 Task: Find a flat in Mahiari, India for 6 guests from 6th to 15th September, with a price range of ₹8000 to ₹12000, 6 bedrooms, 6 beds, 6 bathrooms, and amenities including Wifi, Free parking, TV, Gym, and Breakfast.
Action: Mouse moved to (457, 111)
Screenshot: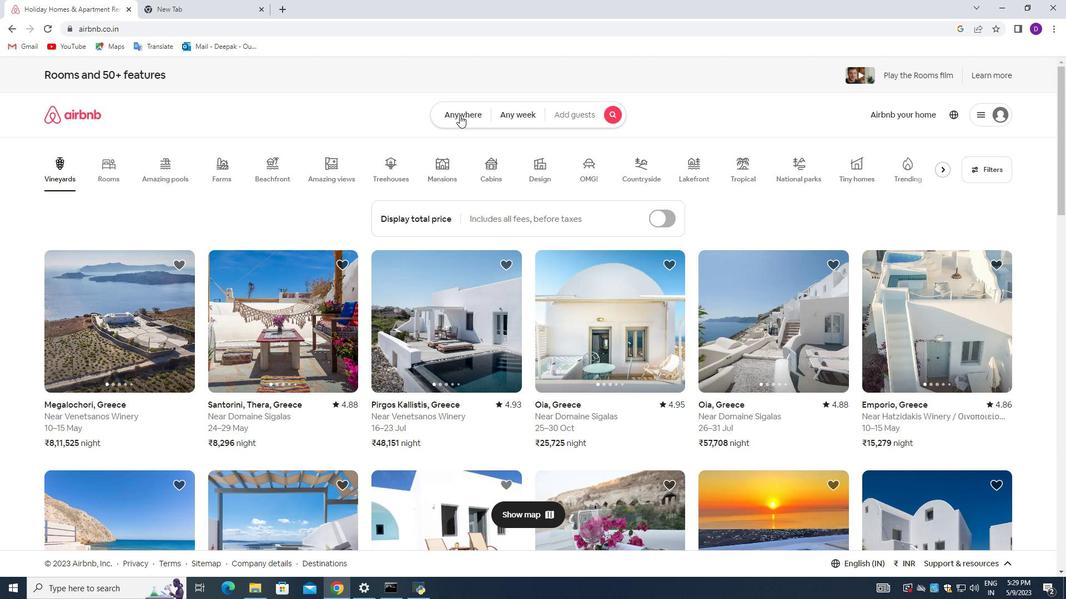 
Action: Mouse pressed left at (457, 111)
Screenshot: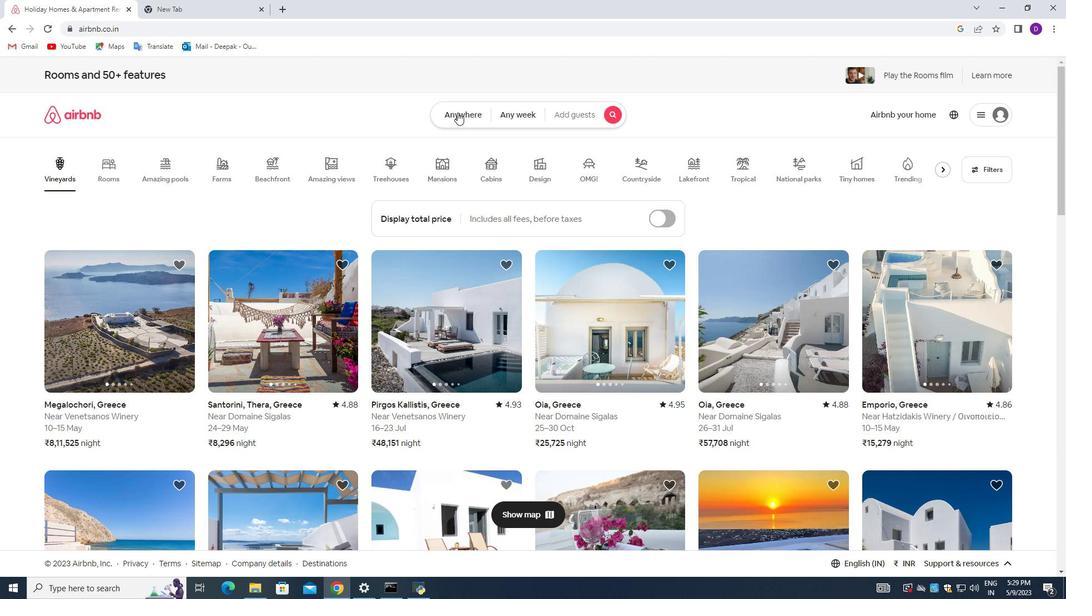
Action: Mouse moved to (354, 158)
Screenshot: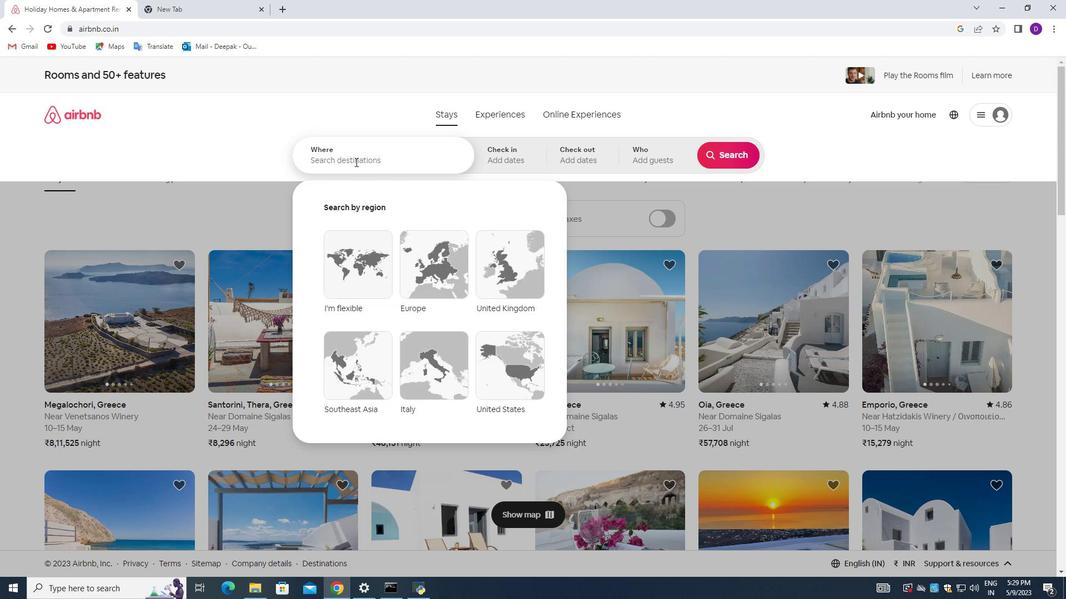 
Action: Mouse pressed left at (354, 158)
Screenshot: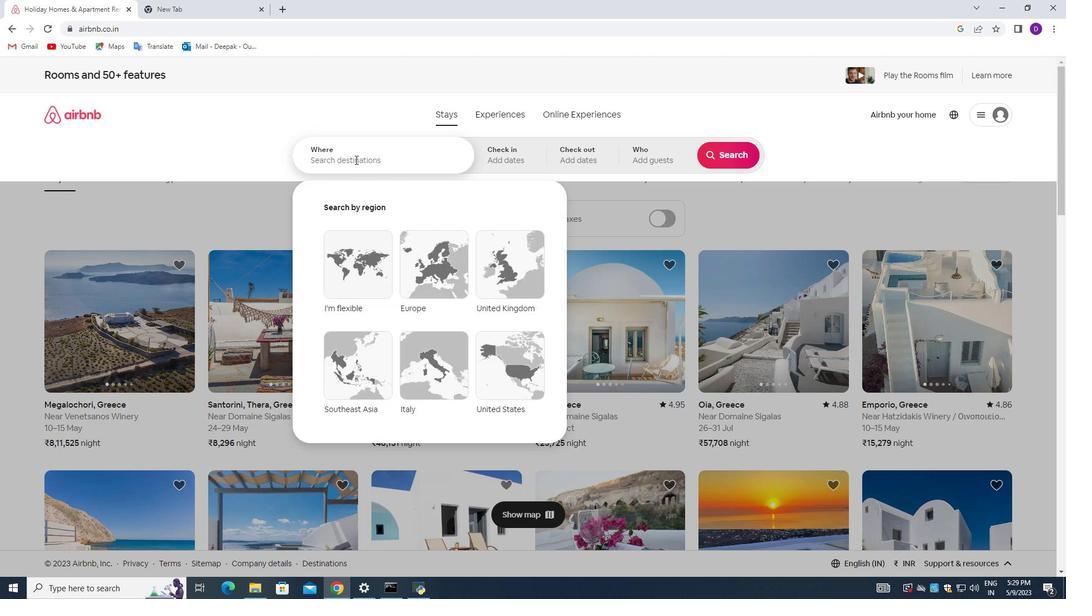 
Action: Mouse moved to (205, 236)
Screenshot: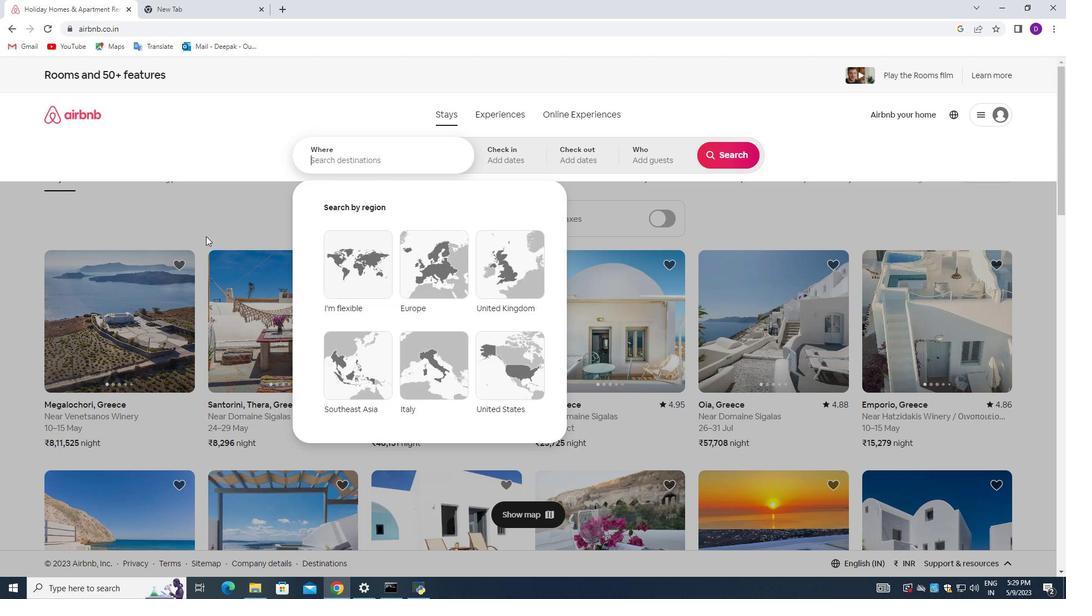 
Action: Key pressed <Key.shift>Mahiari,<Key.space><Key.shift>India<Key.enter>
Screenshot: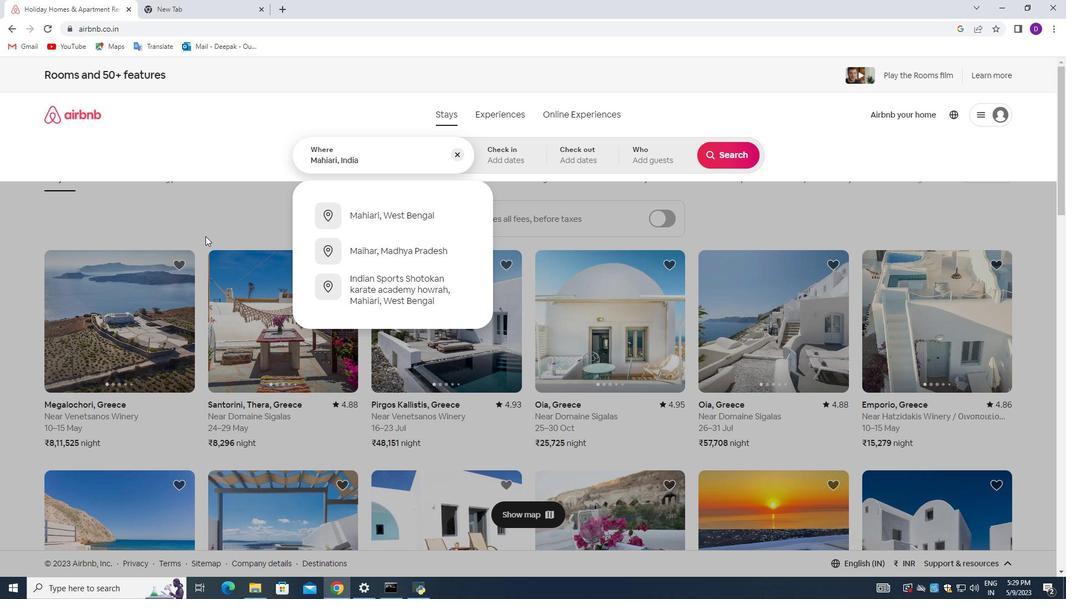 
Action: Mouse moved to (726, 246)
Screenshot: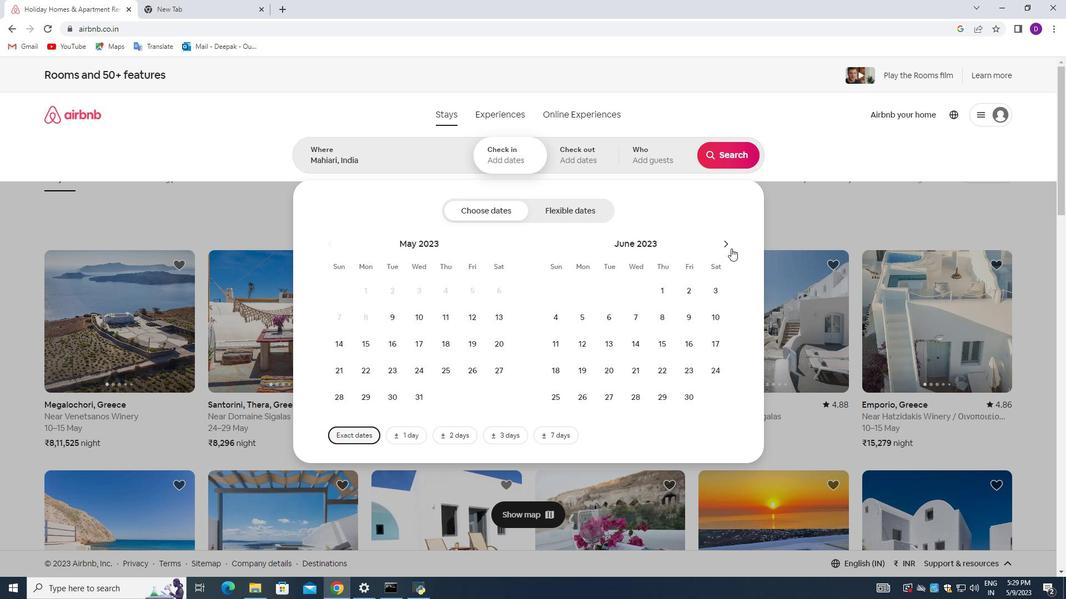 
Action: Mouse pressed left at (726, 246)
Screenshot: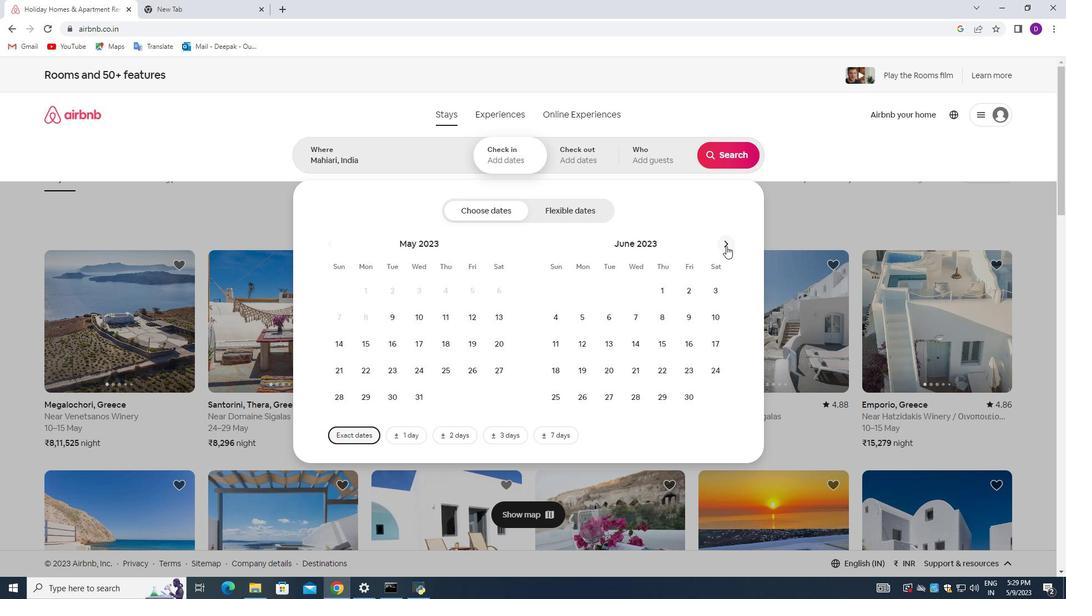 
Action: Mouse pressed left at (726, 246)
Screenshot: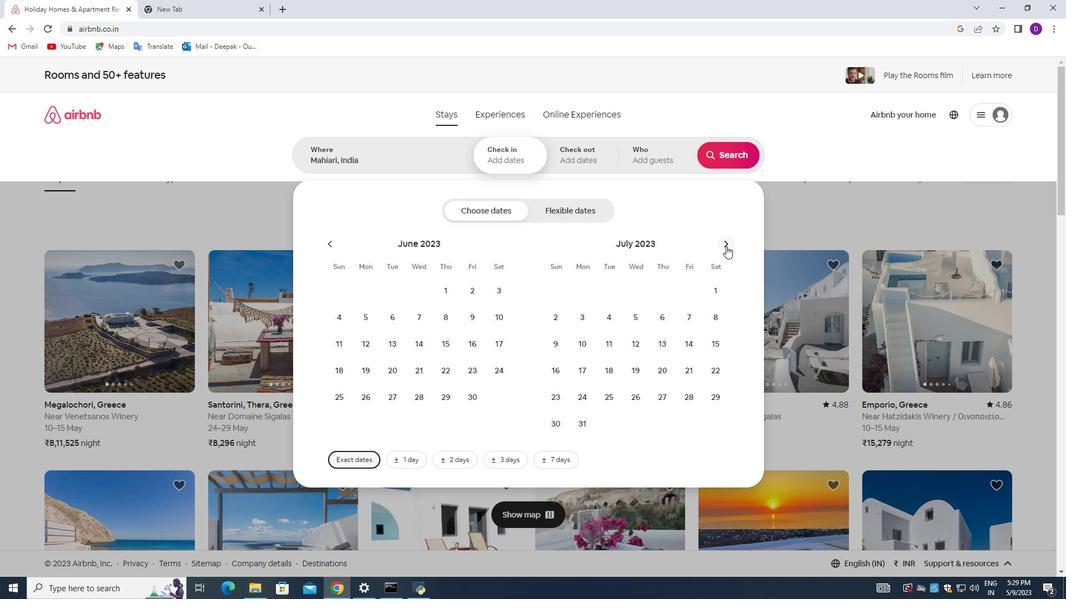 
Action: Mouse pressed left at (726, 246)
Screenshot: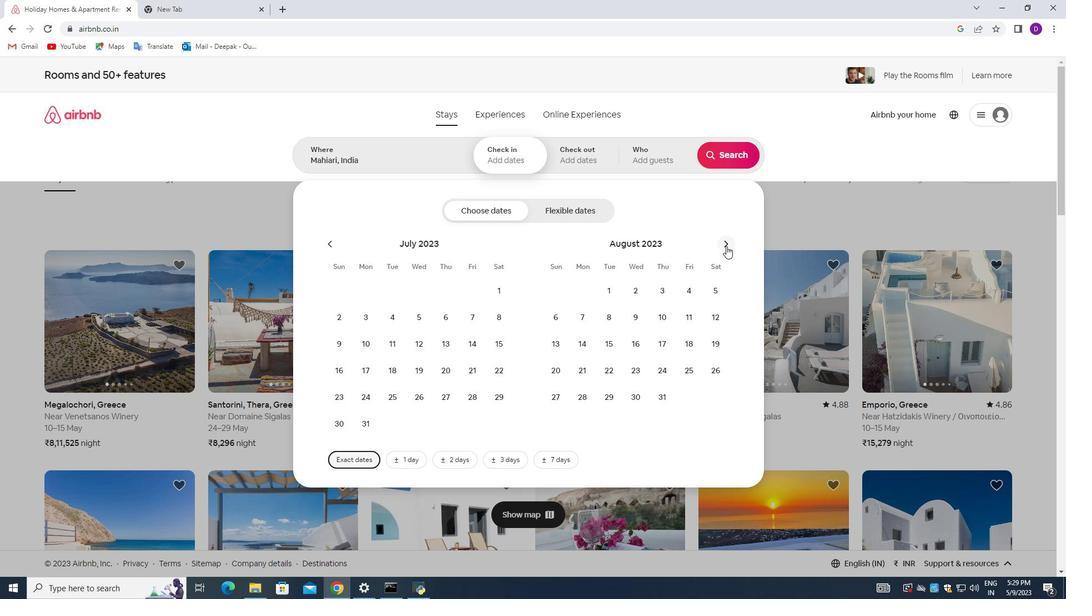 
Action: Mouse moved to (634, 319)
Screenshot: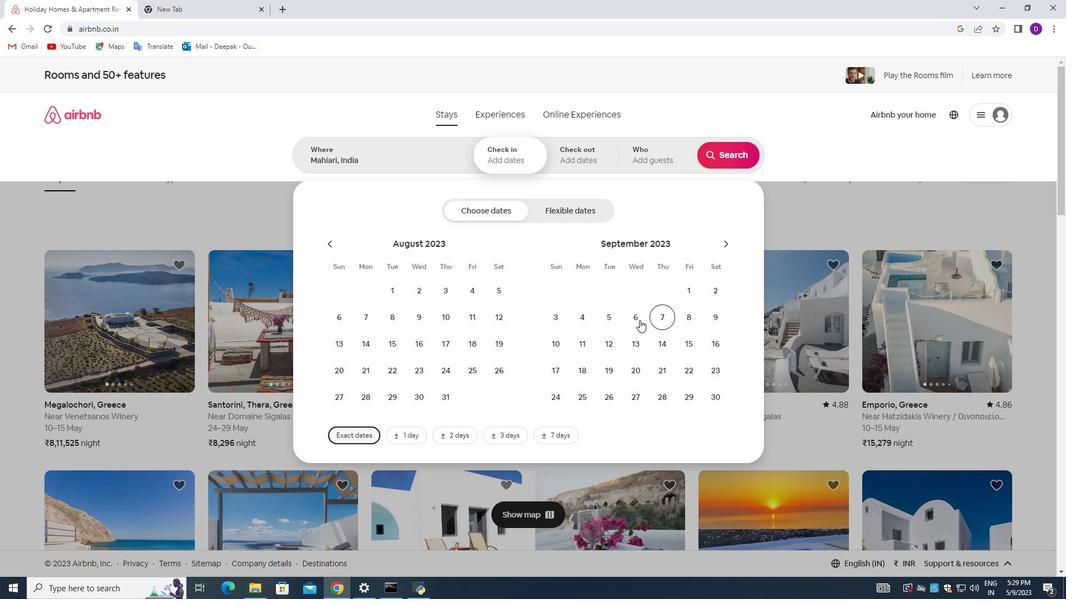
Action: Mouse pressed left at (634, 319)
Screenshot: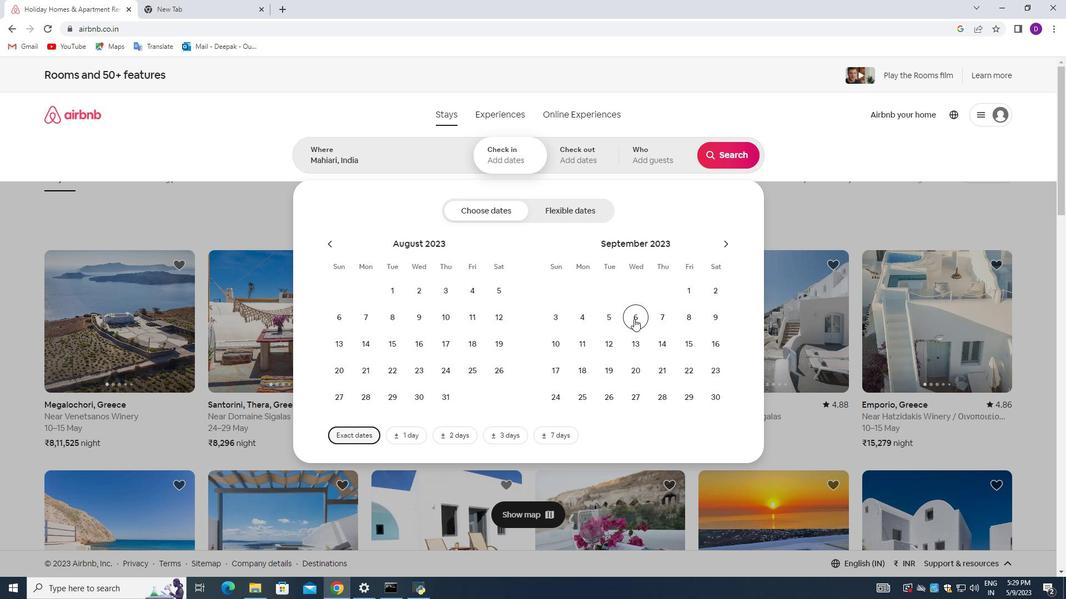 
Action: Mouse moved to (685, 341)
Screenshot: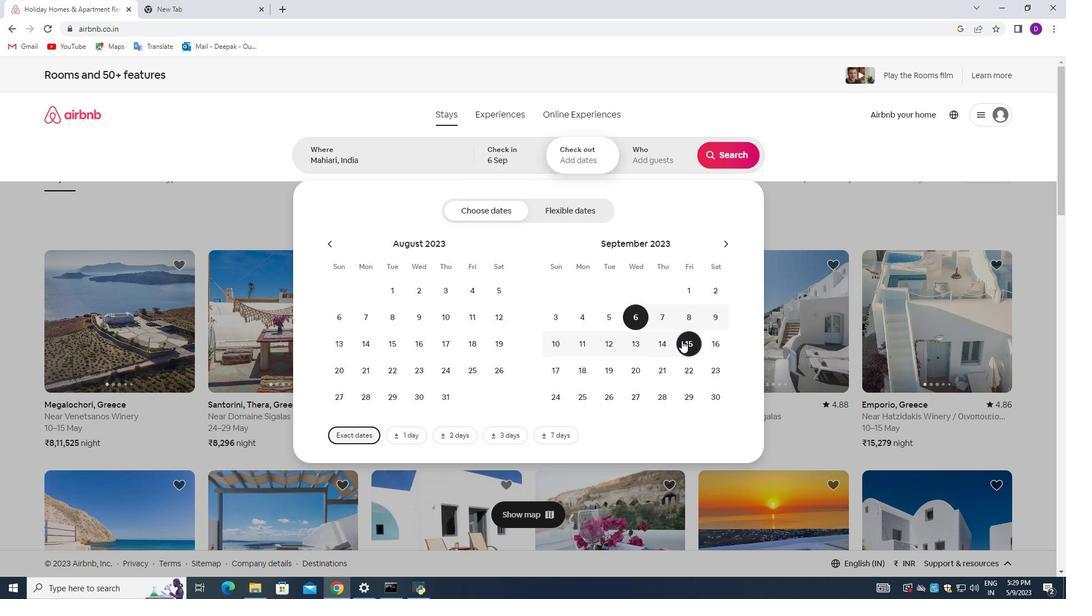 
Action: Mouse pressed left at (685, 341)
Screenshot: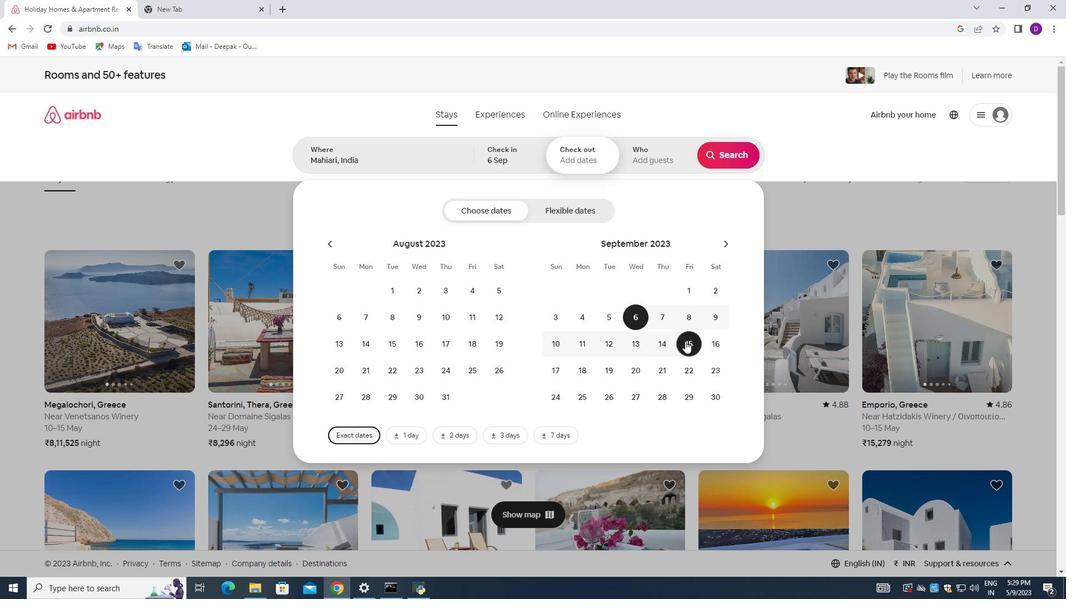 
Action: Mouse moved to (646, 162)
Screenshot: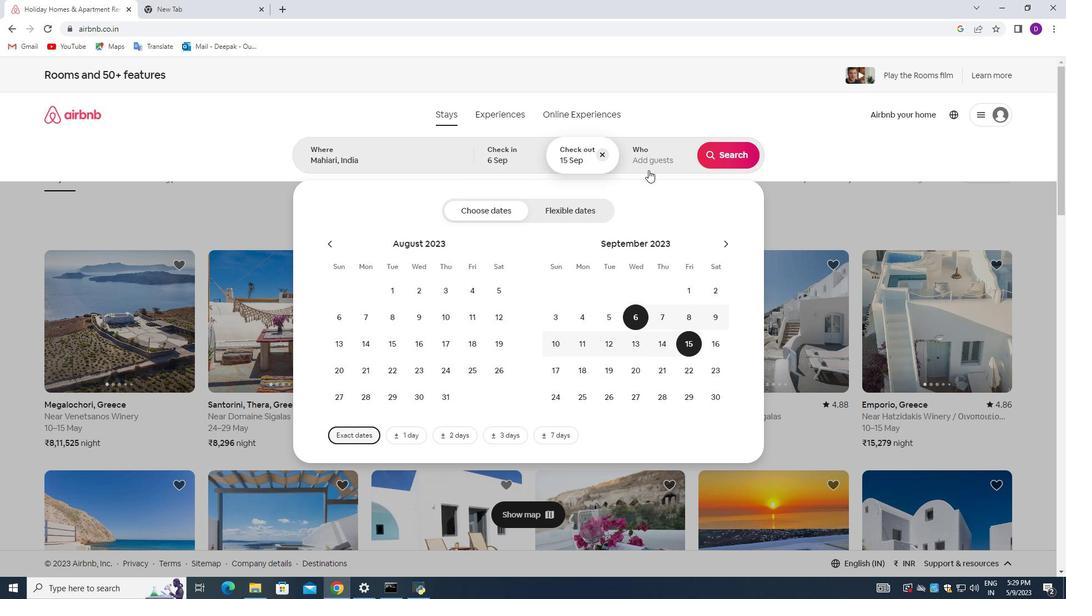 
Action: Mouse pressed left at (646, 162)
Screenshot: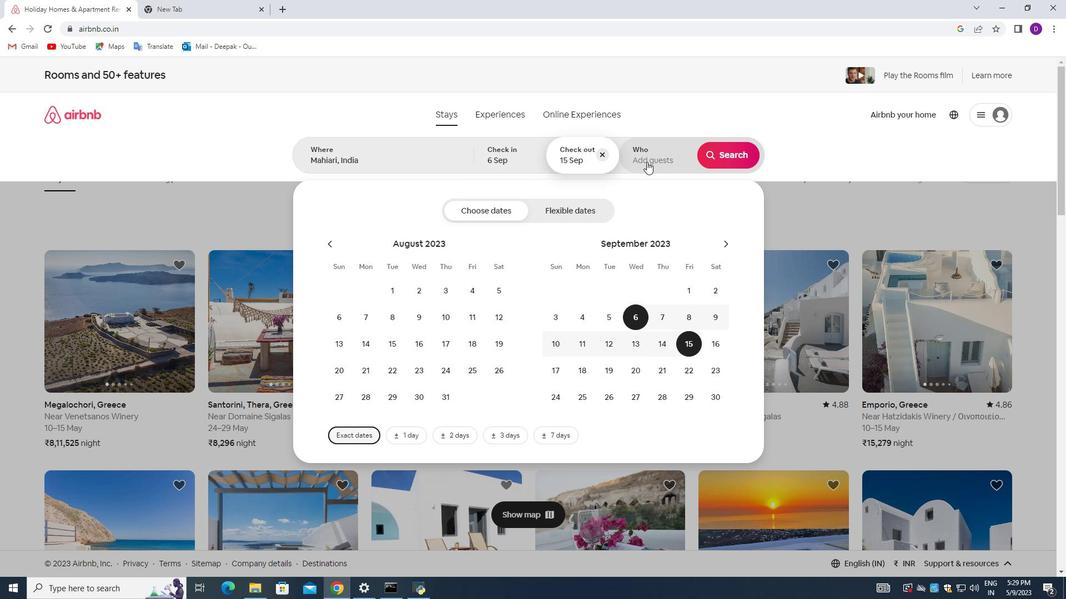 
Action: Mouse moved to (728, 214)
Screenshot: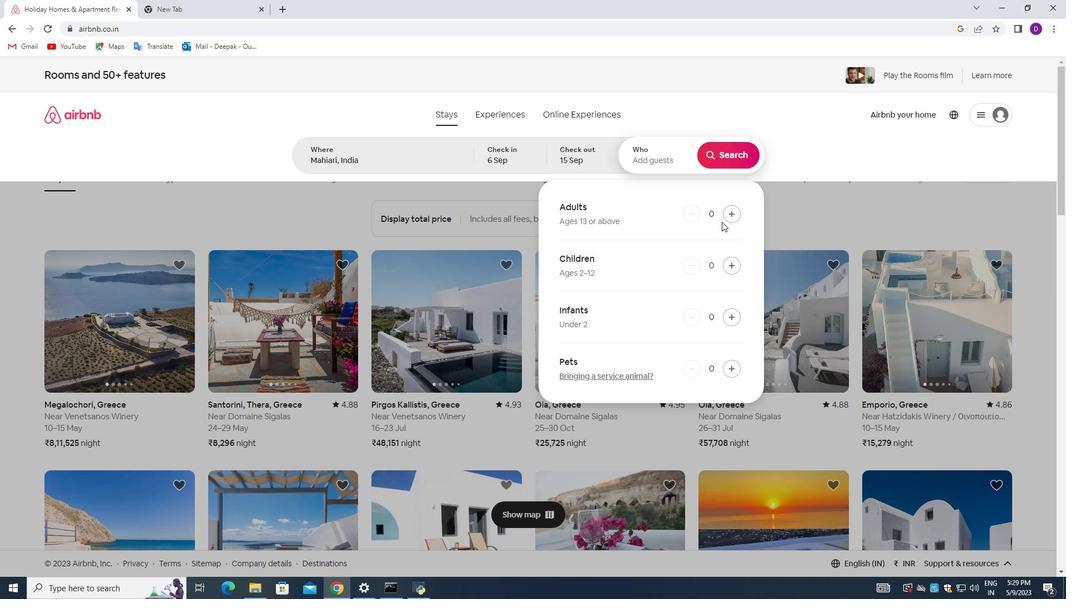 
Action: Mouse pressed left at (728, 214)
Screenshot: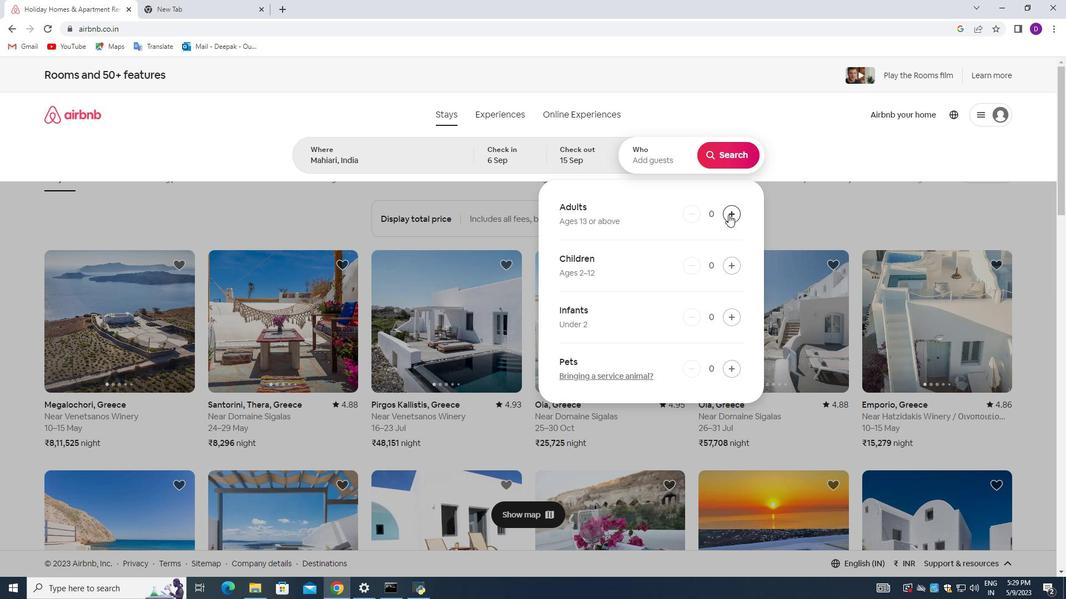 
Action: Mouse pressed left at (728, 214)
Screenshot: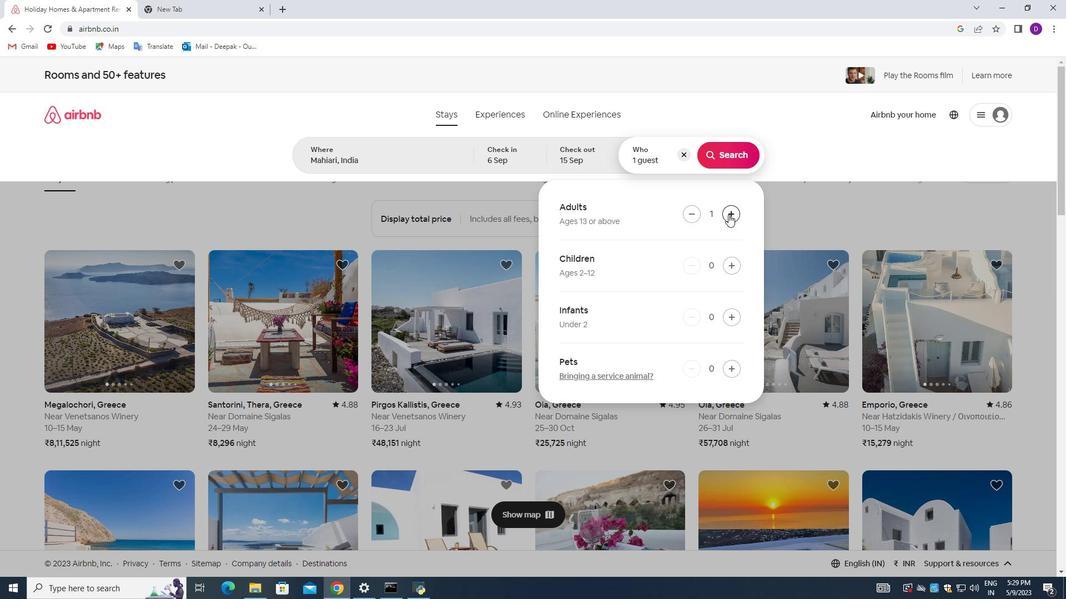 
Action: Mouse pressed left at (728, 214)
Screenshot: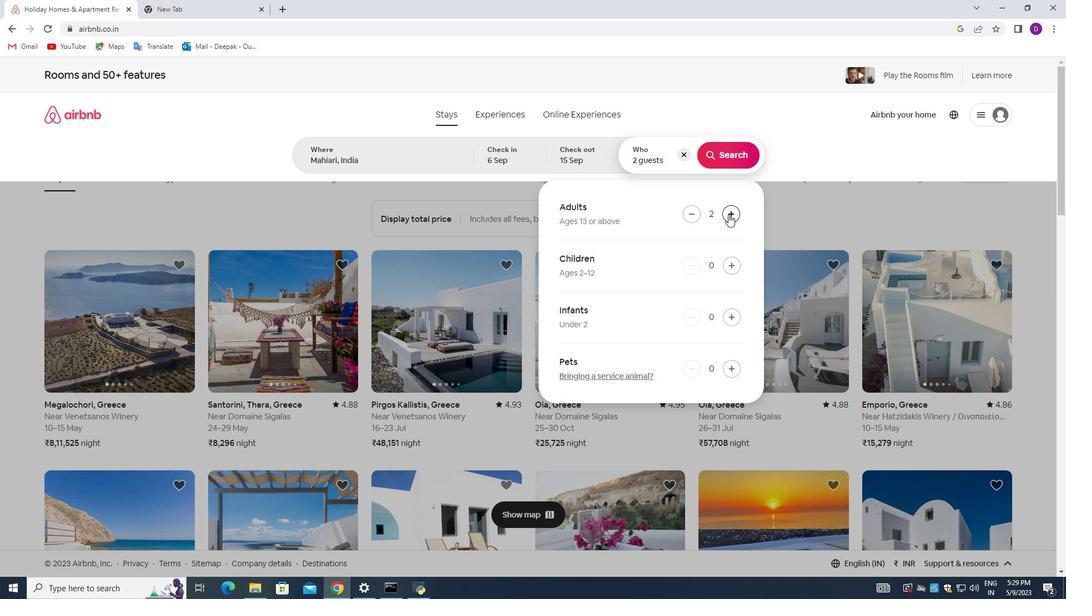 
Action: Mouse pressed left at (728, 214)
Screenshot: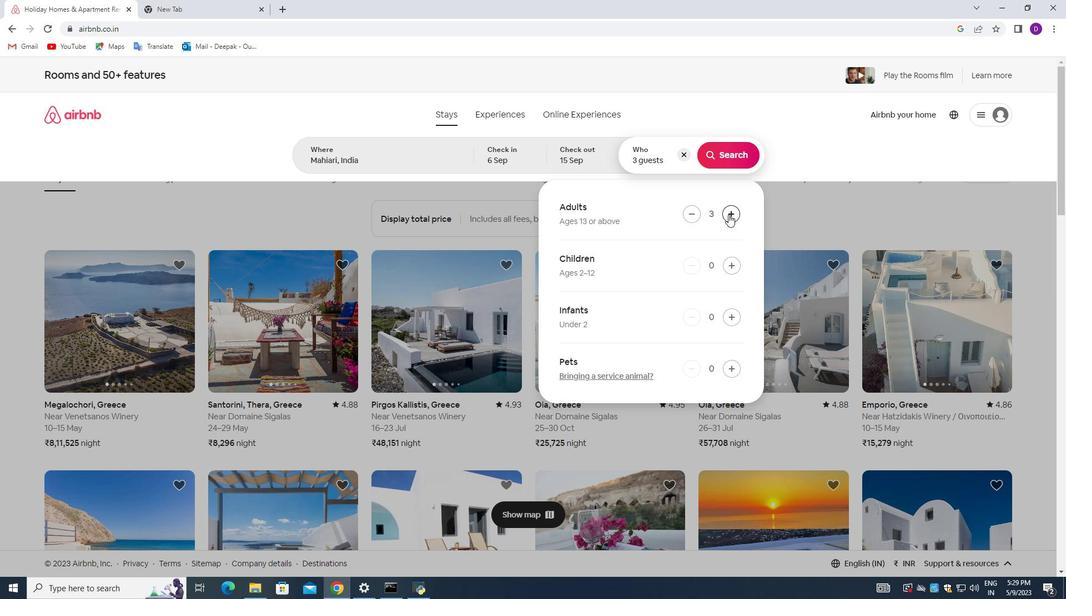 
Action: Mouse pressed left at (728, 214)
Screenshot: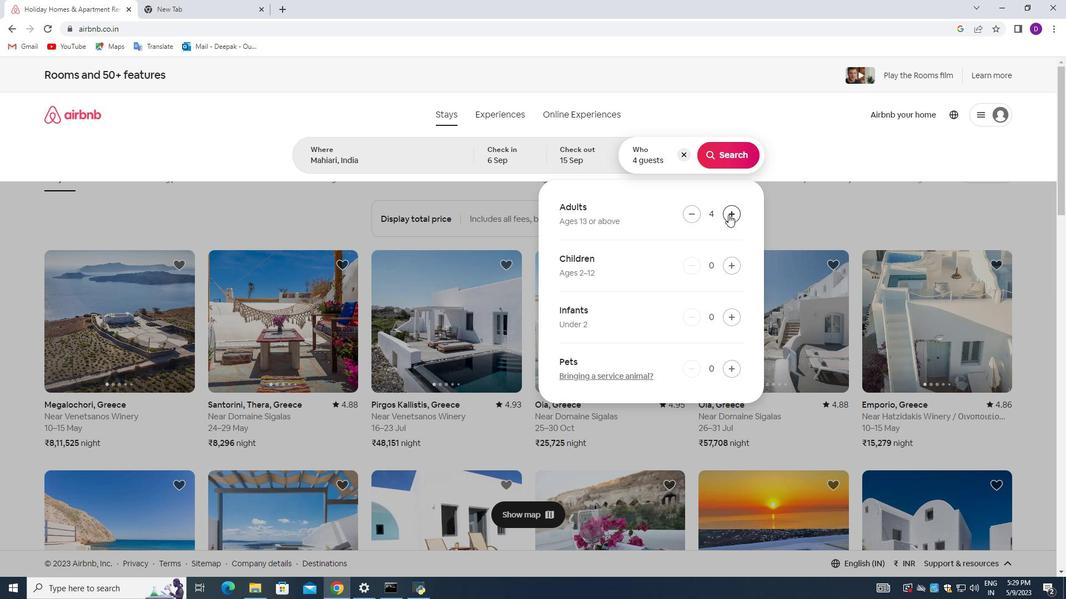 
Action: Mouse pressed left at (728, 214)
Screenshot: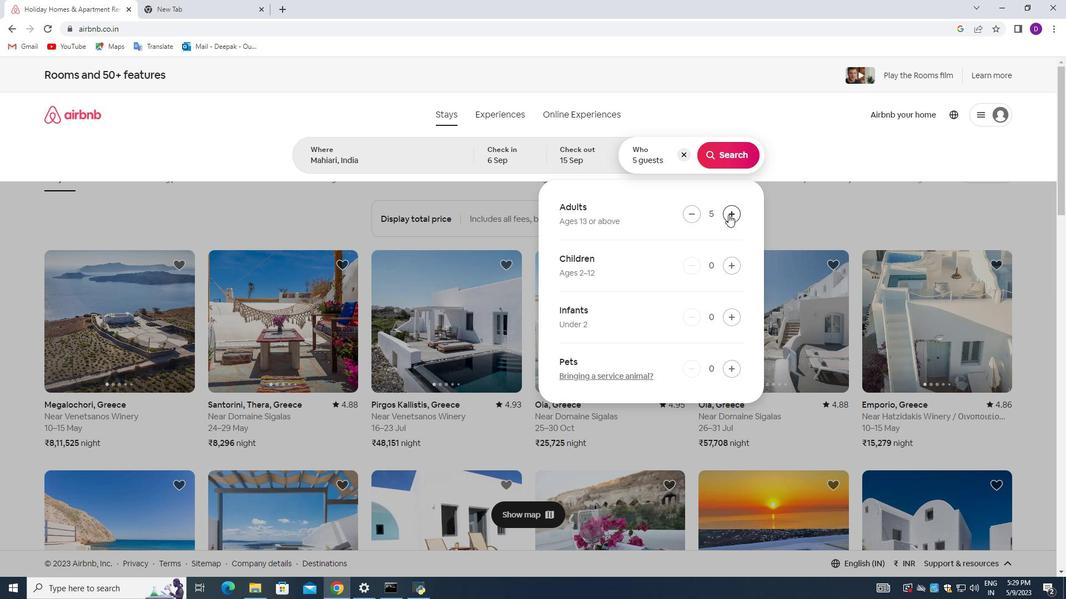 
Action: Mouse moved to (733, 154)
Screenshot: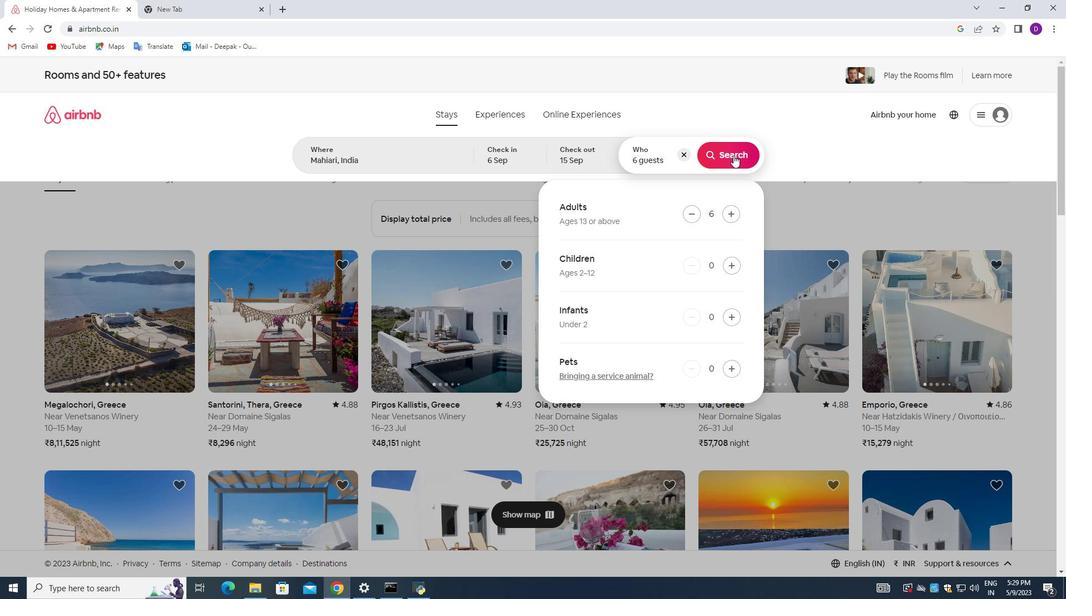 
Action: Mouse pressed left at (733, 154)
Screenshot: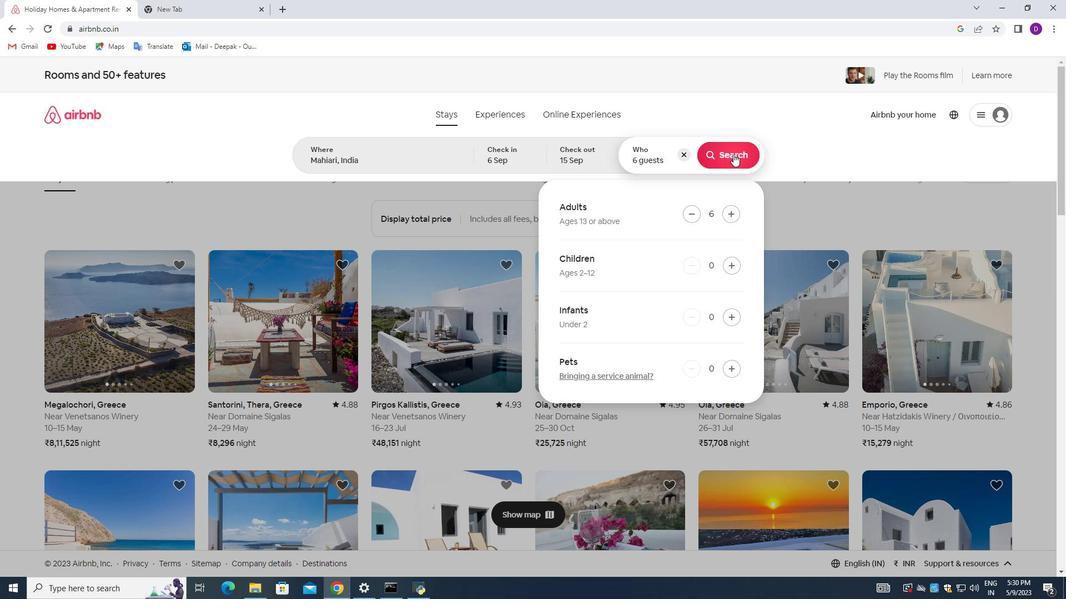 
Action: Mouse moved to (1005, 123)
Screenshot: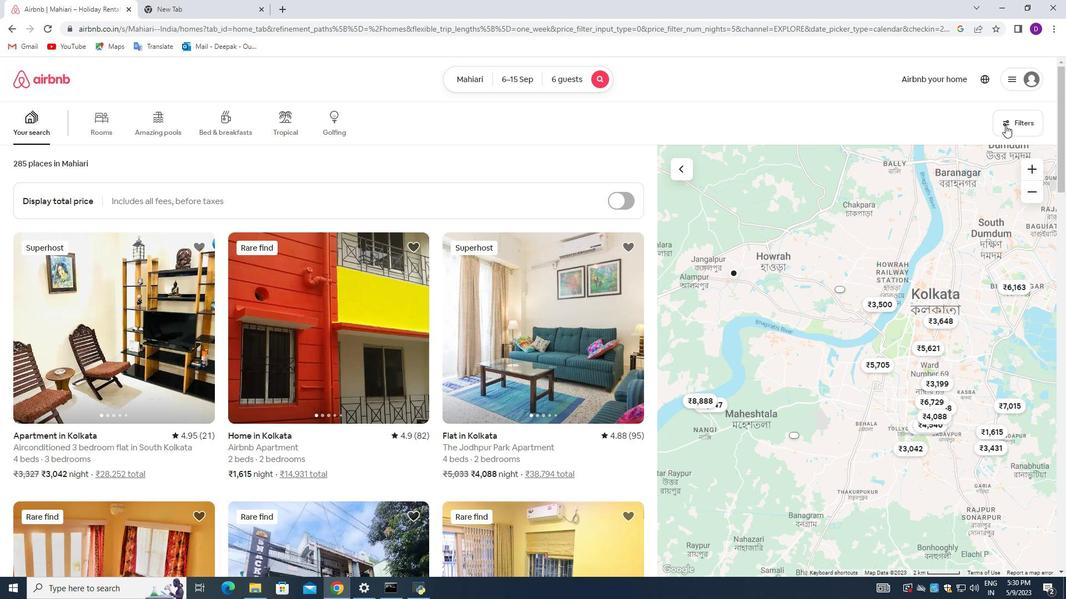 
Action: Mouse pressed left at (1005, 123)
Screenshot: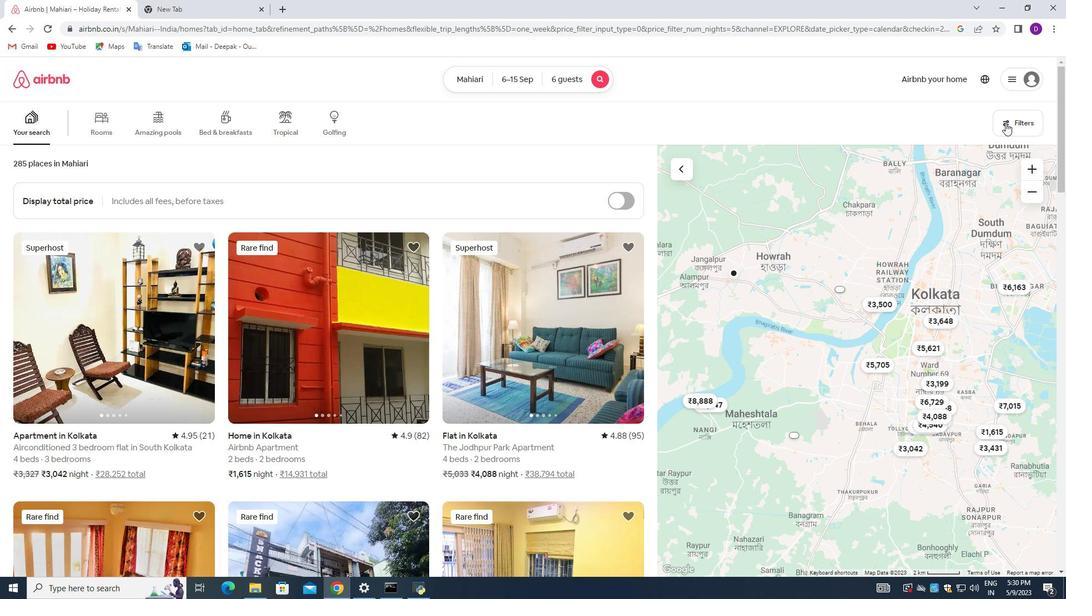 
Action: Mouse moved to (384, 399)
Screenshot: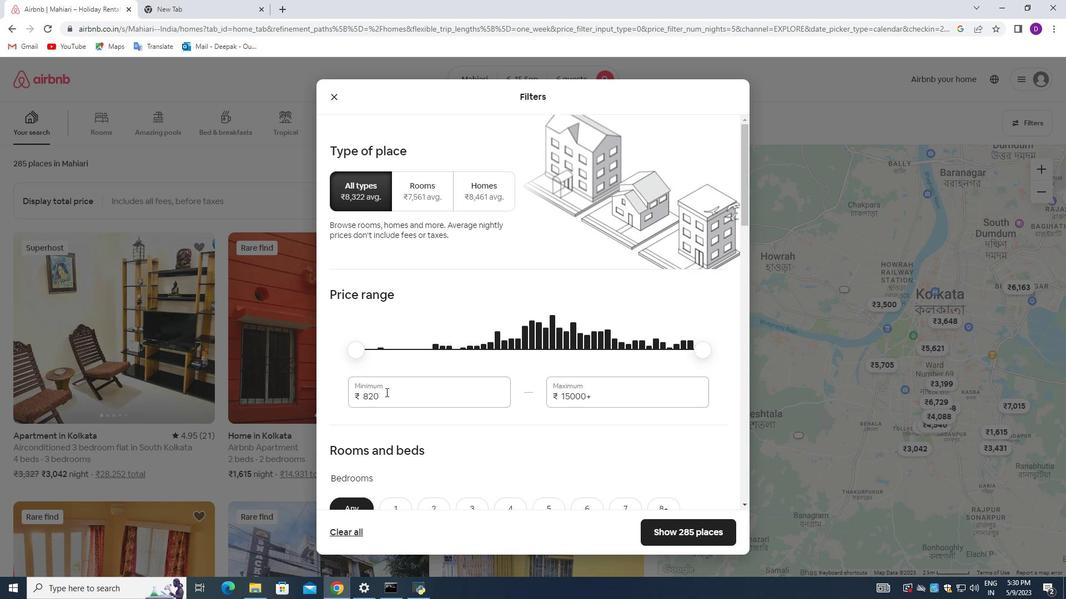
Action: Mouse pressed left at (384, 399)
Screenshot: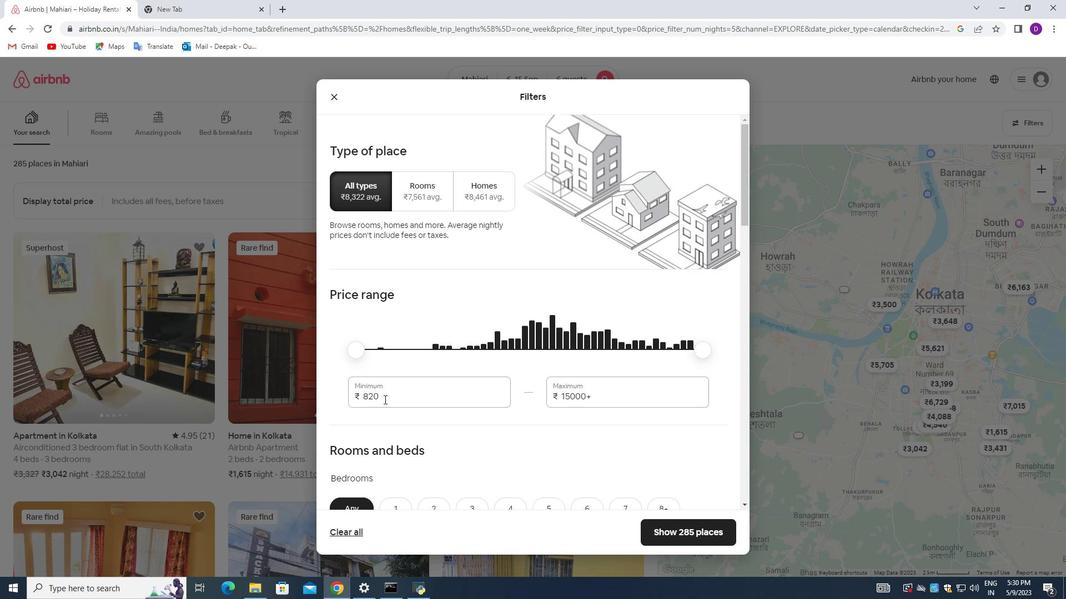 
Action: Mouse pressed left at (384, 399)
Screenshot: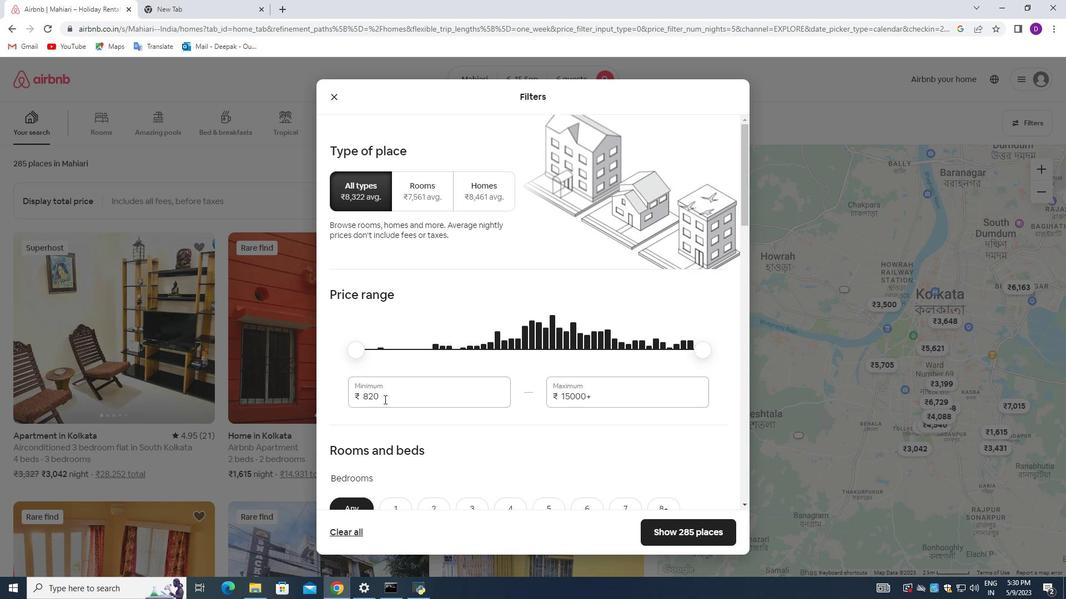 
Action: Key pressed 8000<Key.tab>12000
Screenshot: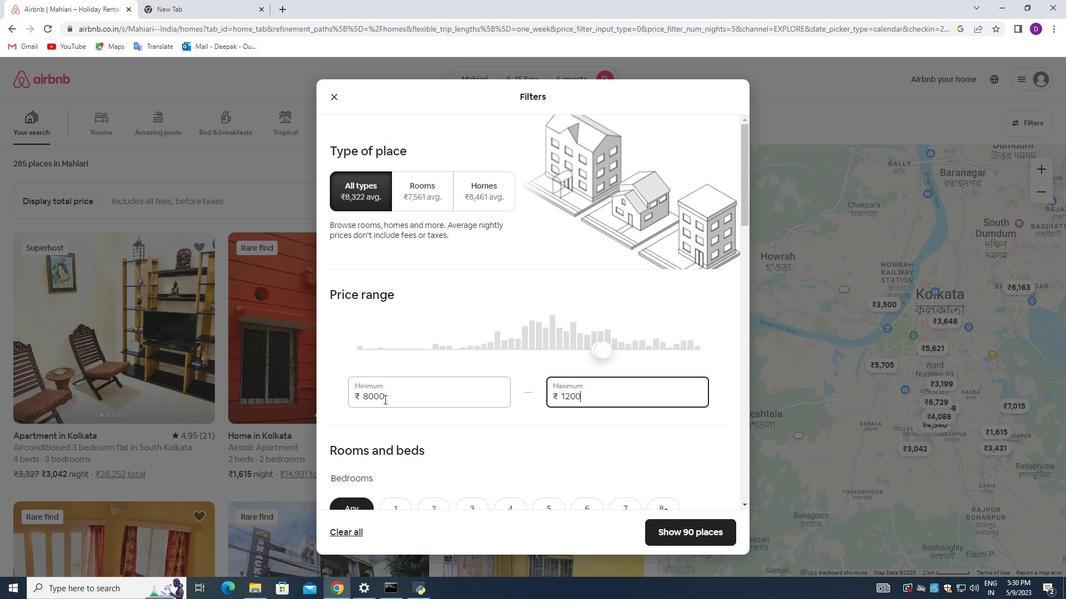 
Action: Mouse moved to (473, 345)
Screenshot: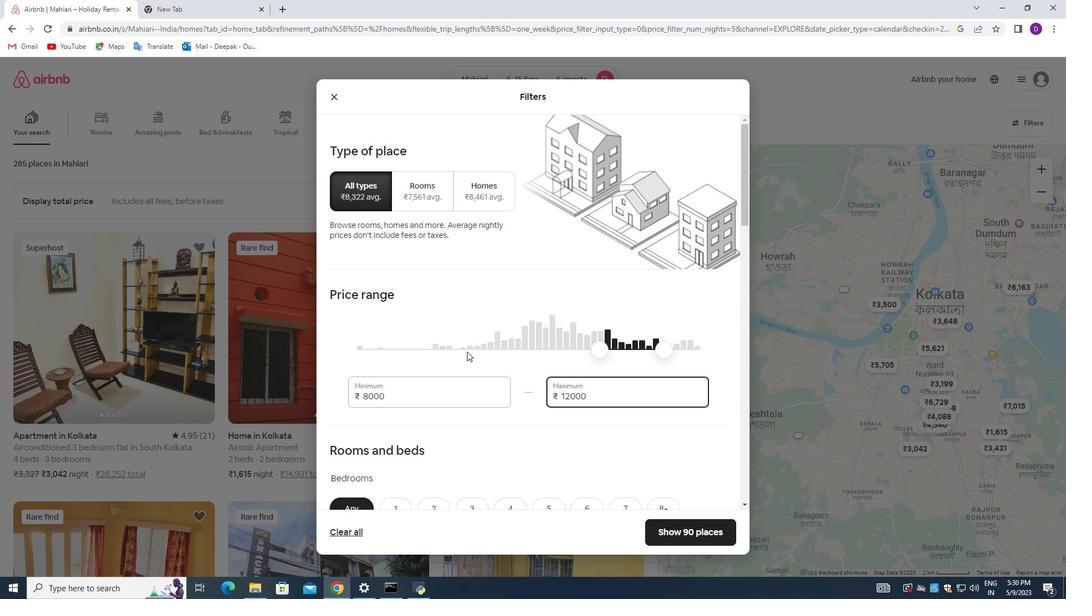 
Action: Mouse scrolled (473, 344) with delta (0, 0)
Screenshot: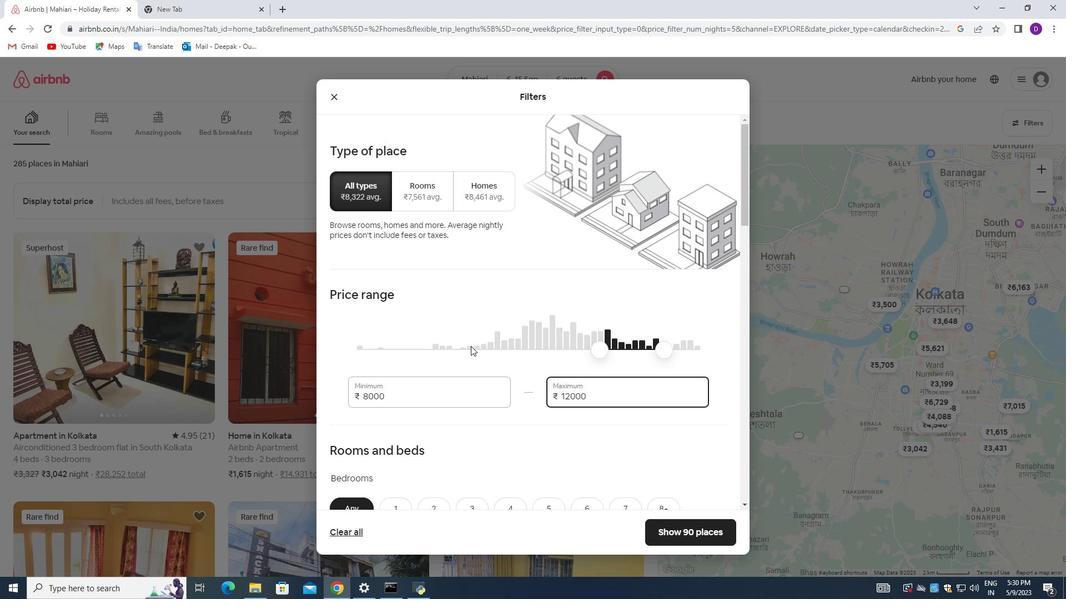 
Action: Mouse scrolled (473, 344) with delta (0, 0)
Screenshot: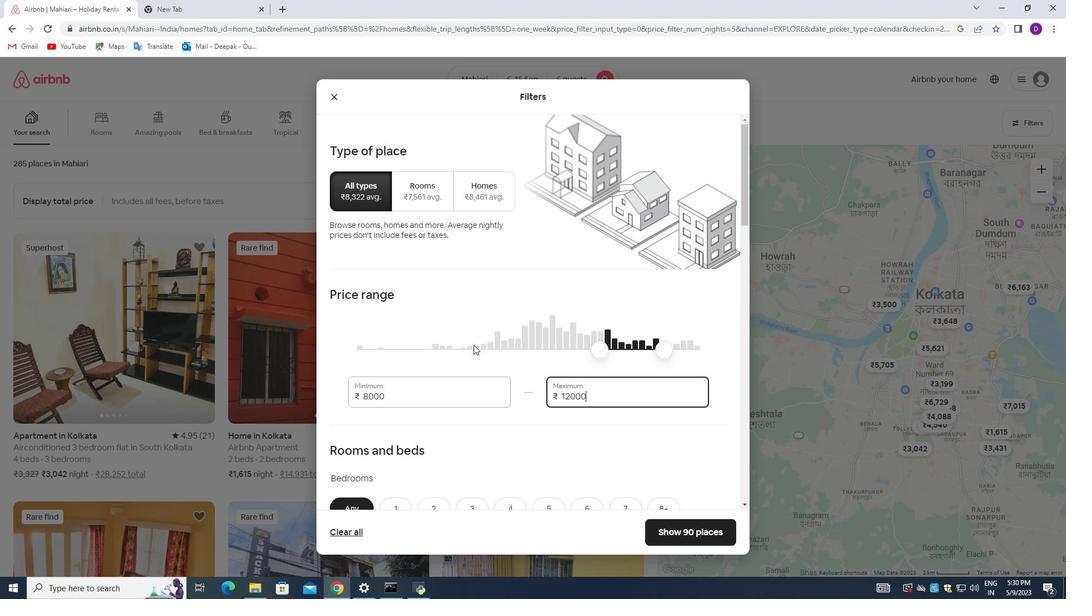 
Action: Mouse moved to (479, 344)
Screenshot: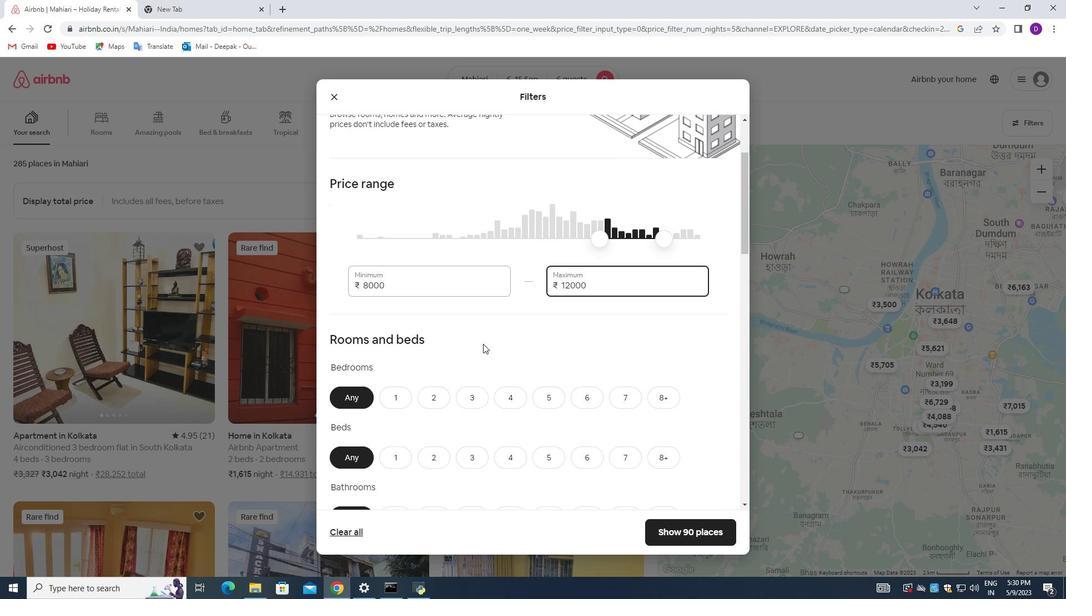 
Action: Mouse scrolled (479, 344) with delta (0, 0)
Screenshot: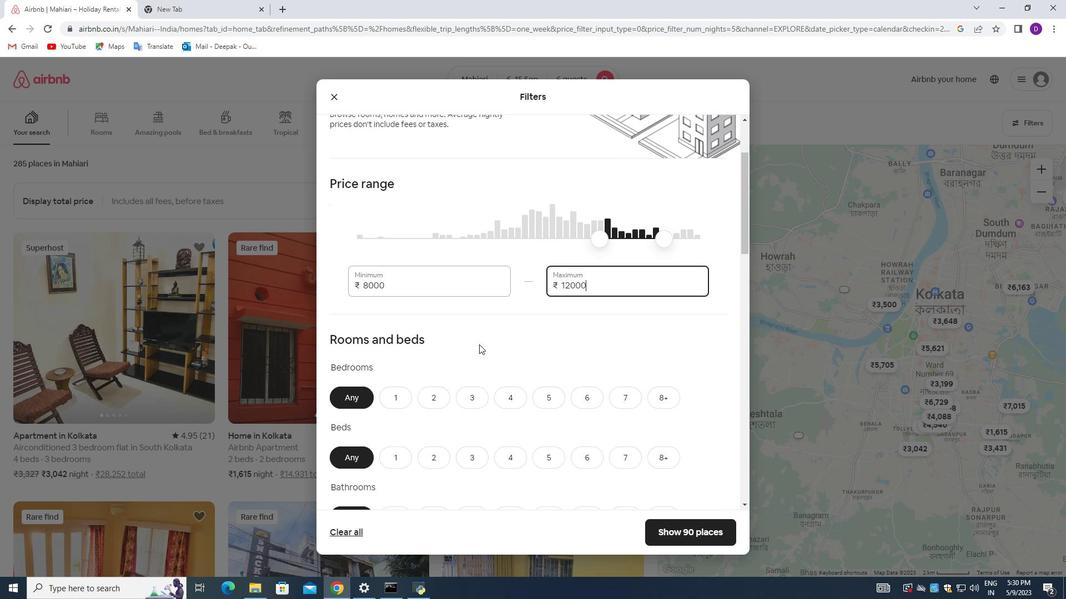 
Action: Mouse scrolled (479, 344) with delta (0, 0)
Screenshot: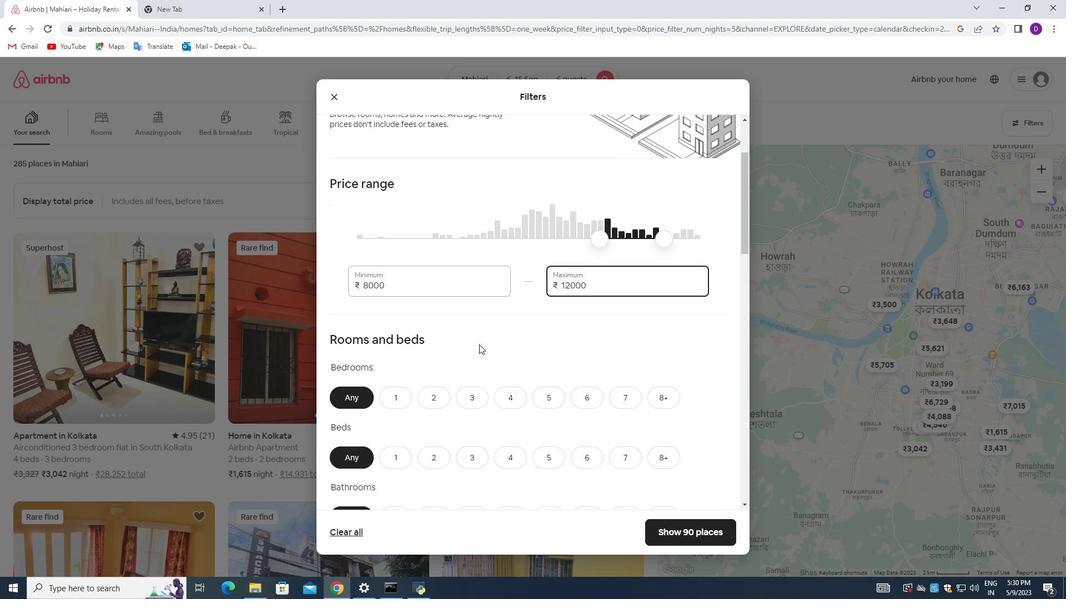 
Action: Mouse scrolled (479, 344) with delta (0, 0)
Screenshot: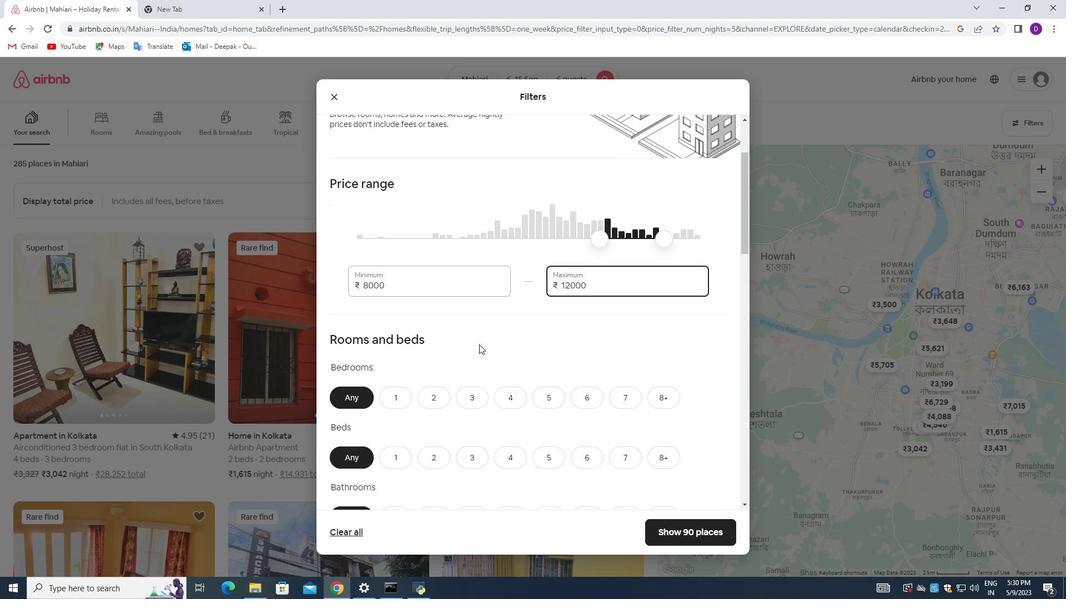 
Action: Mouse moved to (586, 223)
Screenshot: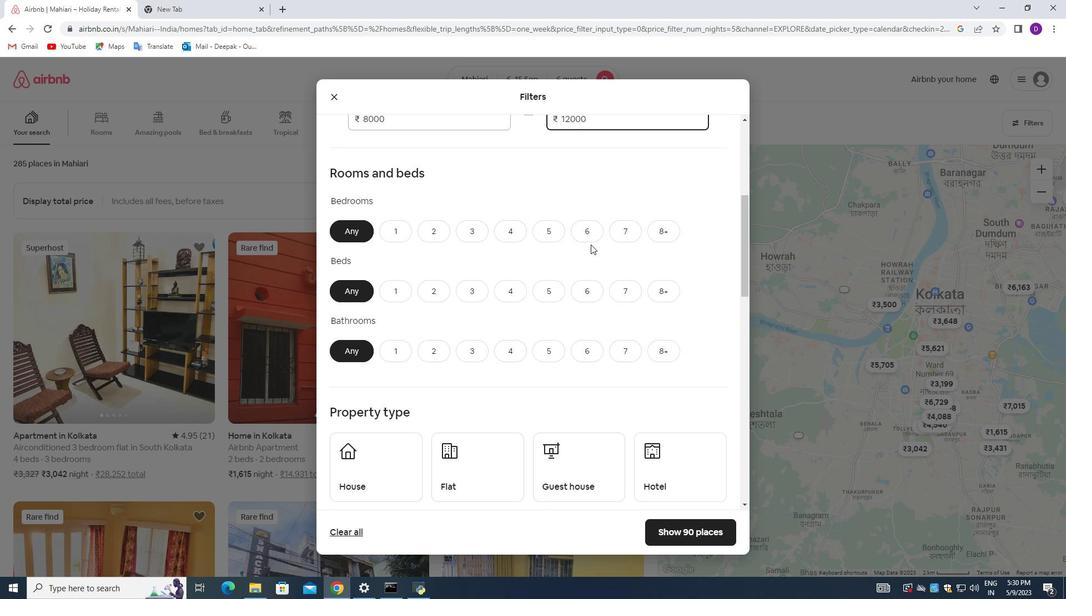 
Action: Mouse pressed left at (586, 223)
Screenshot: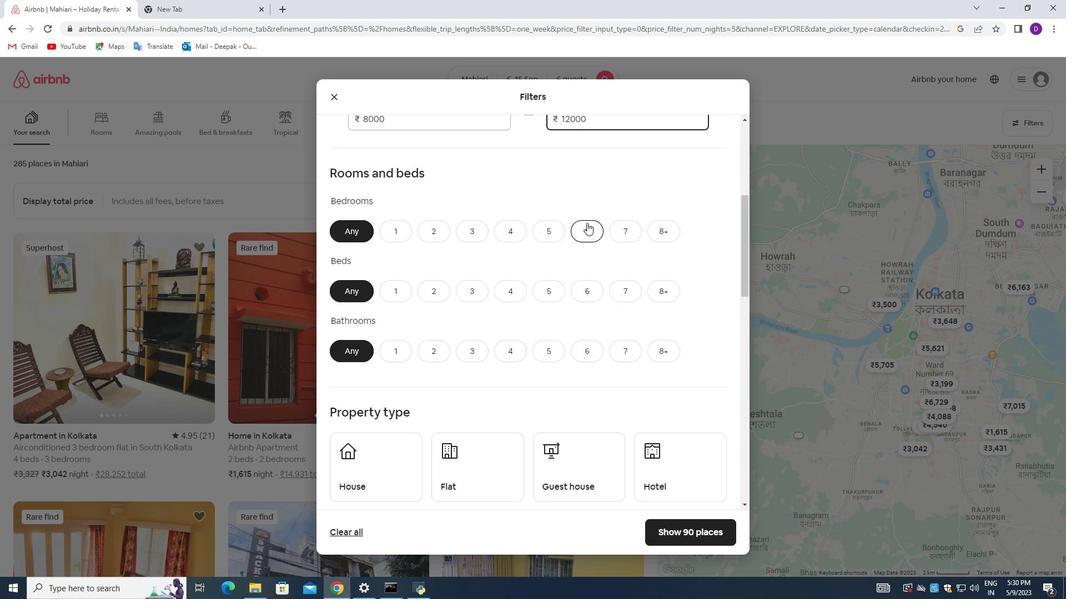 
Action: Mouse moved to (581, 292)
Screenshot: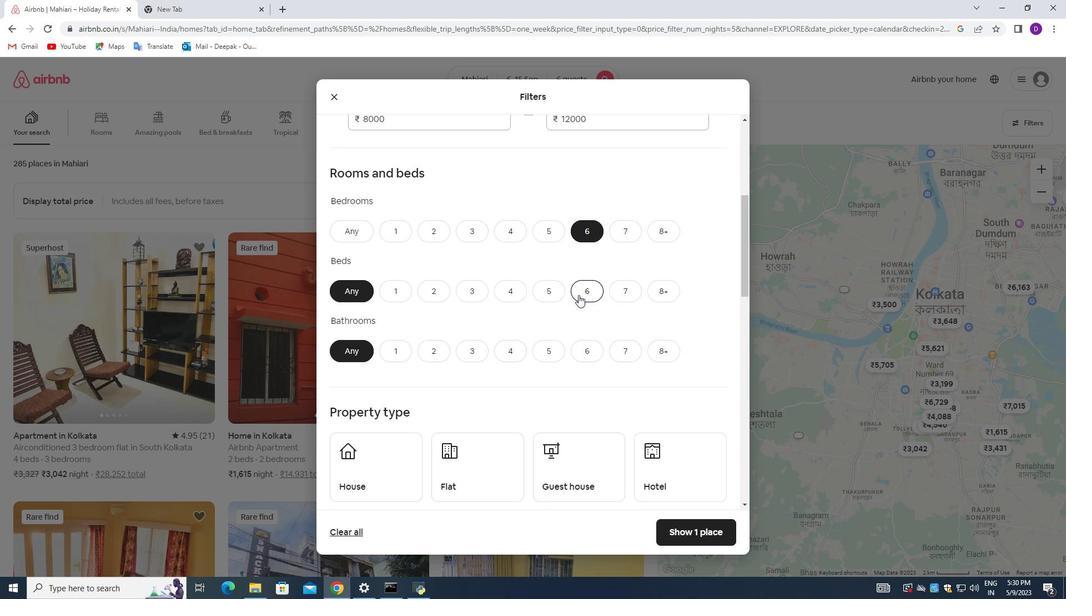 
Action: Mouse pressed left at (581, 292)
Screenshot: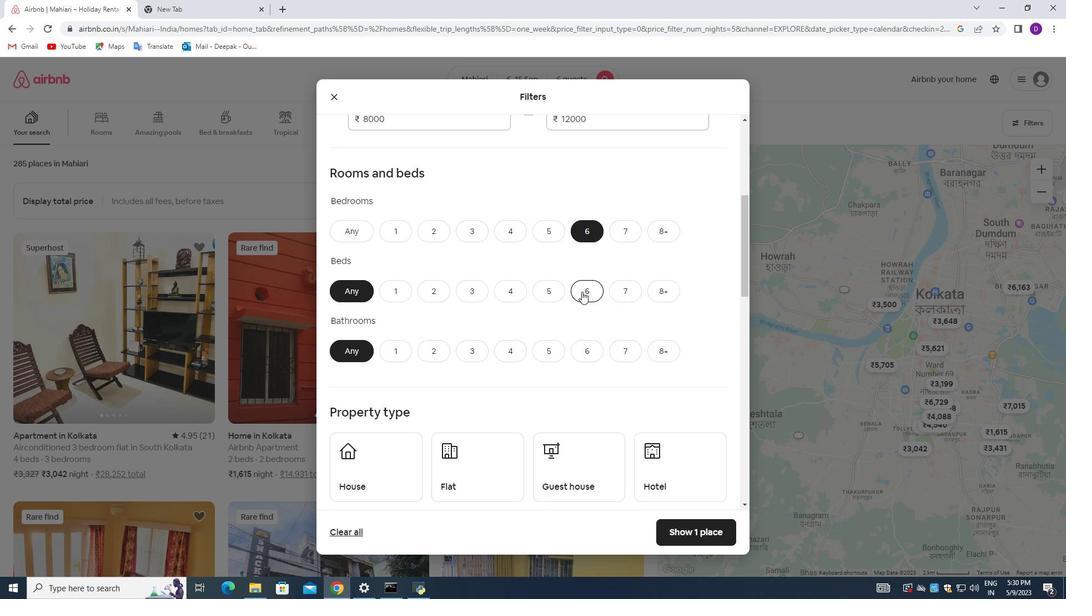
Action: Mouse moved to (584, 348)
Screenshot: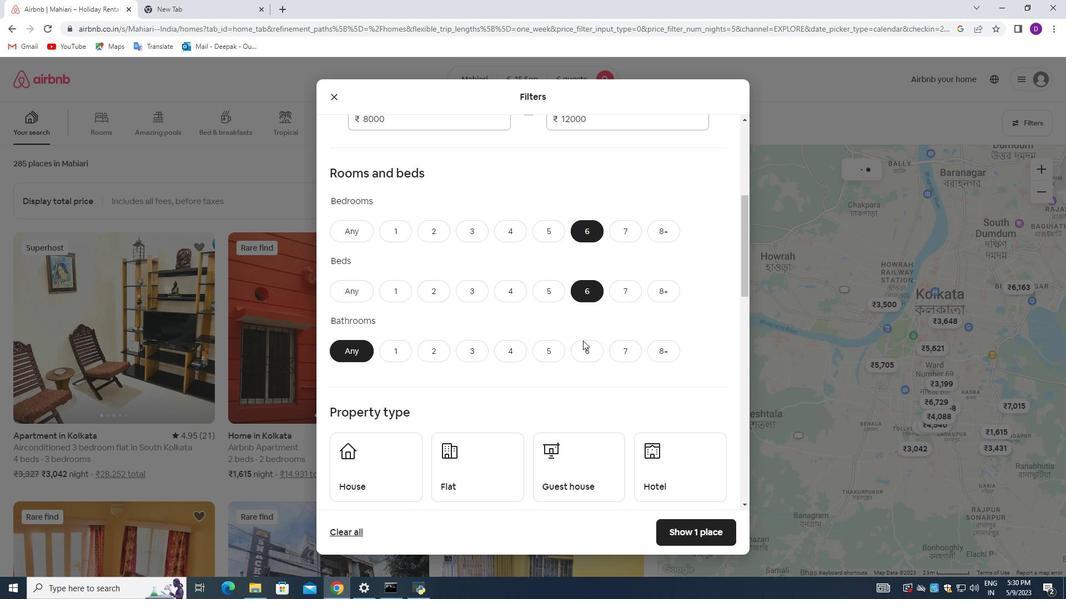 
Action: Mouse pressed left at (584, 348)
Screenshot: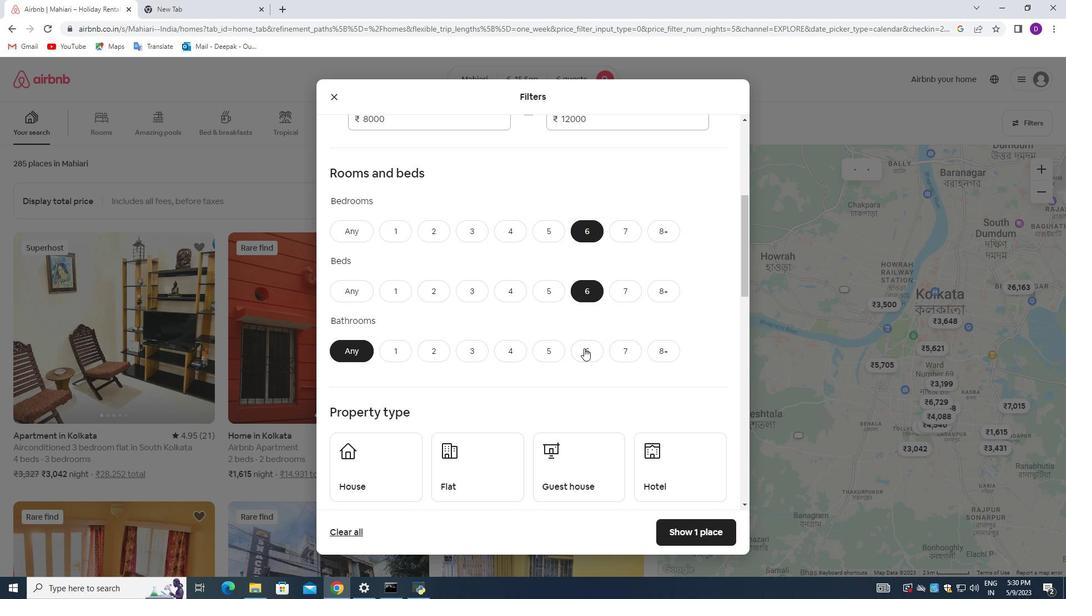 
Action: Mouse moved to (581, 310)
Screenshot: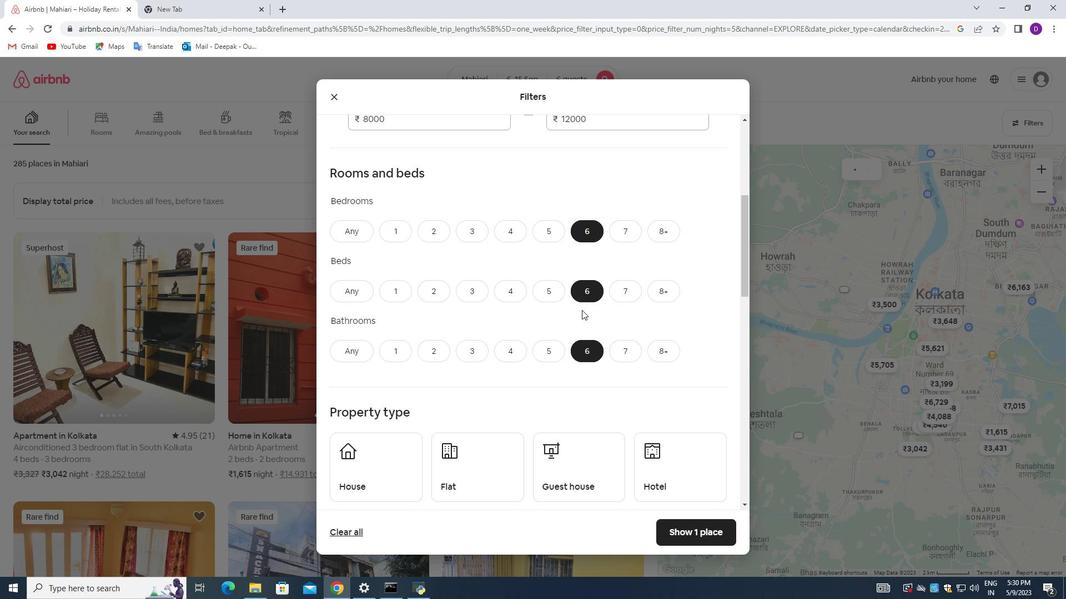 
Action: Mouse scrolled (581, 309) with delta (0, 0)
Screenshot: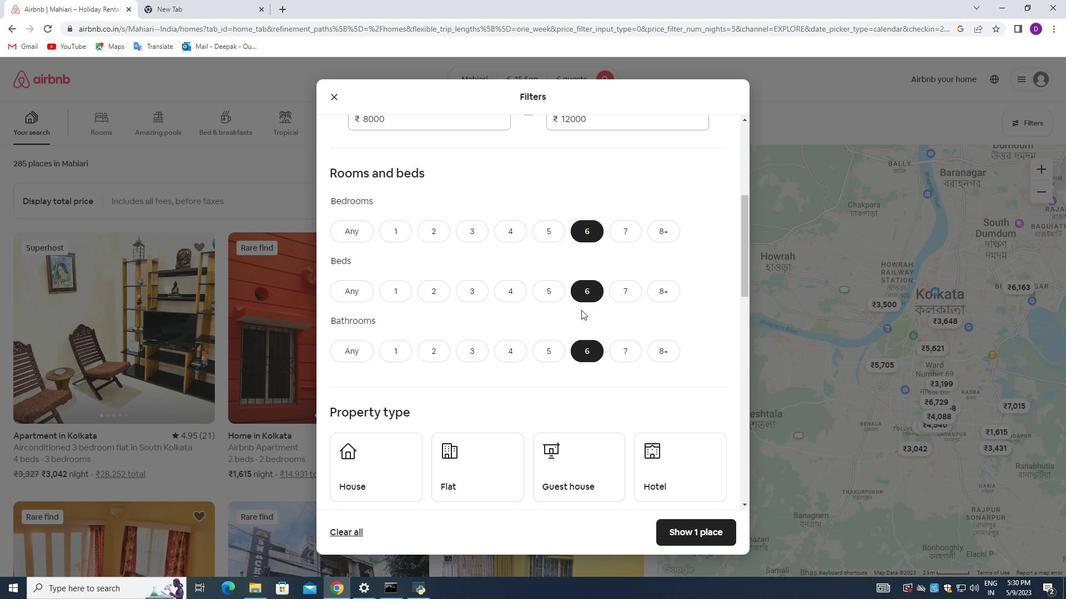 
Action: Mouse moved to (518, 311)
Screenshot: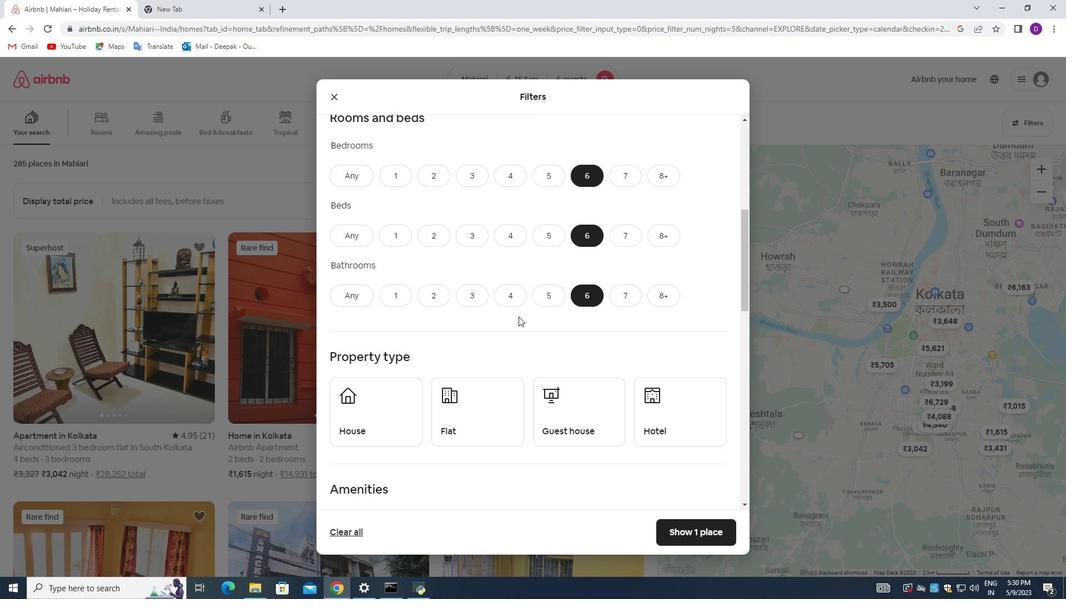 
Action: Mouse scrolled (518, 310) with delta (0, 0)
Screenshot: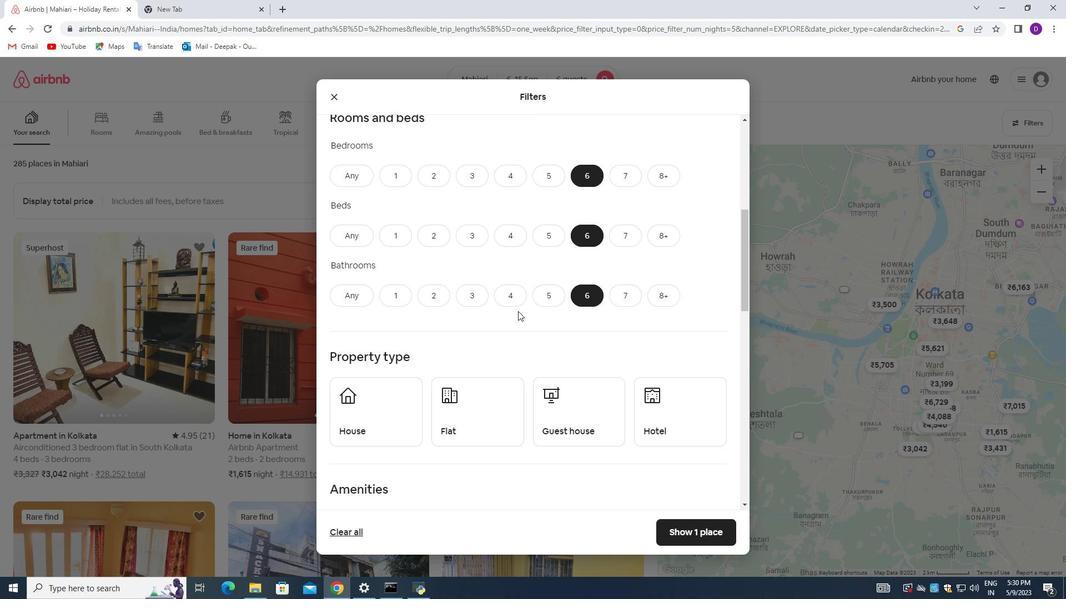 
Action: Mouse moved to (392, 342)
Screenshot: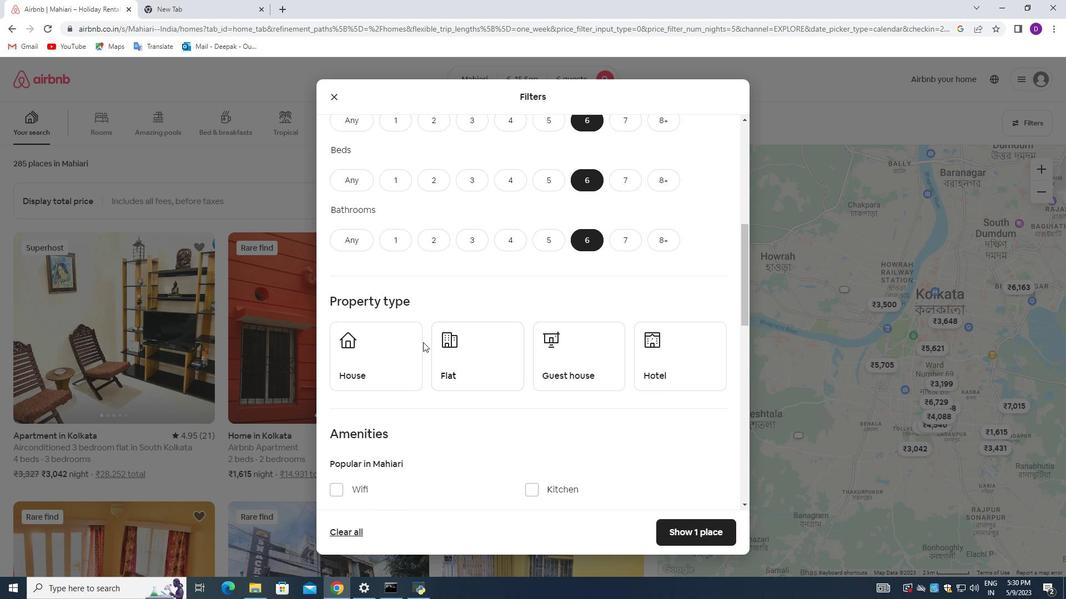 
Action: Mouse pressed left at (392, 342)
Screenshot: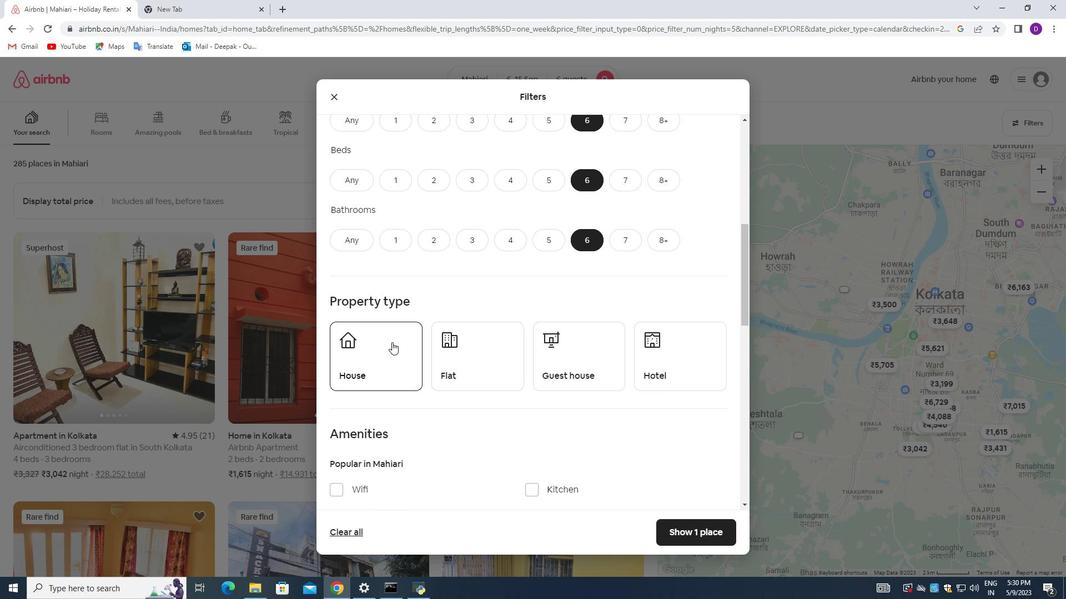 
Action: Mouse moved to (492, 350)
Screenshot: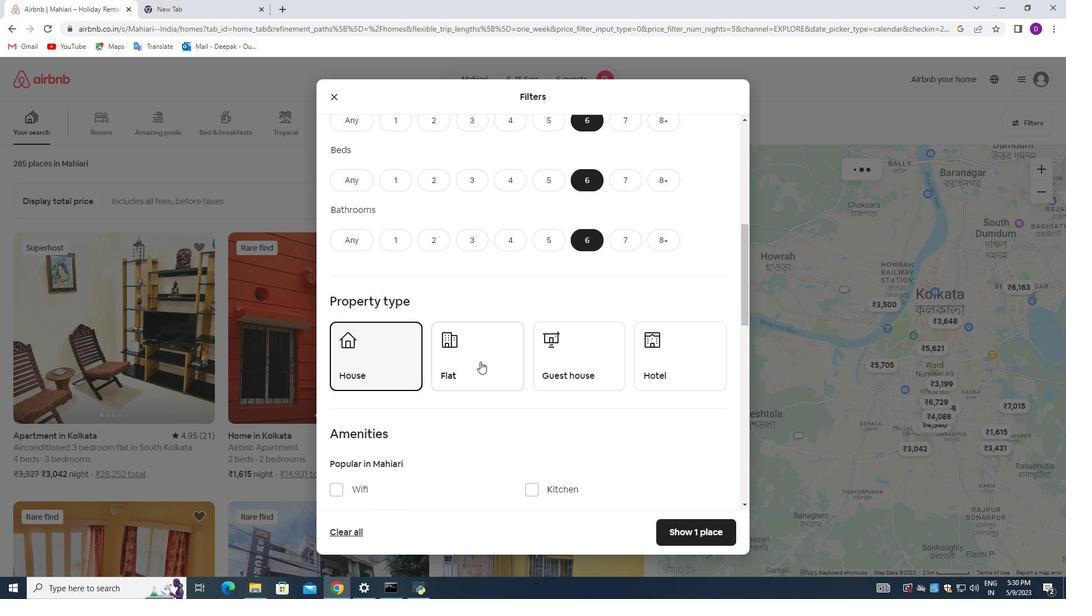 
Action: Mouse pressed left at (492, 350)
Screenshot: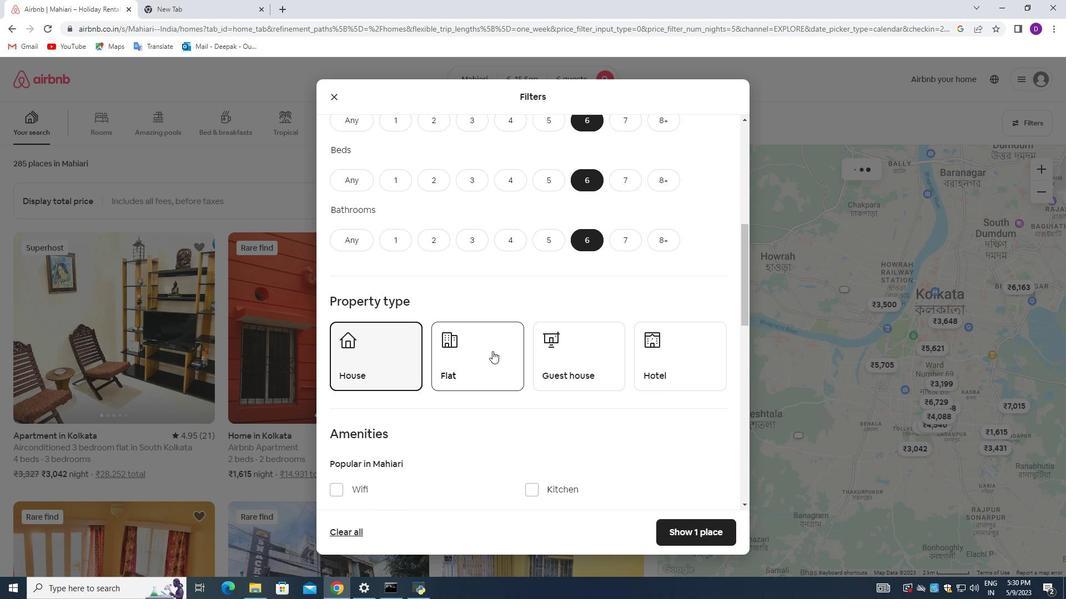
Action: Mouse moved to (559, 346)
Screenshot: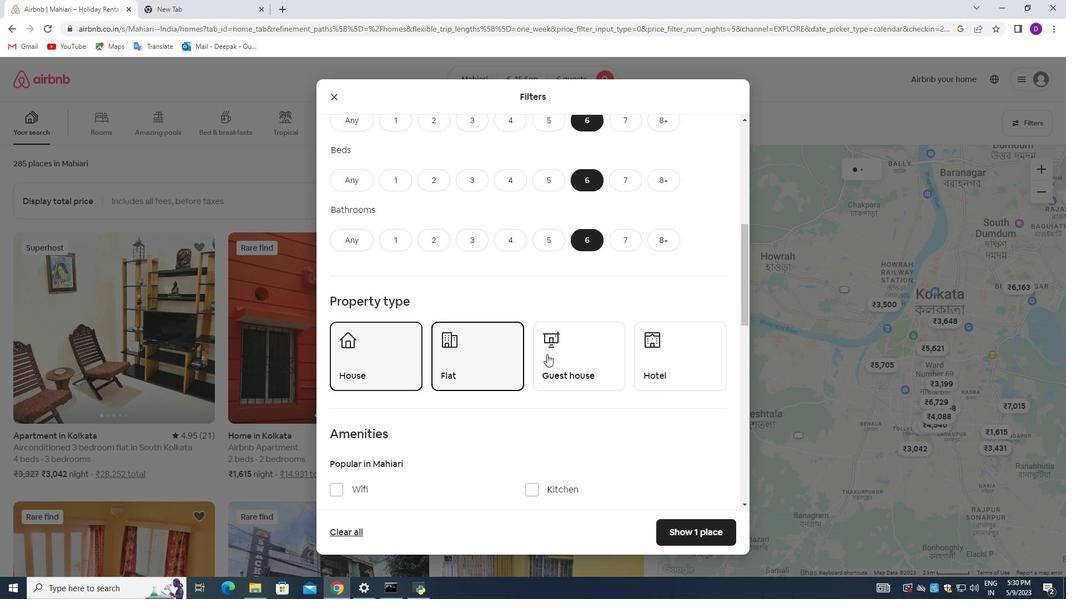
Action: Mouse pressed left at (559, 346)
Screenshot: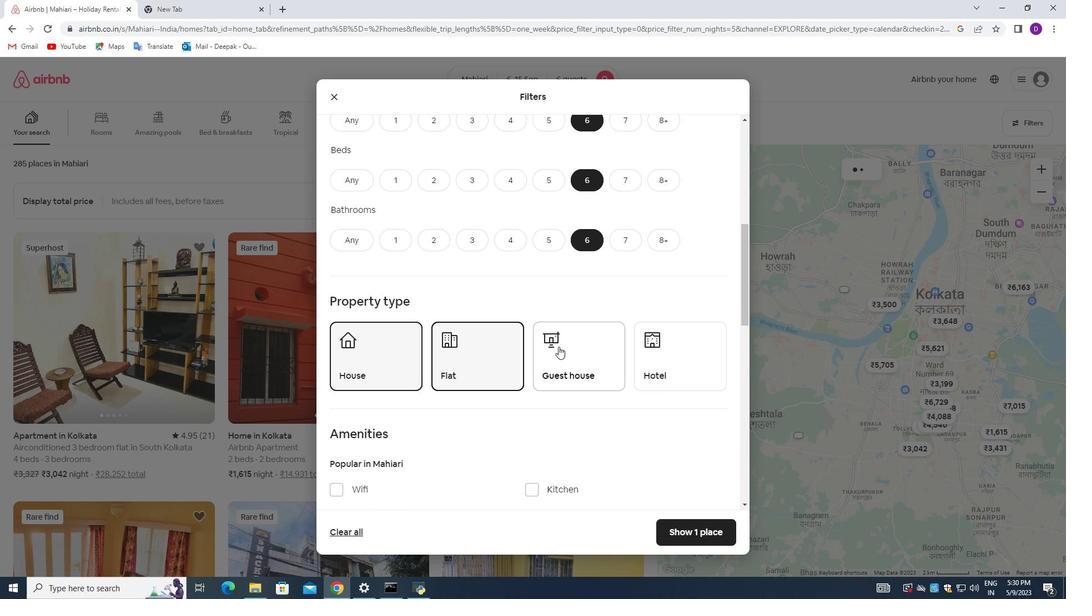 
Action: Mouse moved to (493, 314)
Screenshot: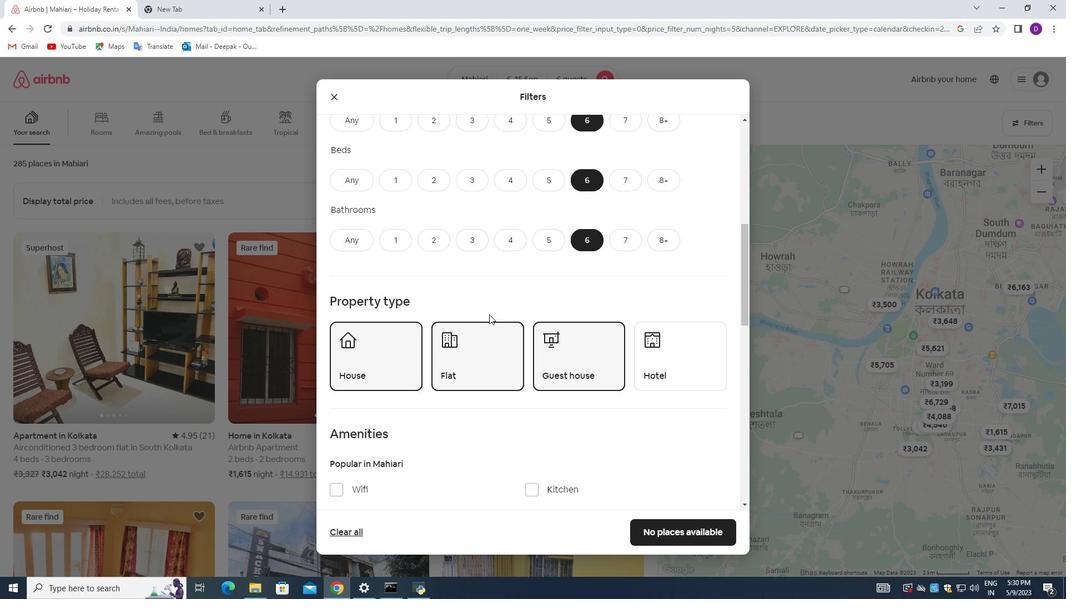 
Action: Mouse scrolled (493, 314) with delta (0, 0)
Screenshot: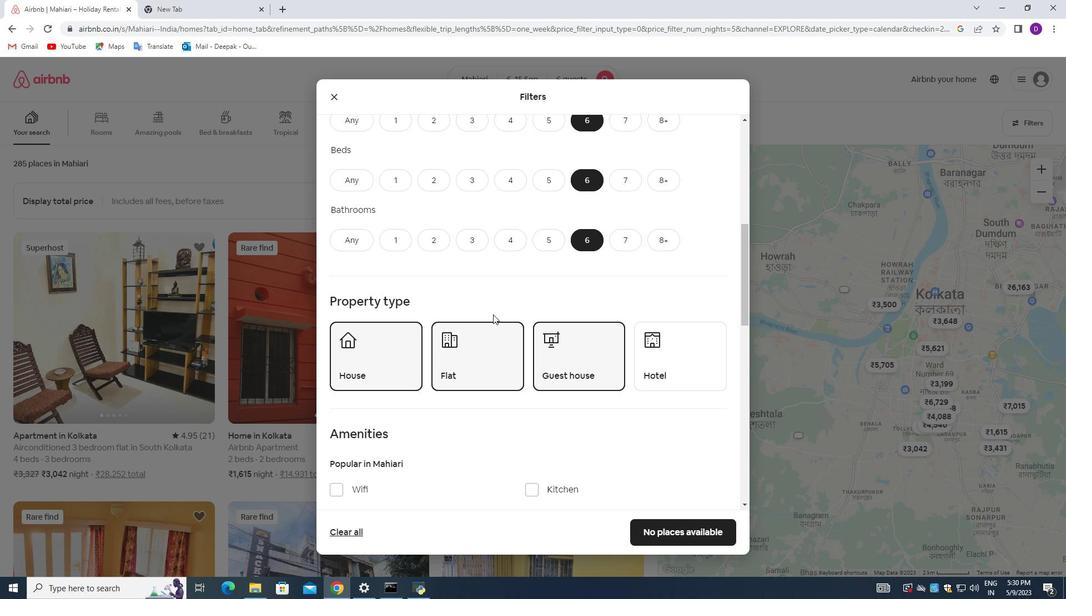 
Action: Mouse moved to (493, 314)
Screenshot: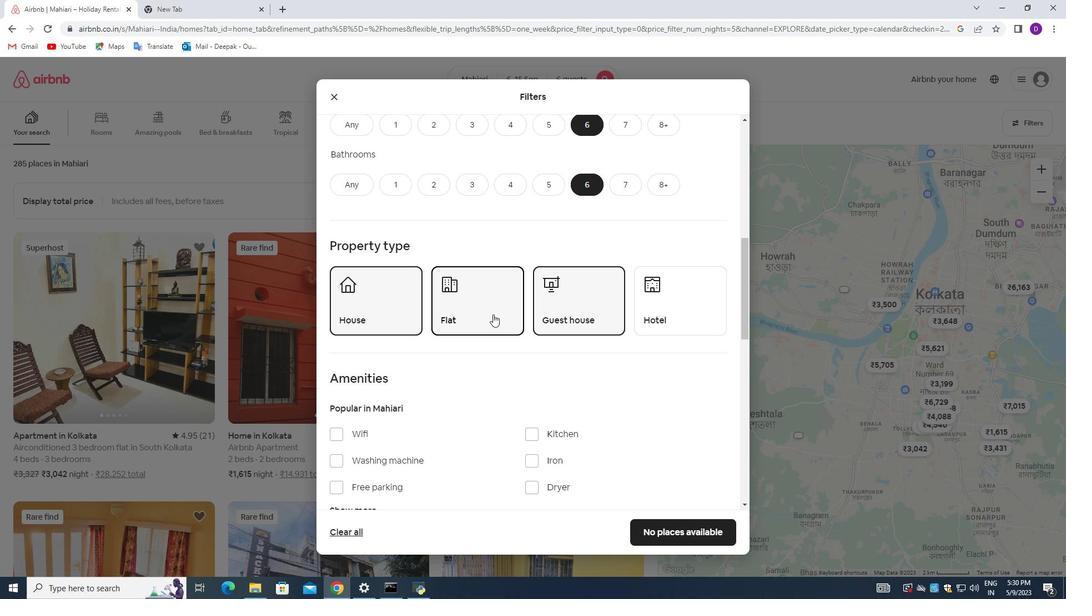 
Action: Mouse scrolled (493, 314) with delta (0, 0)
Screenshot: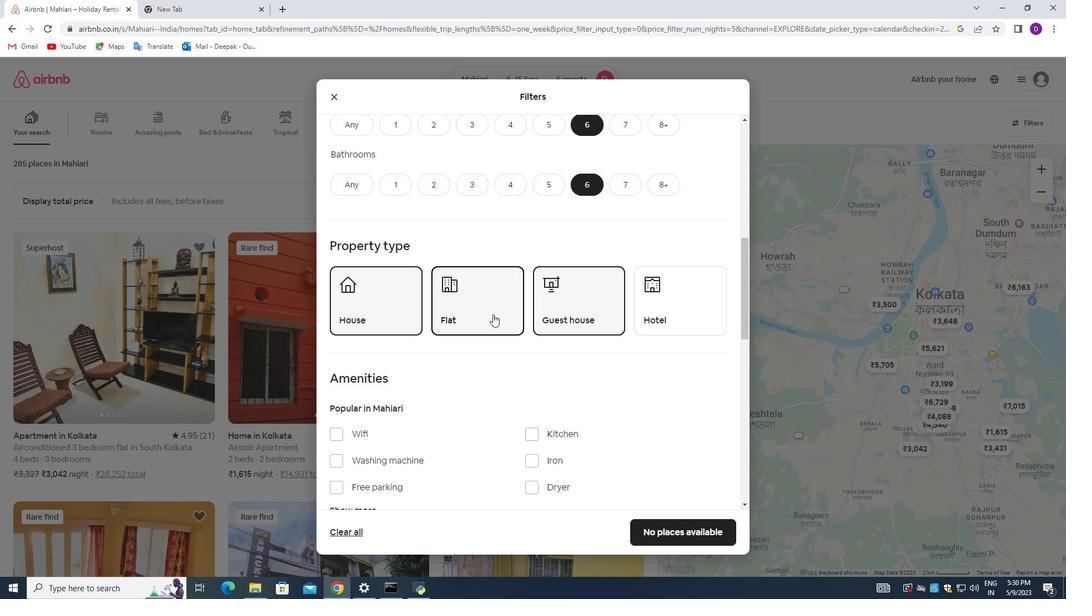 
Action: Mouse moved to (425, 357)
Screenshot: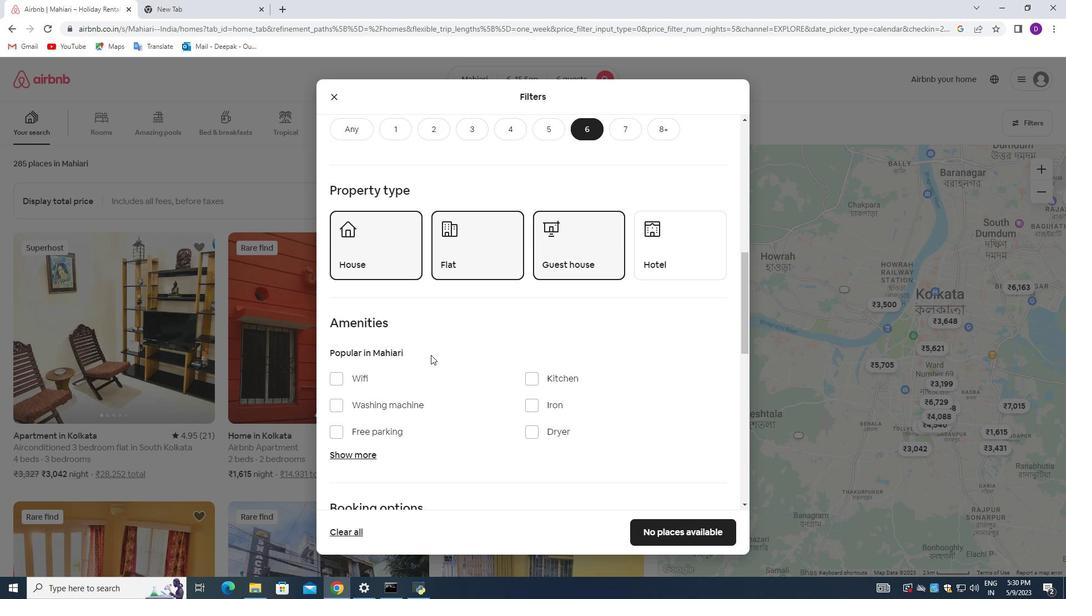 
Action: Mouse scrolled (425, 356) with delta (0, 0)
Screenshot: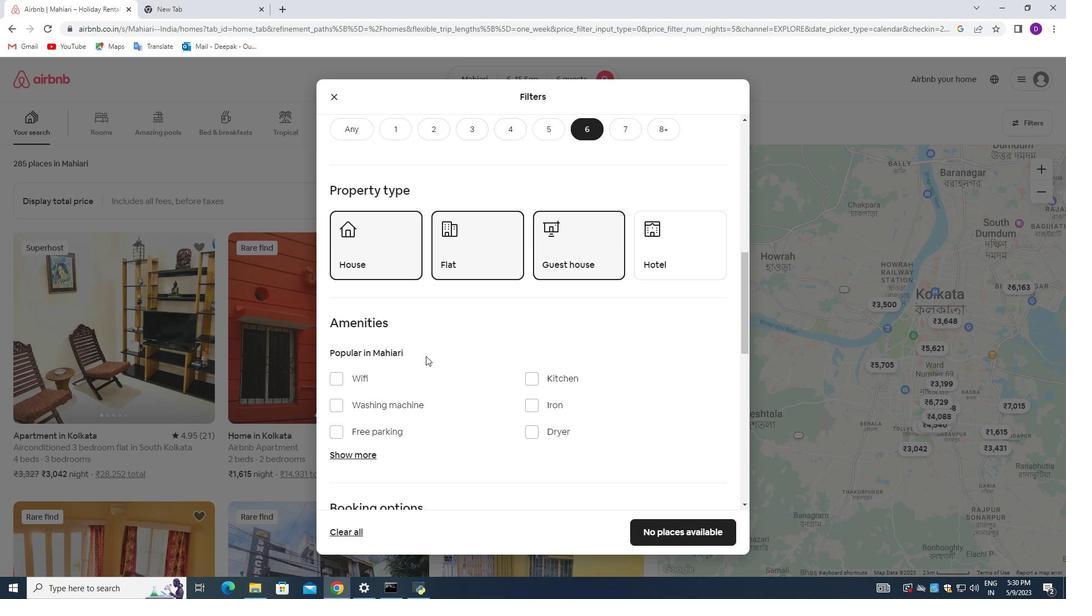
Action: Mouse moved to (337, 325)
Screenshot: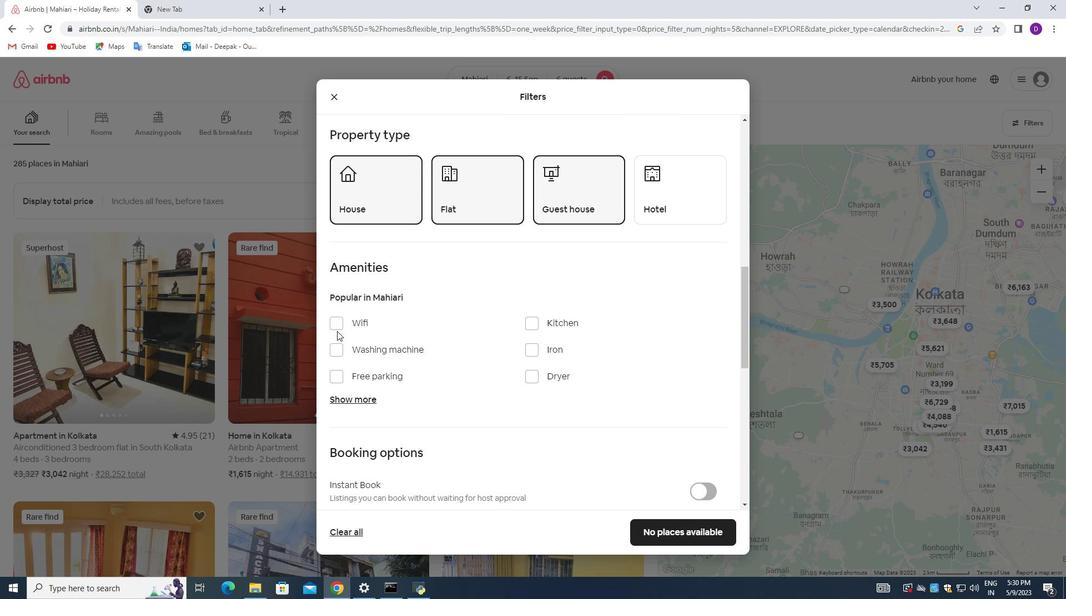 
Action: Mouse pressed left at (337, 325)
Screenshot: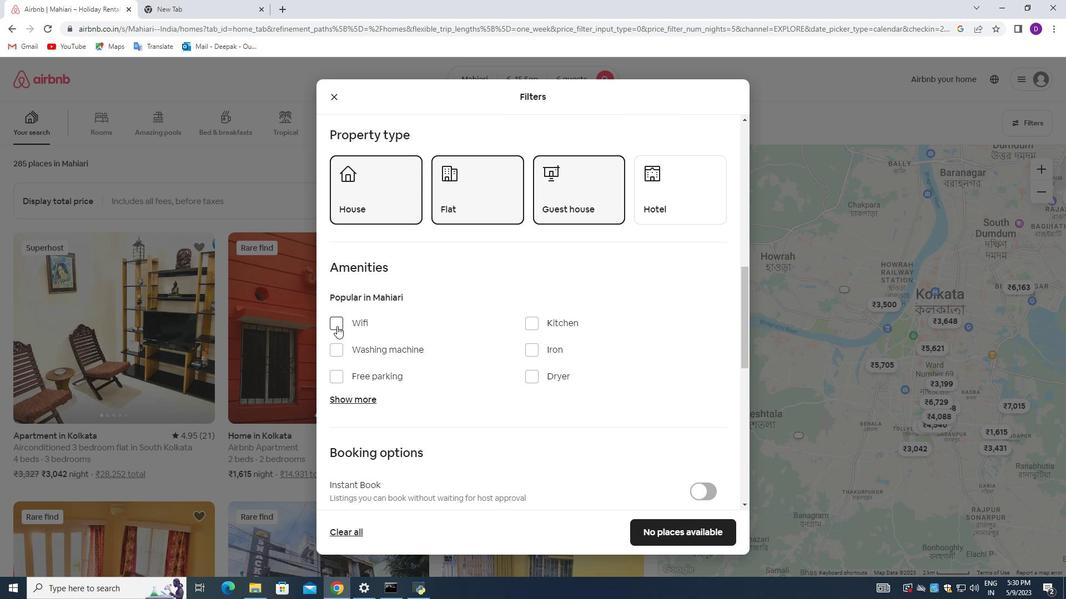 
Action: Mouse moved to (357, 396)
Screenshot: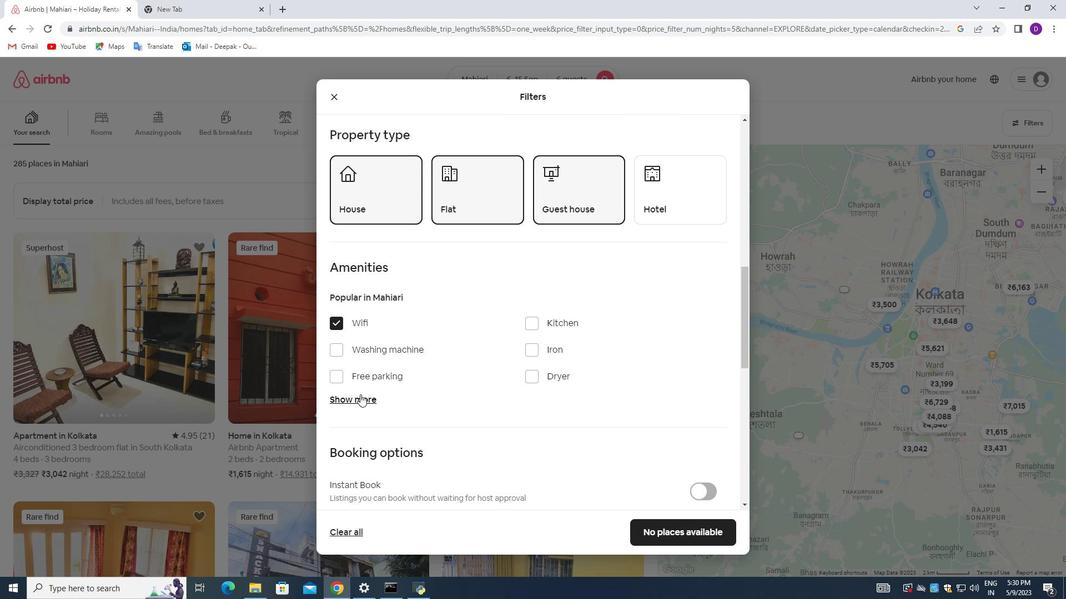 
Action: Mouse pressed left at (357, 396)
Screenshot: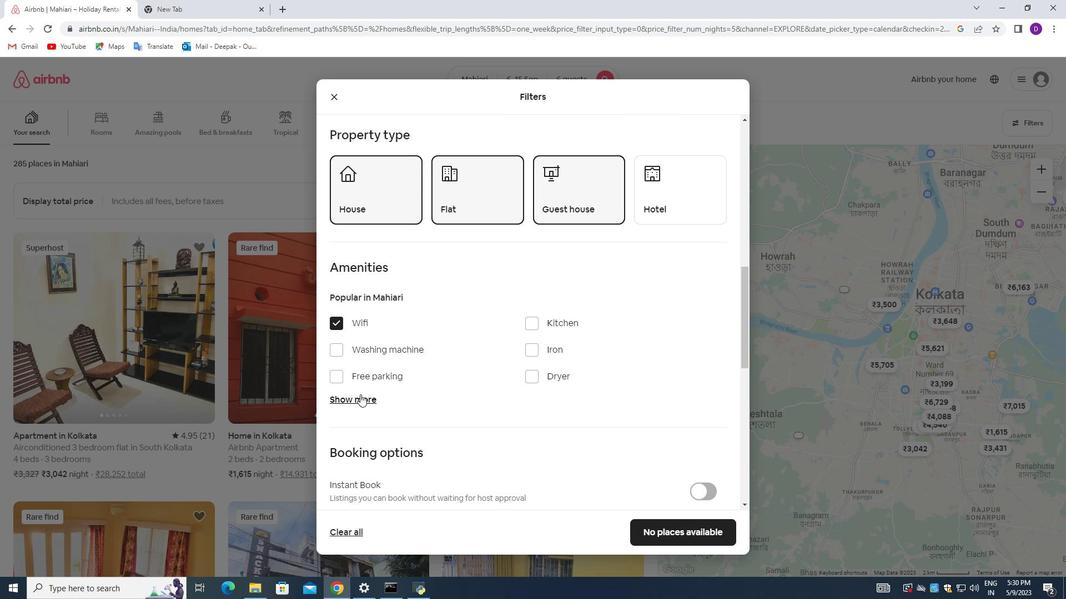 
Action: Mouse moved to (336, 380)
Screenshot: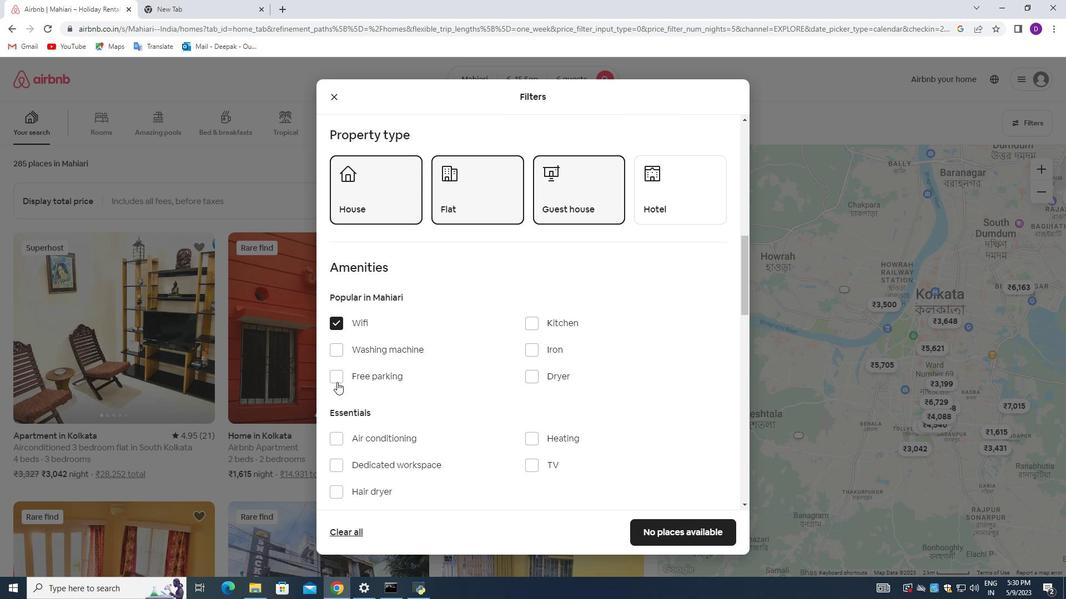 
Action: Mouse pressed left at (336, 380)
Screenshot: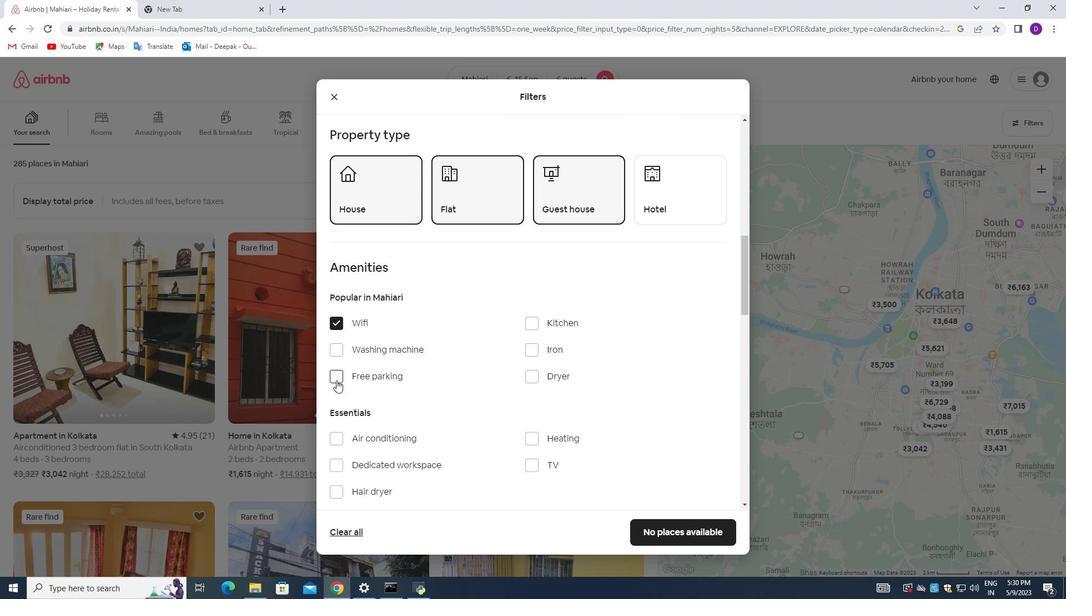 
Action: Mouse moved to (452, 373)
Screenshot: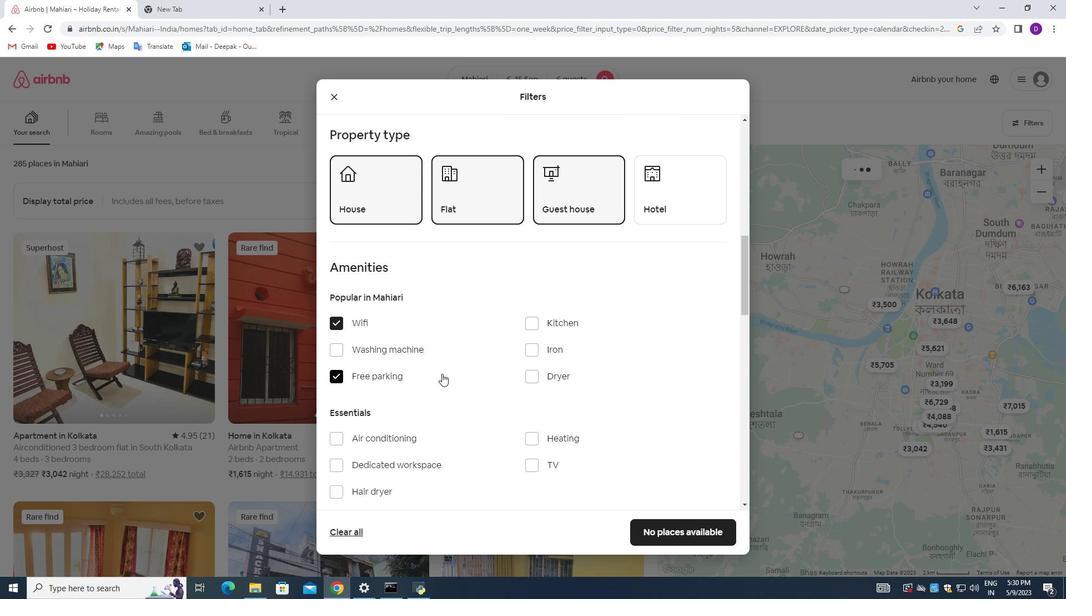 
Action: Mouse scrolled (452, 373) with delta (0, 0)
Screenshot: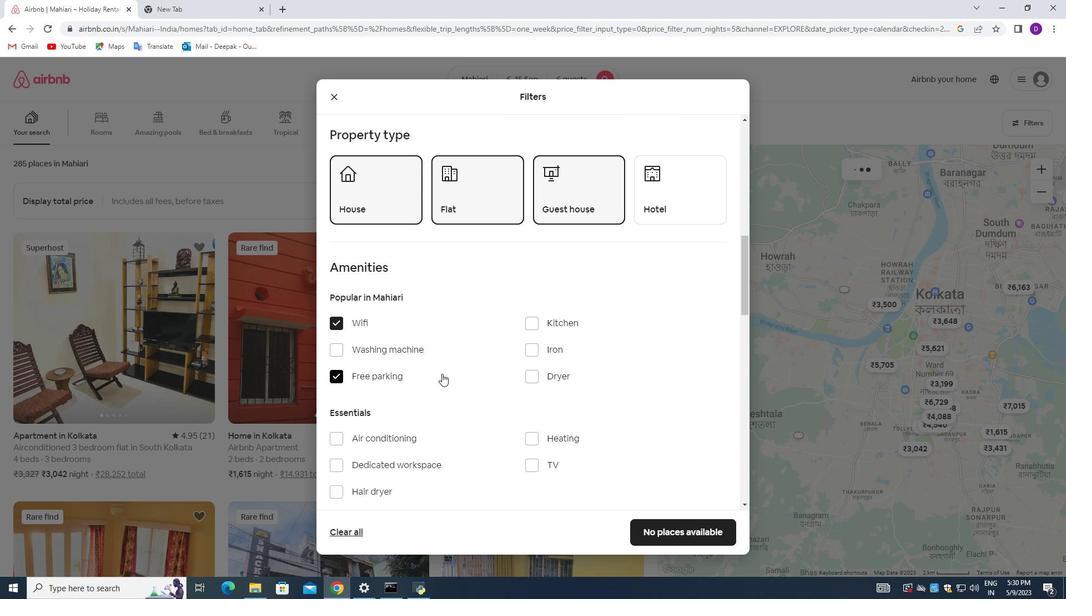 
Action: Mouse moved to (528, 408)
Screenshot: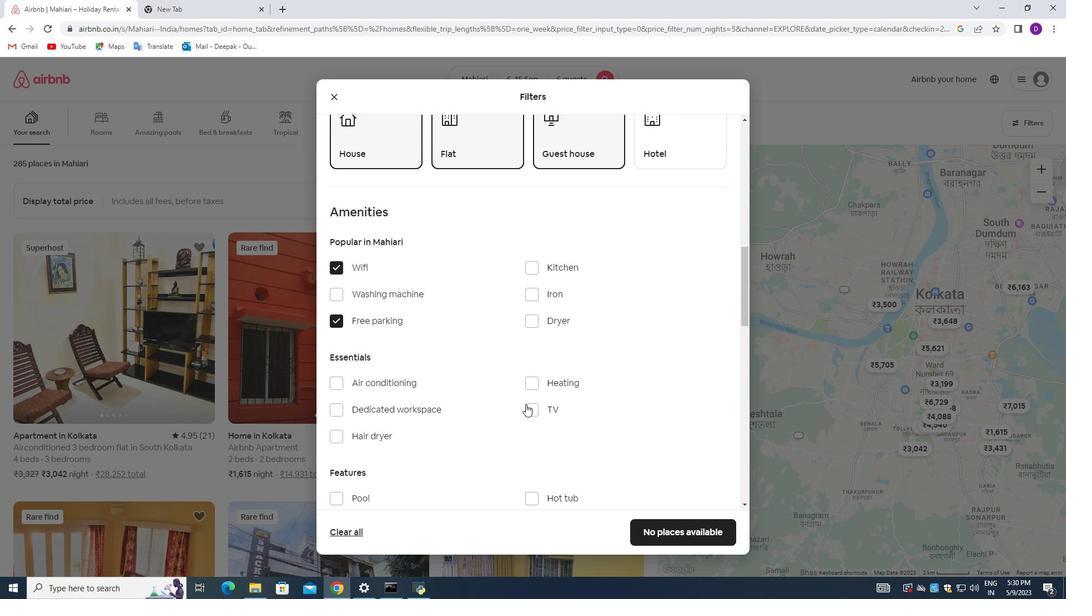 
Action: Mouse pressed left at (528, 408)
Screenshot: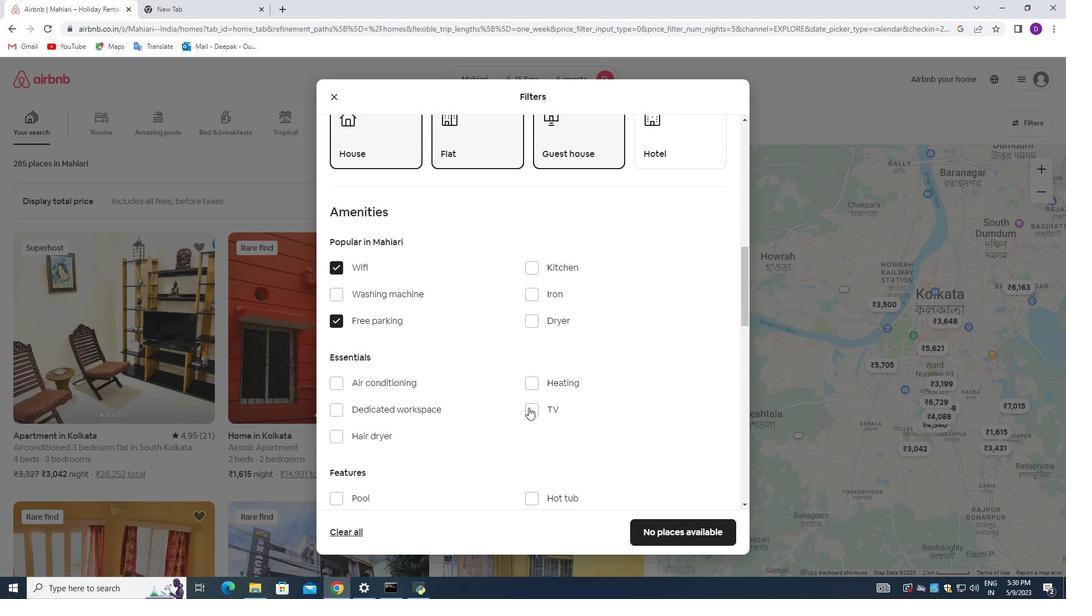 
Action: Mouse moved to (440, 376)
Screenshot: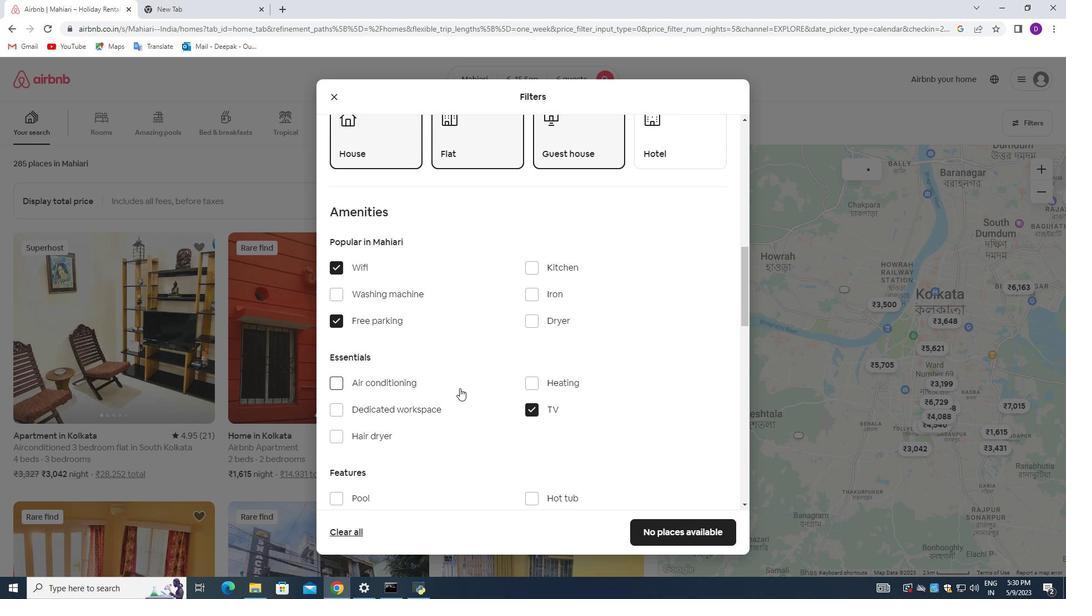 
Action: Mouse scrolled (440, 375) with delta (0, 0)
Screenshot: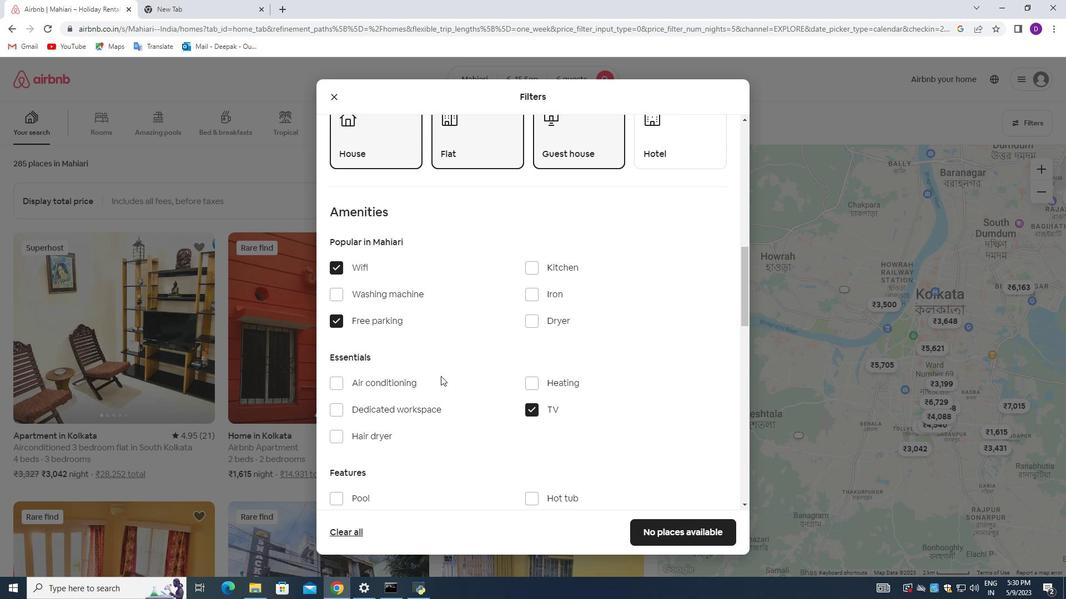 
Action: Mouse moved to (440, 376)
Screenshot: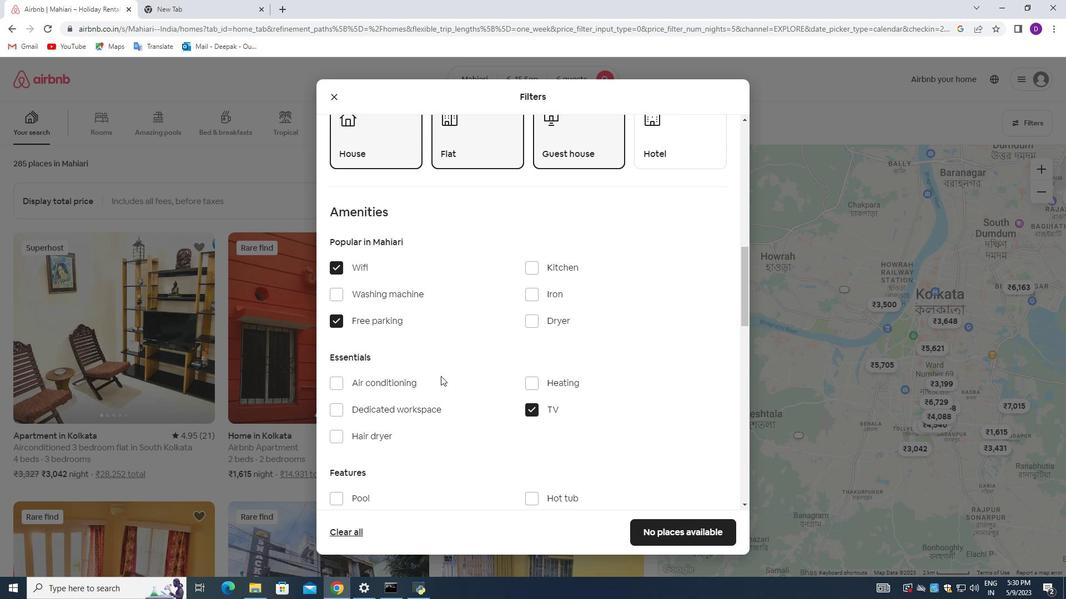 
Action: Mouse scrolled (440, 375) with delta (0, 0)
Screenshot: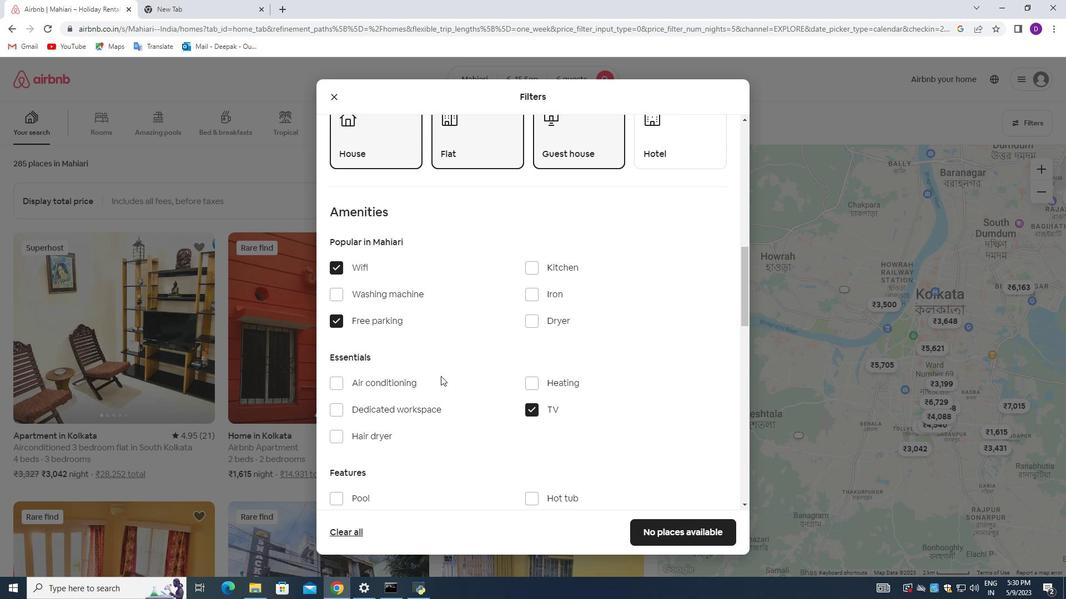 
Action: Mouse scrolled (440, 375) with delta (0, 0)
Screenshot: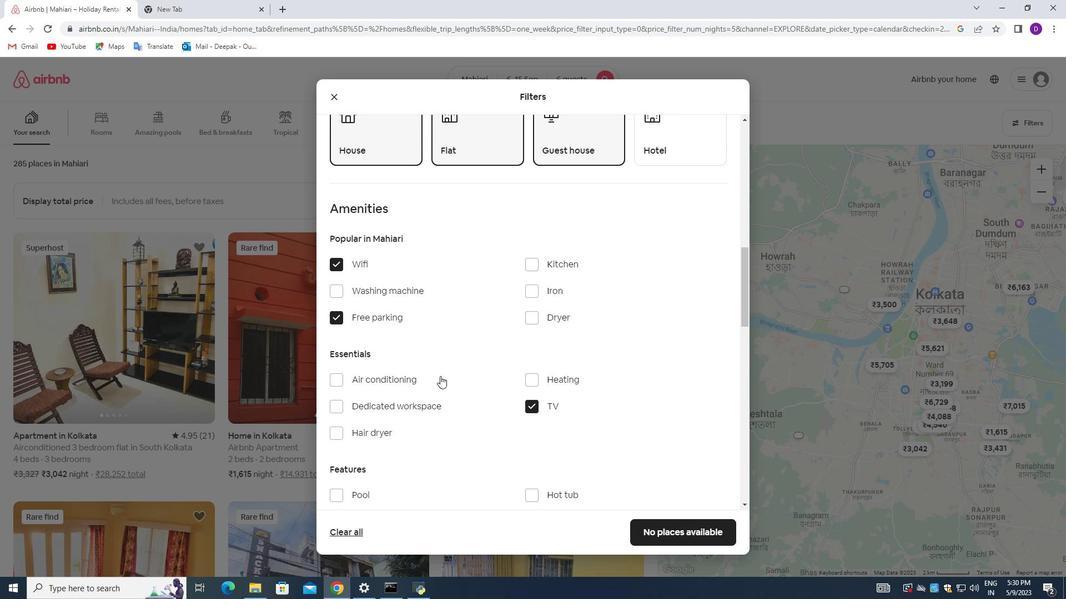
Action: Mouse moved to (328, 387)
Screenshot: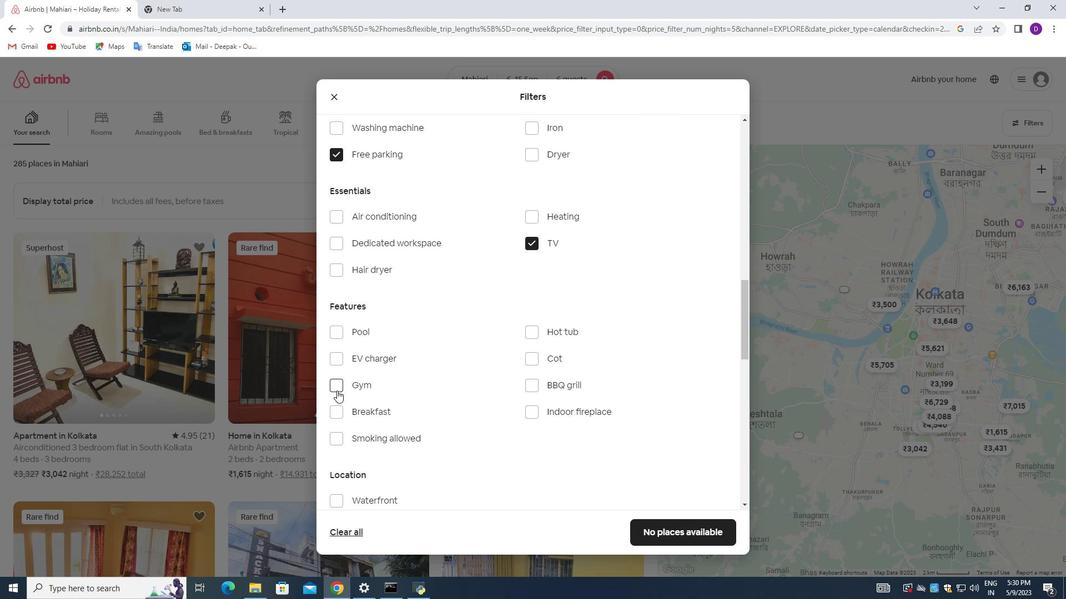 
Action: Mouse pressed left at (328, 387)
Screenshot: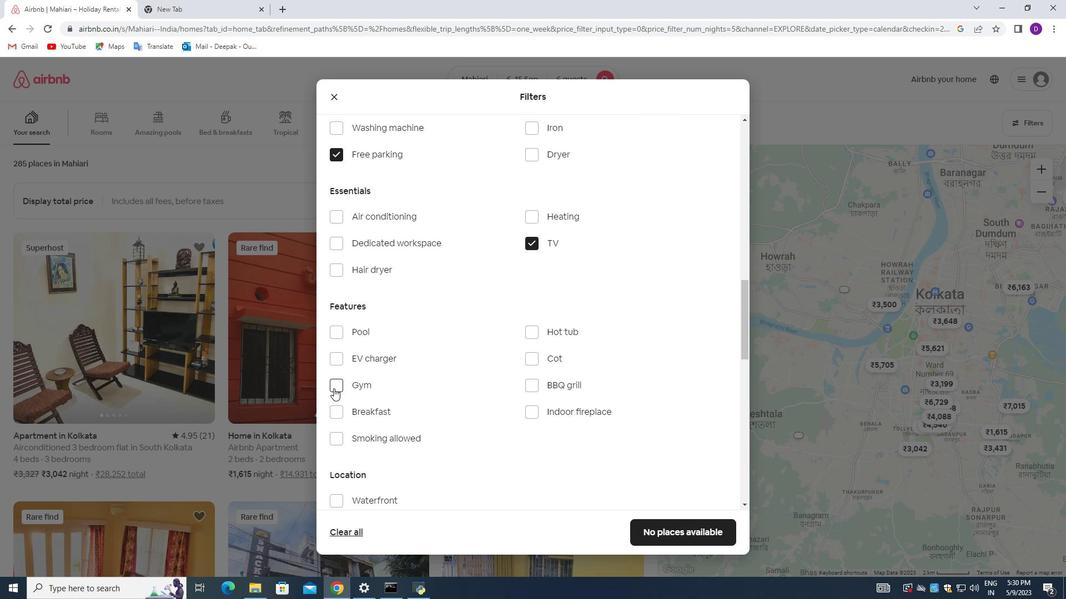 
Action: Mouse moved to (337, 390)
Screenshot: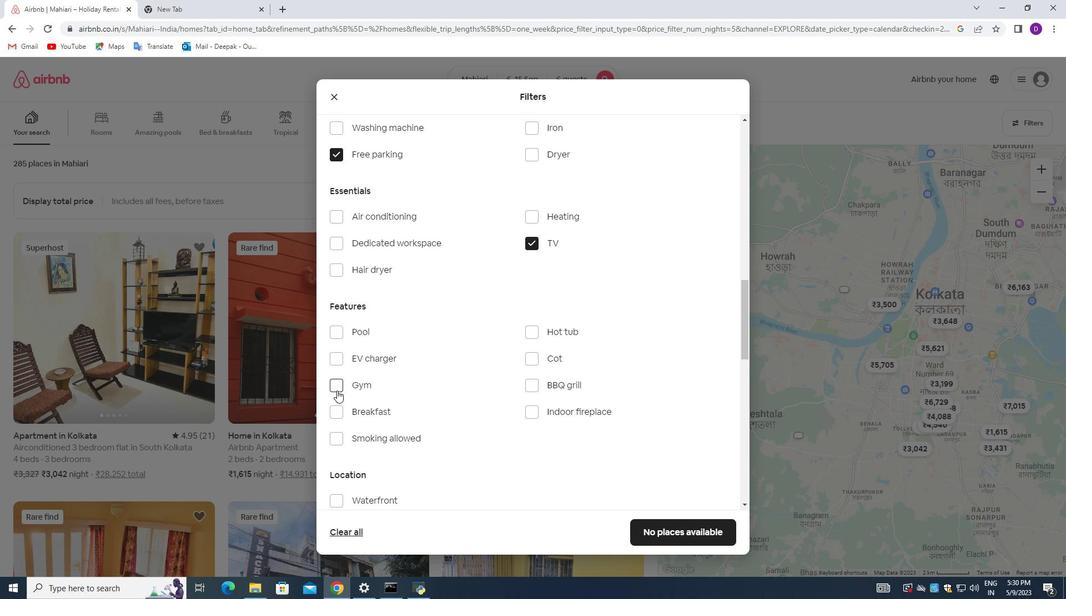 
Action: Mouse pressed left at (337, 390)
Screenshot: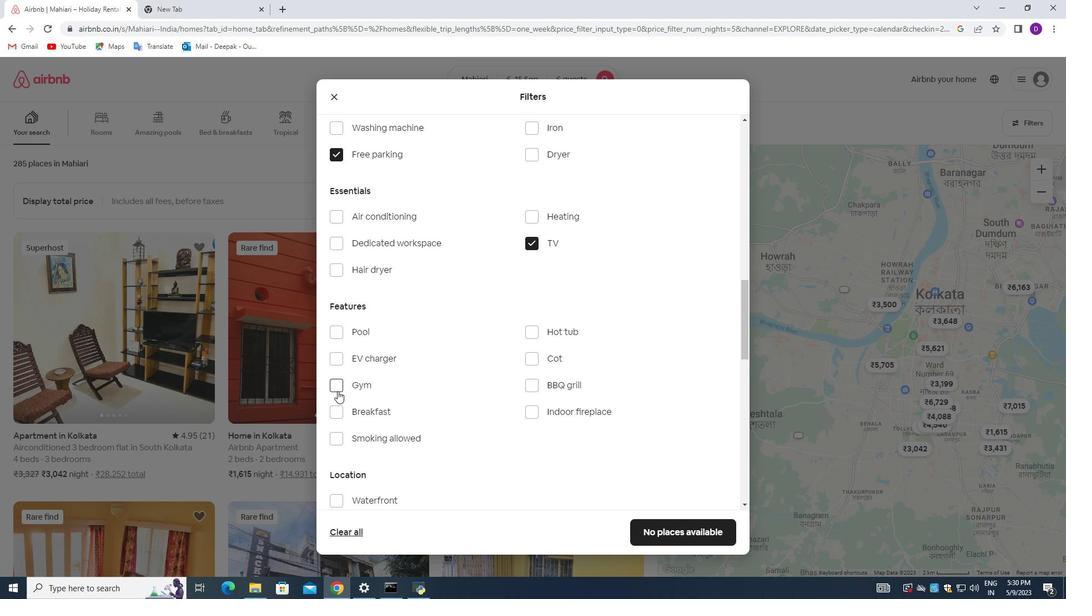 
Action: Mouse moved to (337, 412)
Screenshot: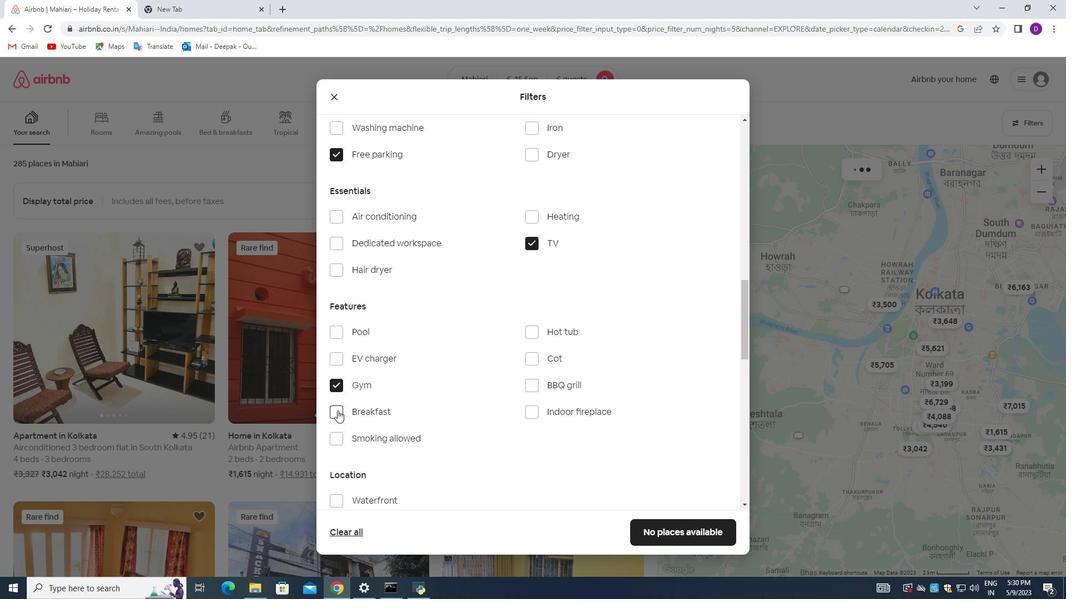 
Action: Mouse pressed left at (337, 412)
Screenshot: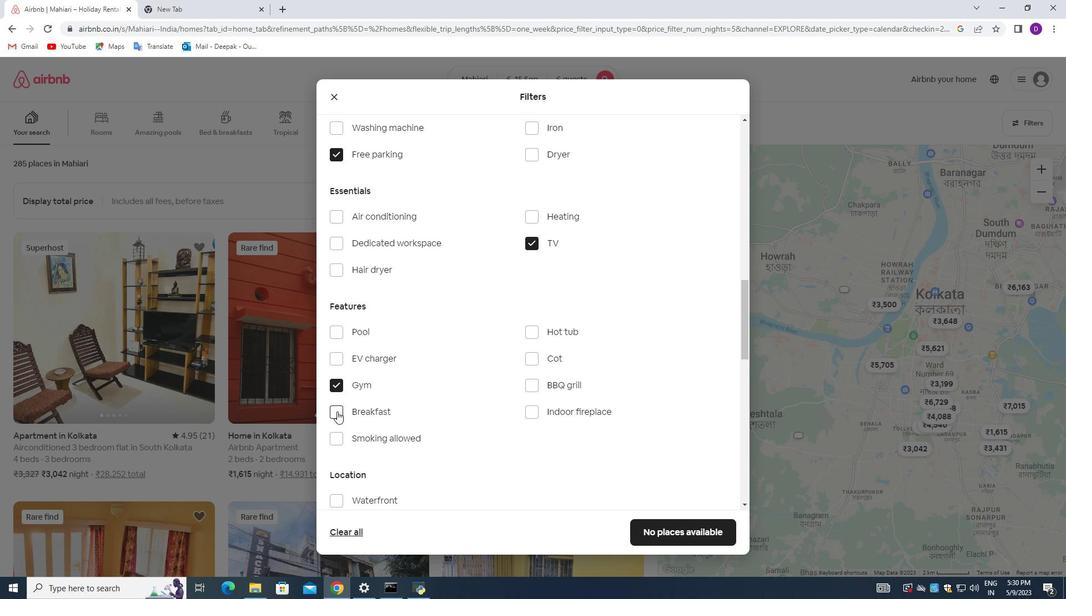 
Action: Mouse moved to (408, 365)
Screenshot: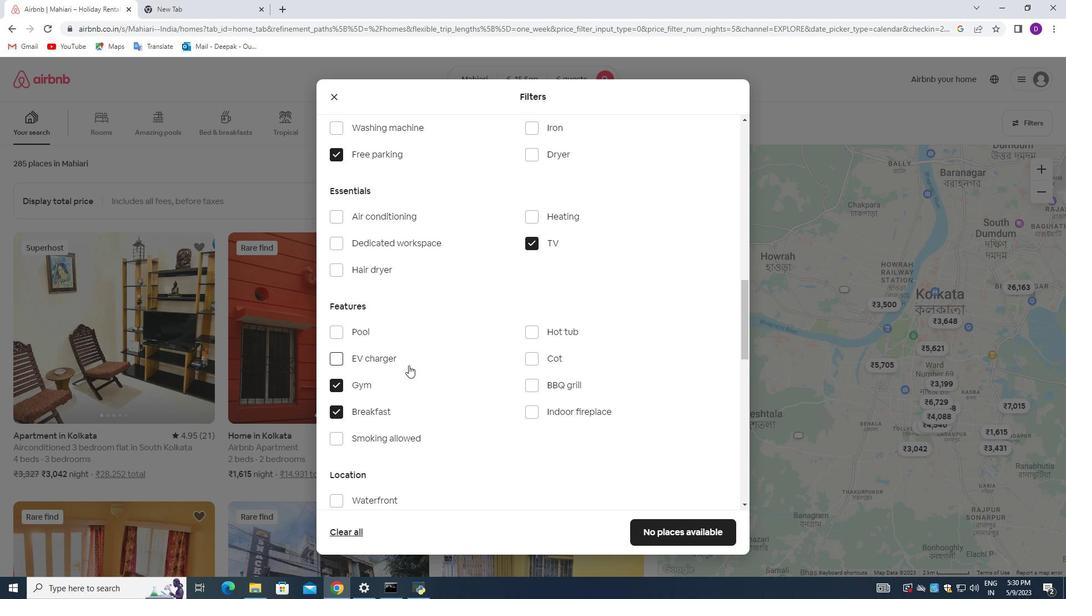 
Action: Mouse scrolled (408, 364) with delta (0, 0)
Screenshot: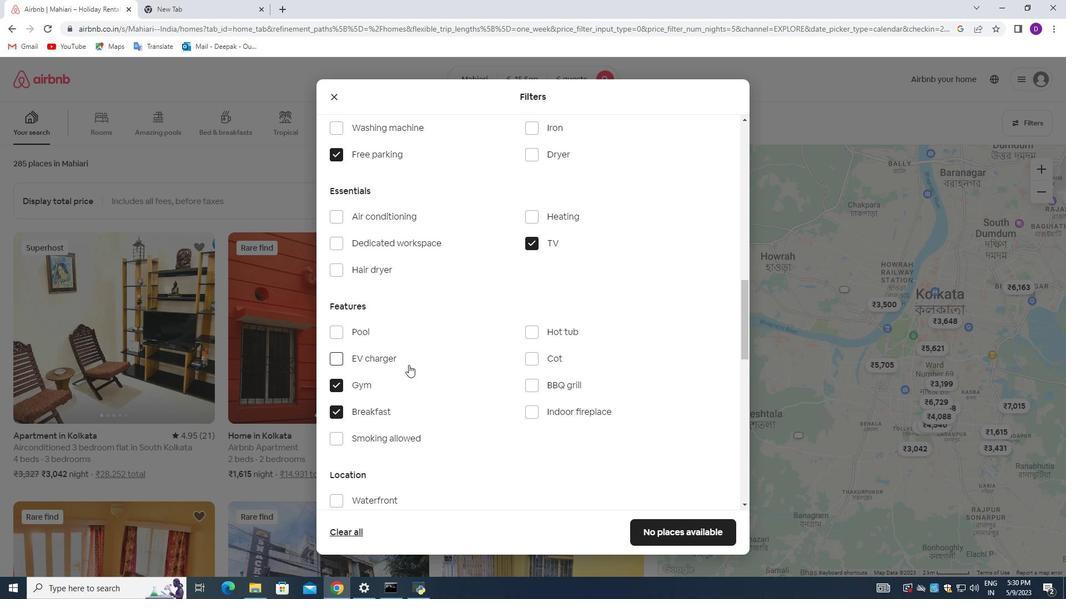 
Action: Mouse moved to (440, 365)
Screenshot: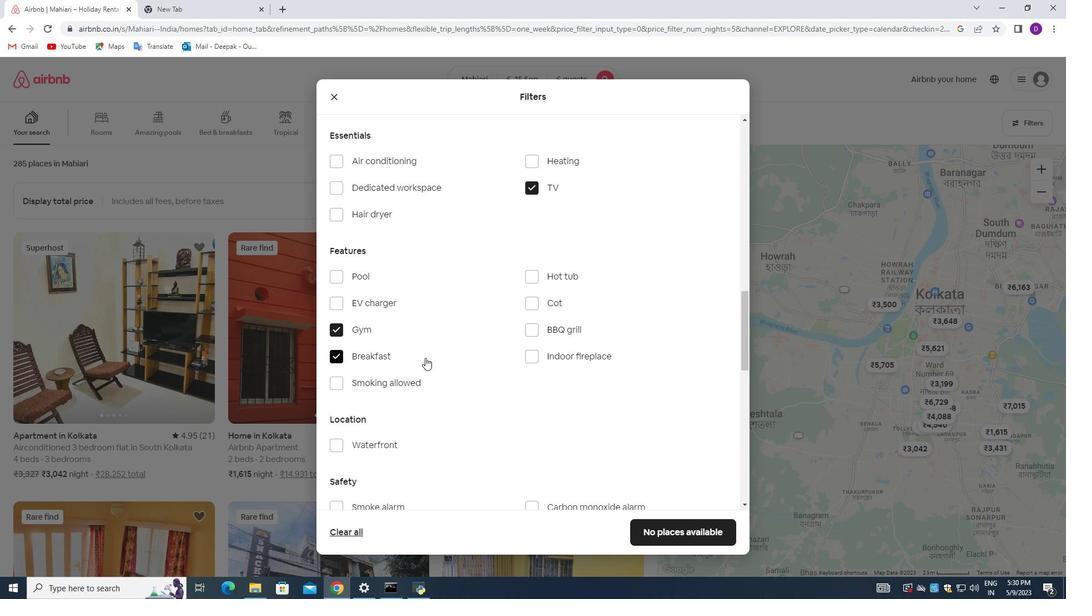 
Action: Mouse scrolled (440, 365) with delta (0, 0)
Screenshot: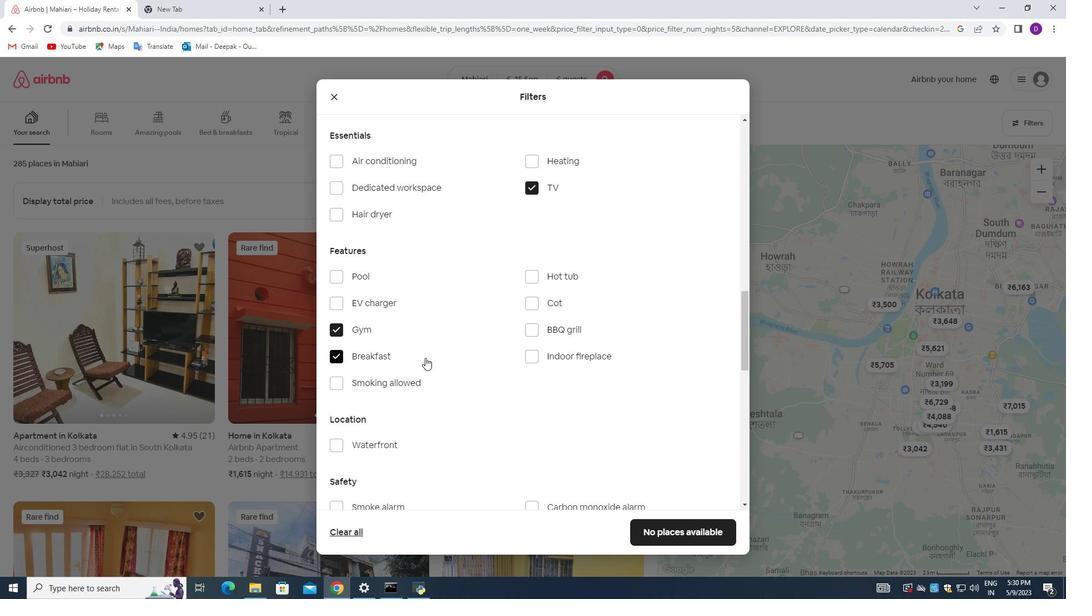 
Action: Mouse moved to (440, 367)
Screenshot: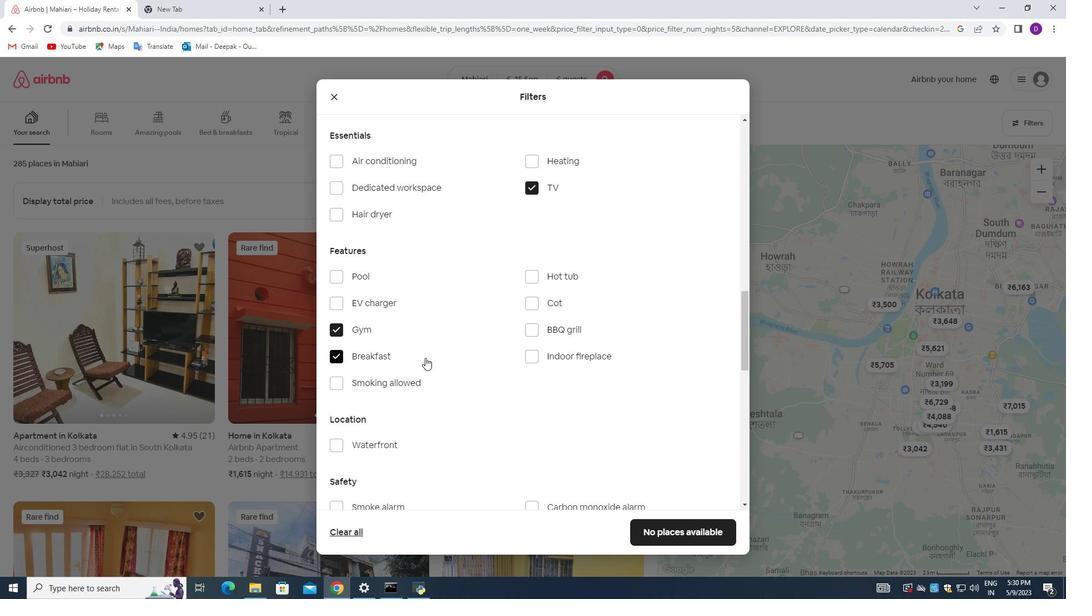 
Action: Mouse scrolled (440, 366) with delta (0, 0)
Screenshot: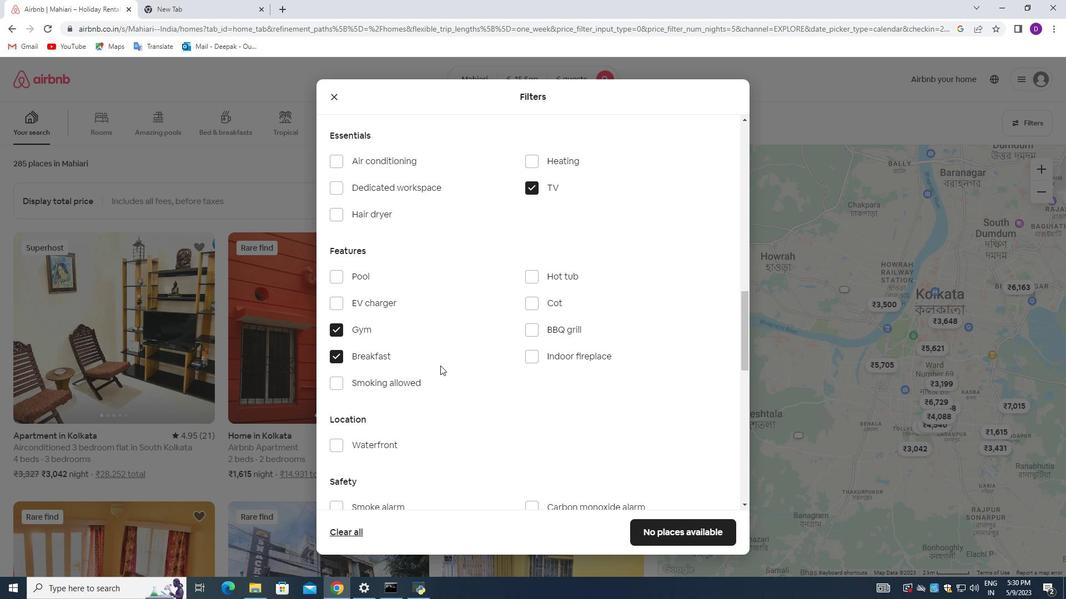 
Action: Mouse moved to (440, 365)
Screenshot: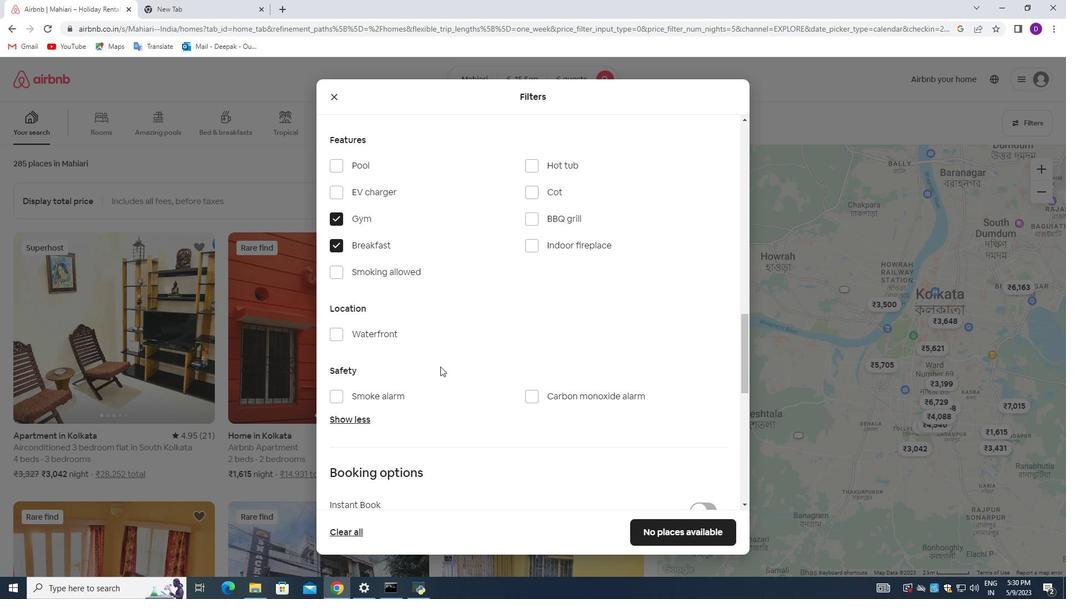 
Action: Mouse scrolled (440, 365) with delta (0, 0)
Screenshot: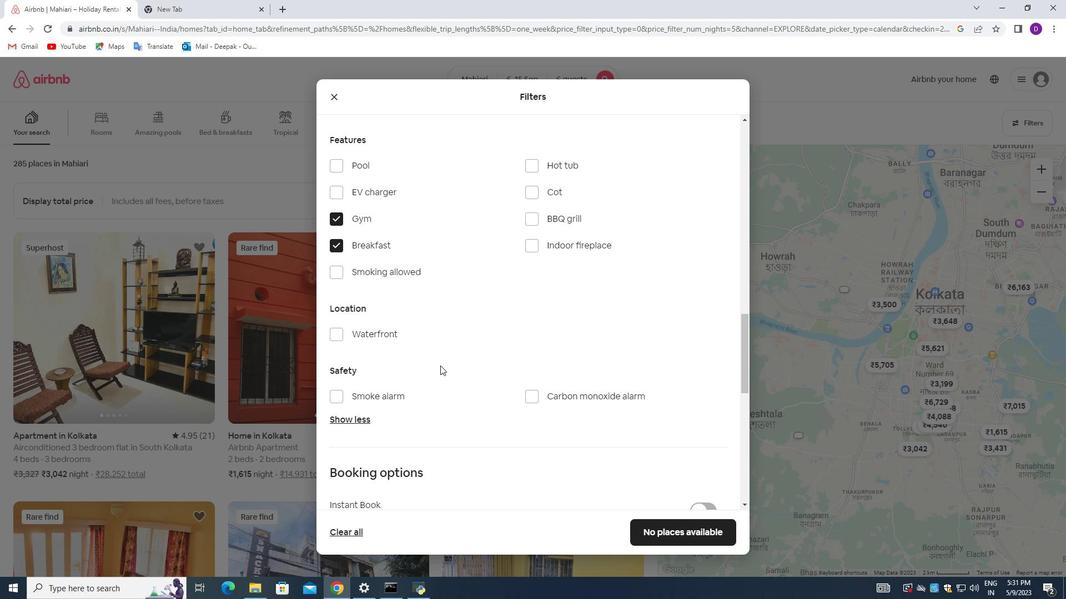 
Action: Mouse moved to (440, 365)
Screenshot: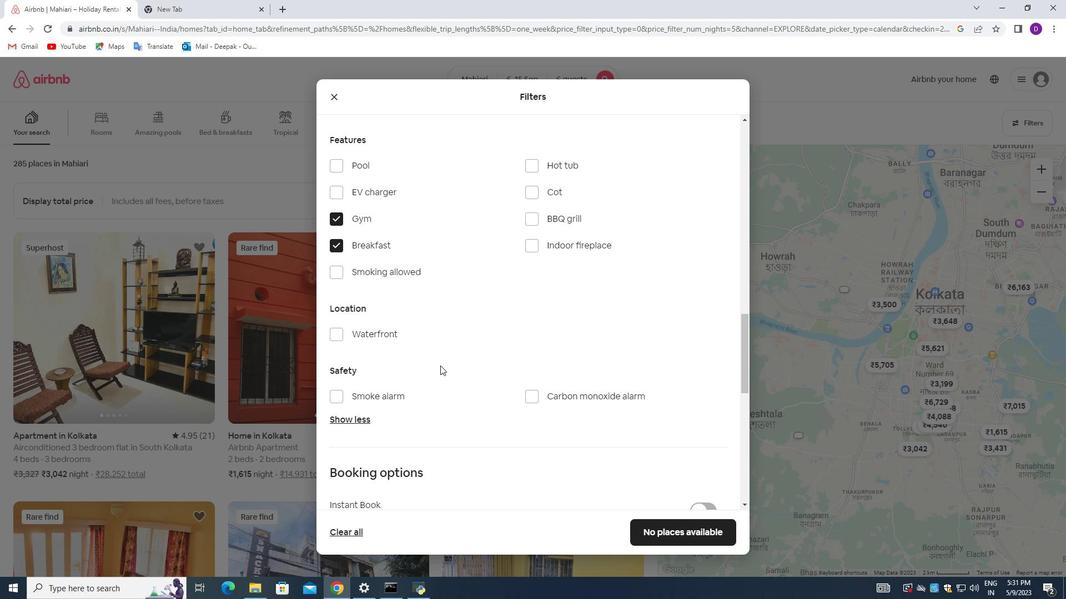 
Action: Mouse scrolled (440, 365) with delta (0, 0)
Screenshot: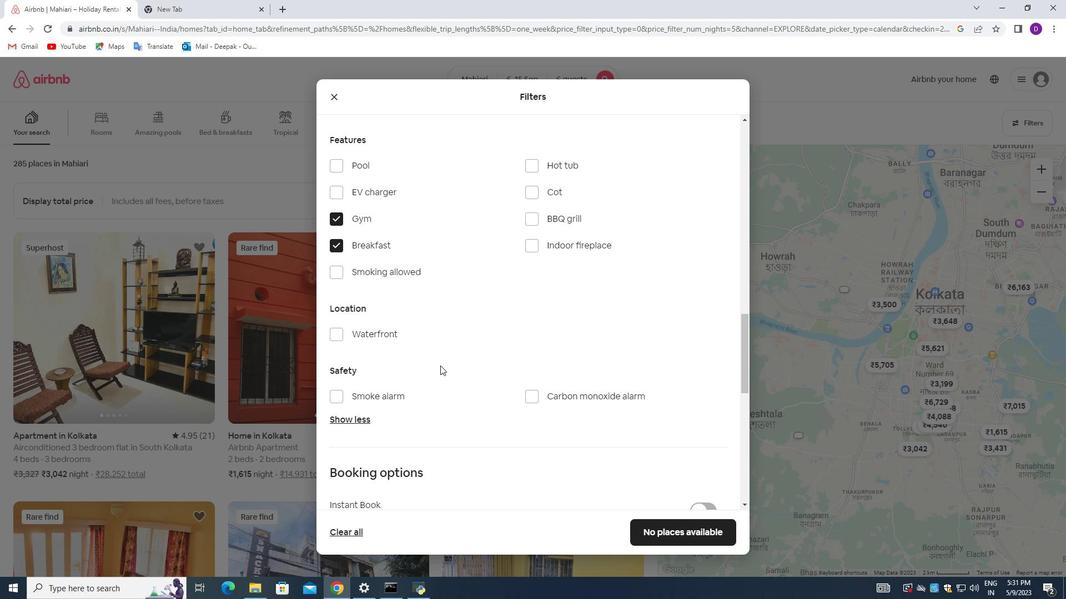 
Action: Mouse moved to (508, 375)
Screenshot: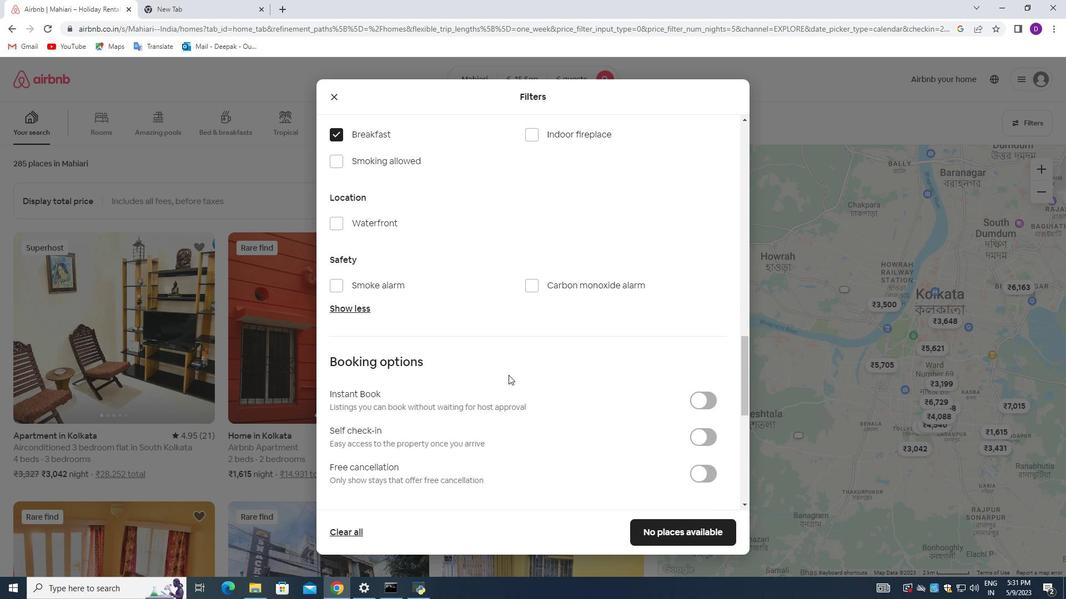 
Action: Mouse scrolled (508, 374) with delta (0, 0)
Screenshot: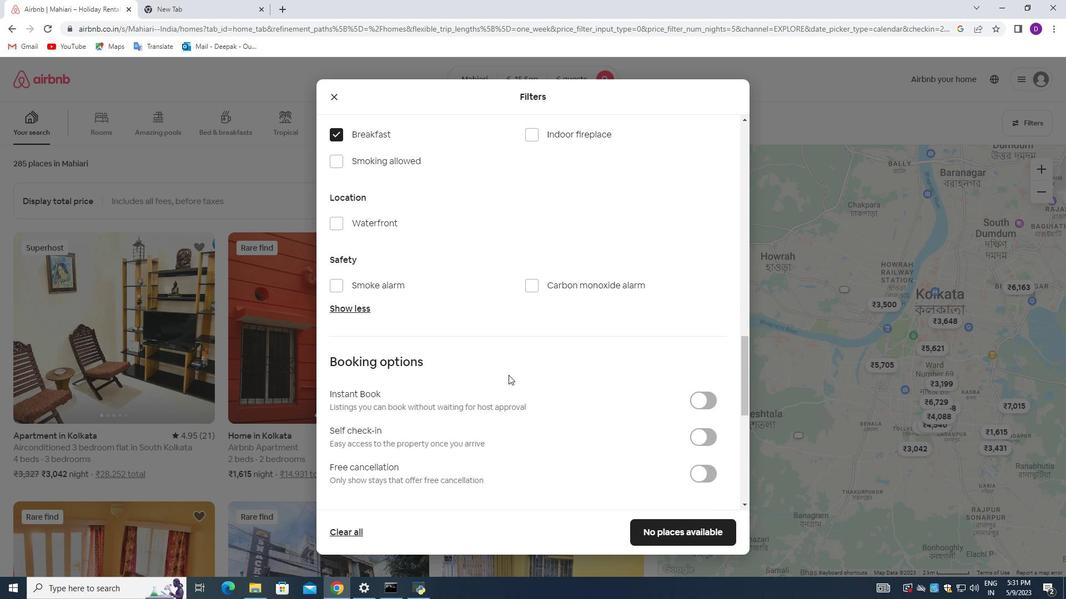 
Action: Mouse moved to (509, 375)
Screenshot: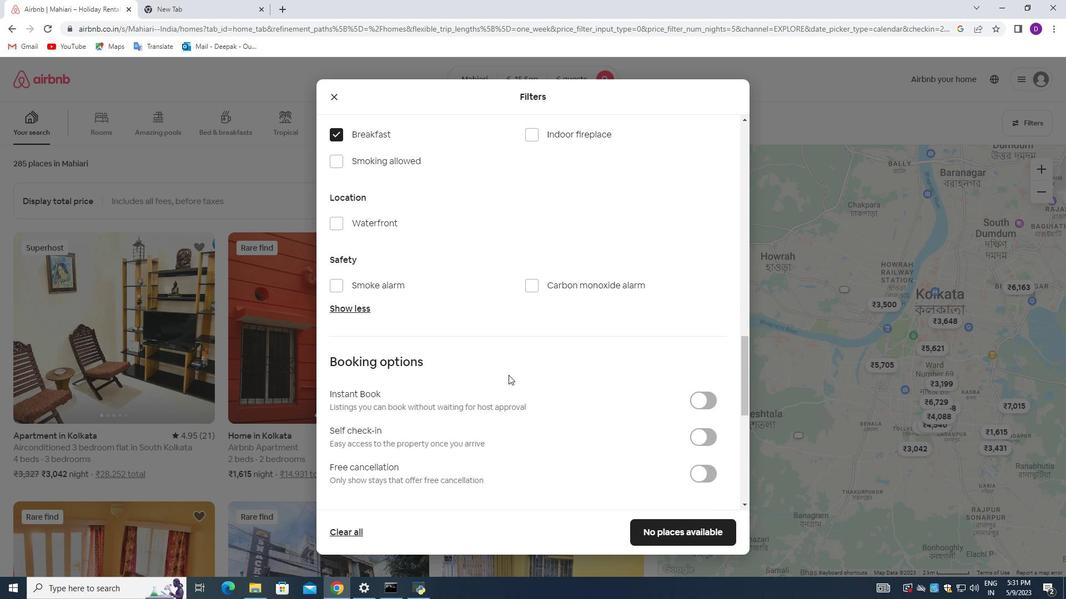 
Action: Mouse scrolled (509, 374) with delta (0, 0)
Screenshot: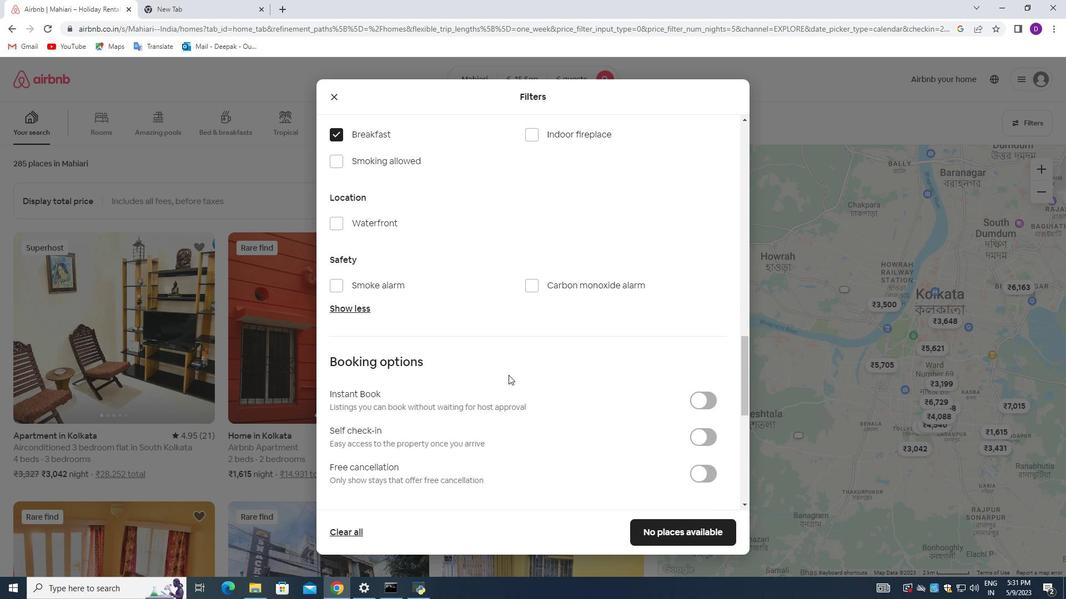 
Action: Mouse moved to (510, 375)
Screenshot: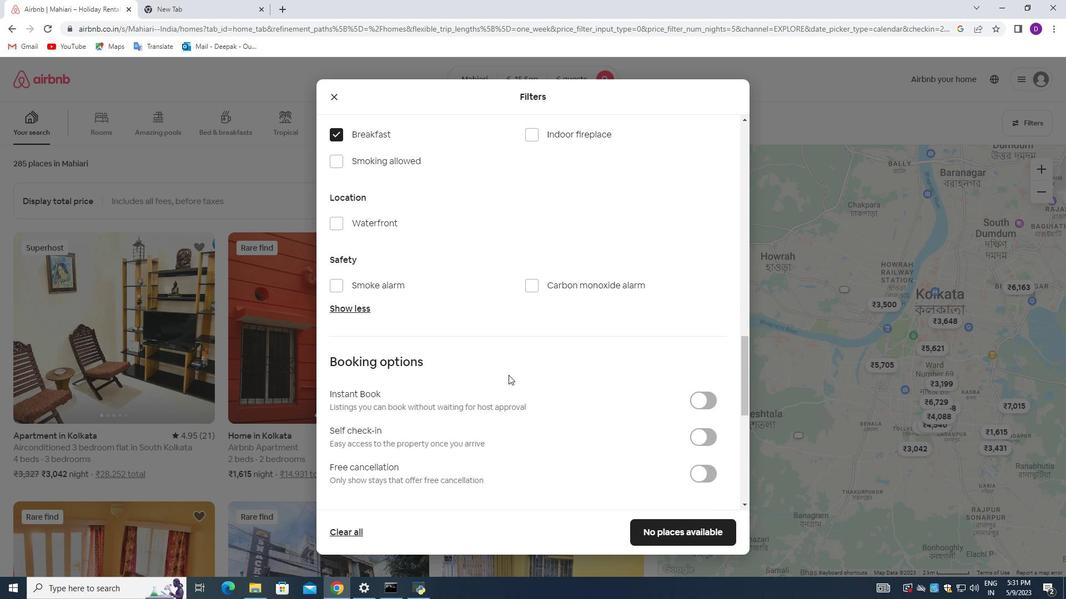 
Action: Mouse scrolled (510, 375) with delta (0, 0)
Screenshot: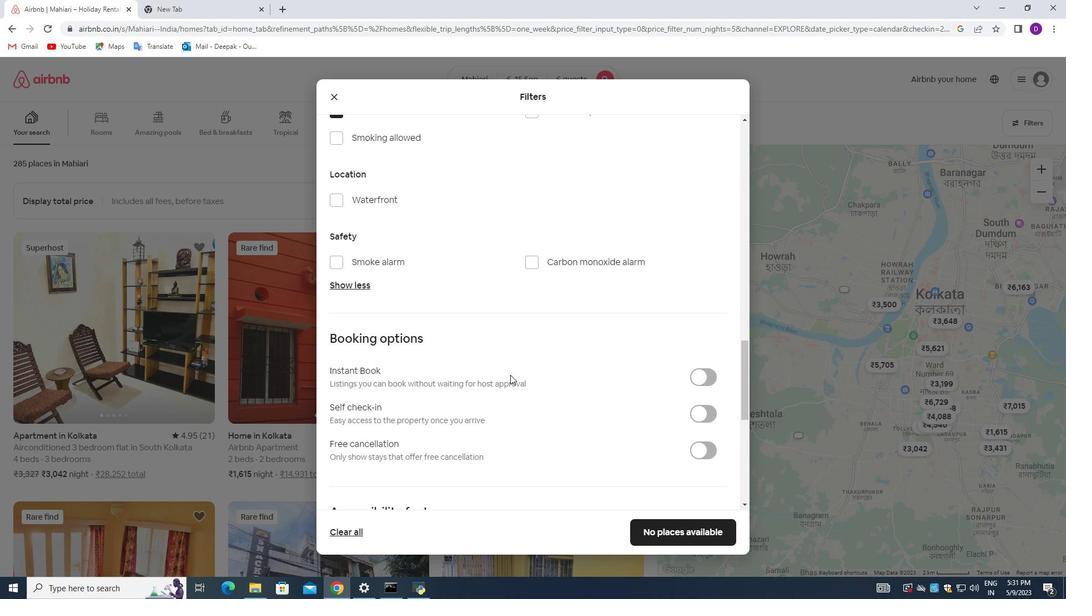 
Action: Mouse moved to (699, 274)
Screenshot: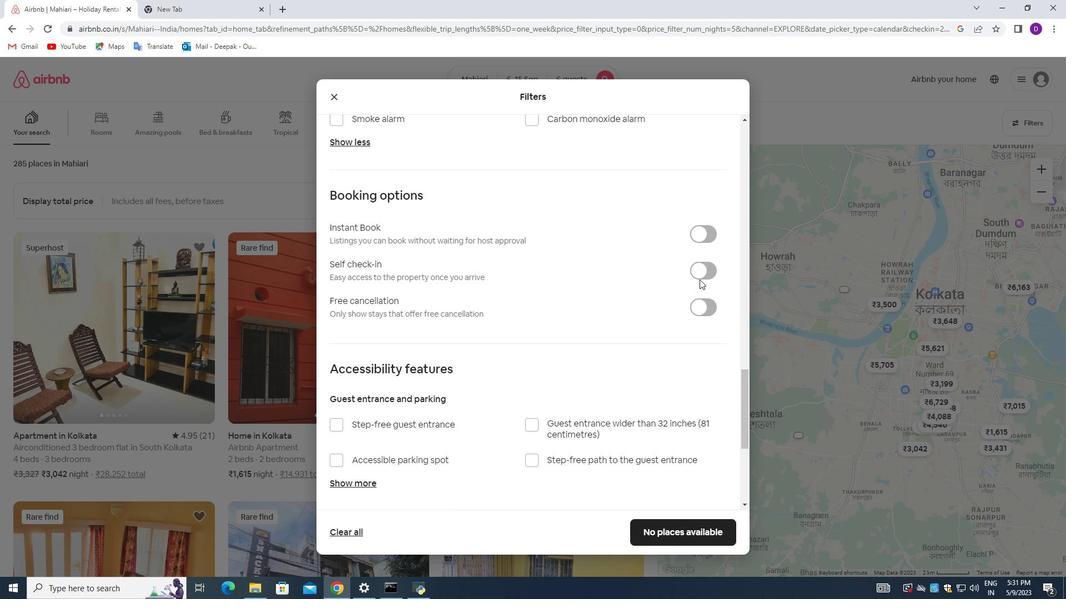 
Action: Mouse pressed left at (699, 274)
Screenshot: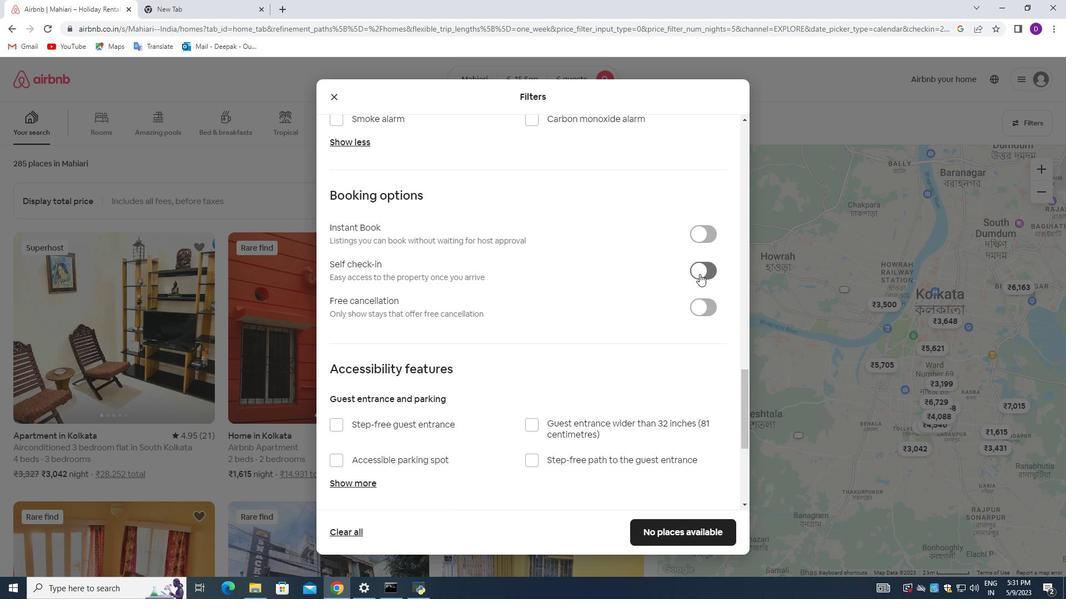 
Action: Mouse moved to (509, 312)
Screenshot: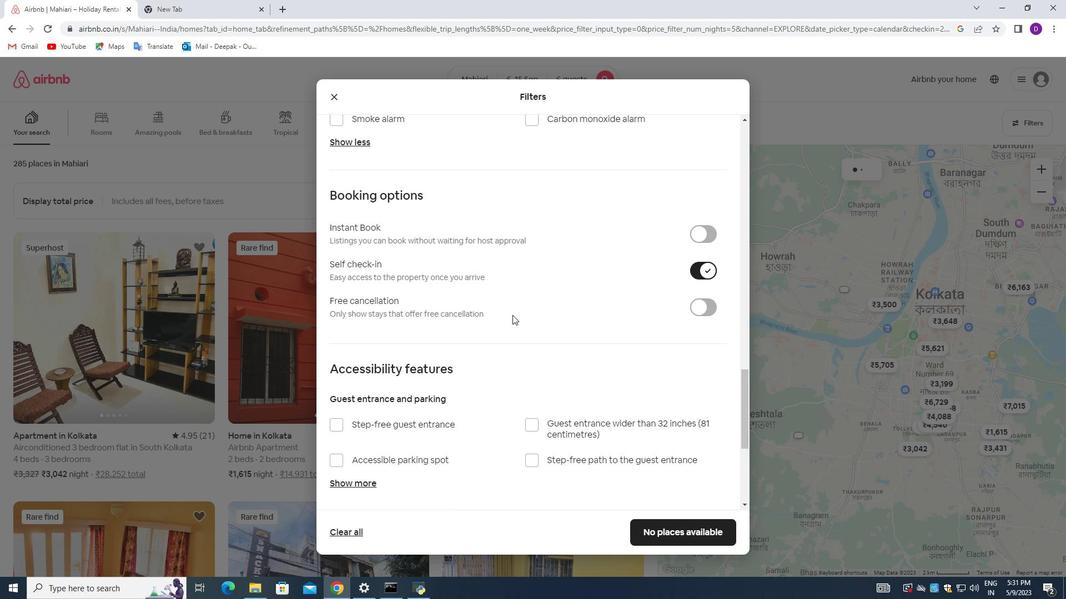 
Action: Mouse scrolled (509, 312) with delta (0, 0)
Screenshot: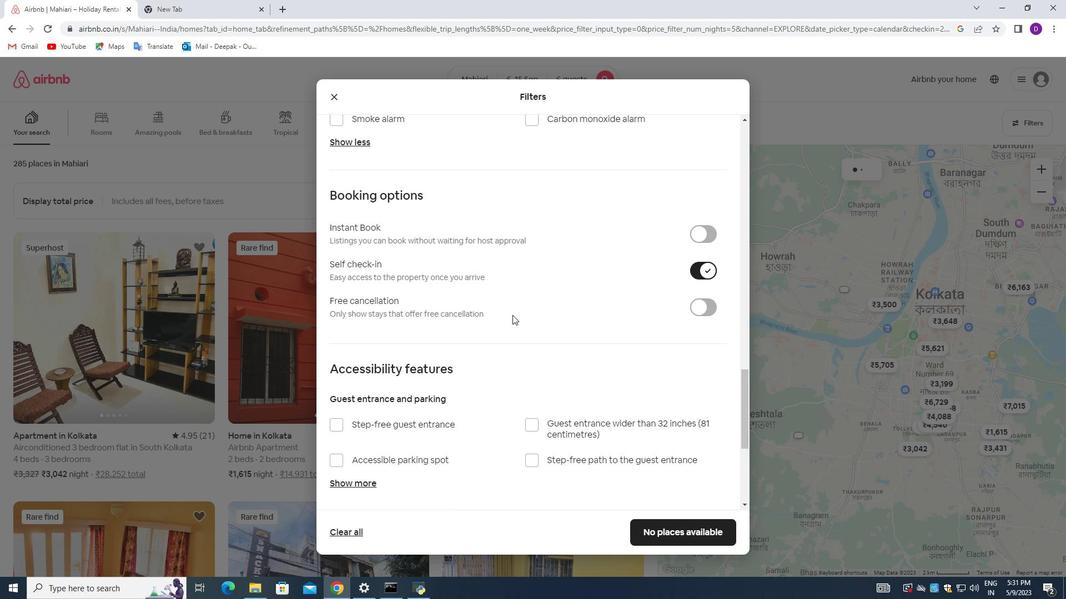 
Action: Mouse scrolled (509, 312) with delta (0, 0)
Screenshot: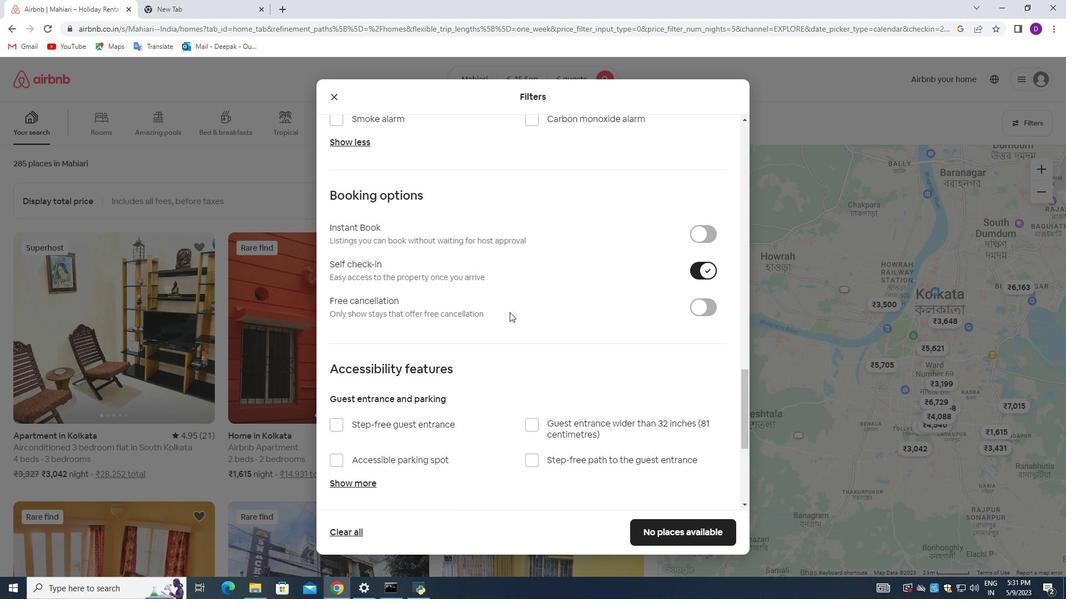 
Action: Mouse moved to (490, 324)
Screenshot: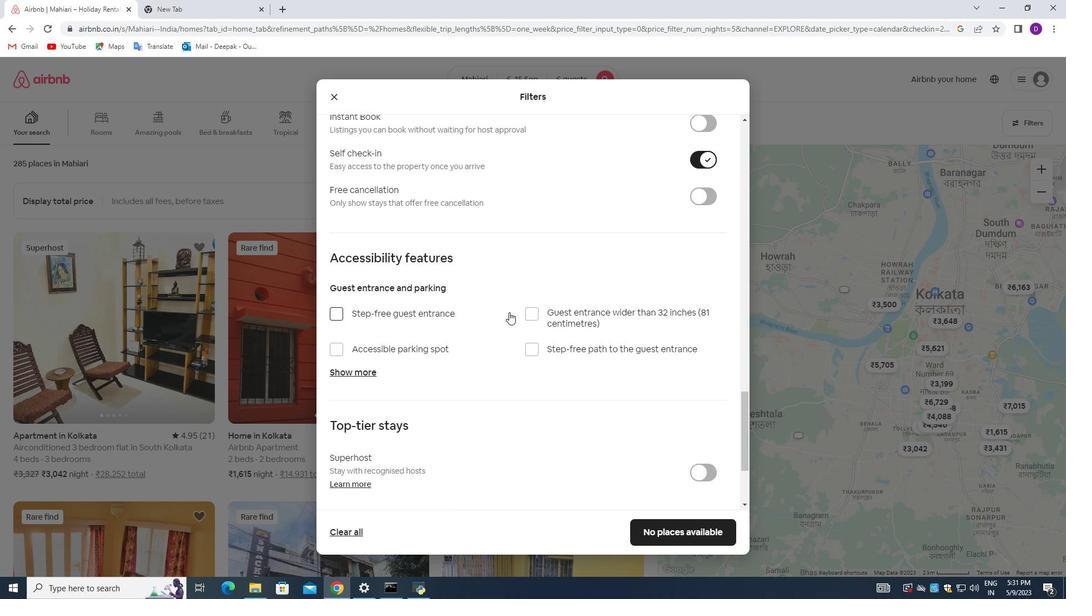 
Action: Mouse scrolled (490, 324) with delta (0, 0)
Screenshot: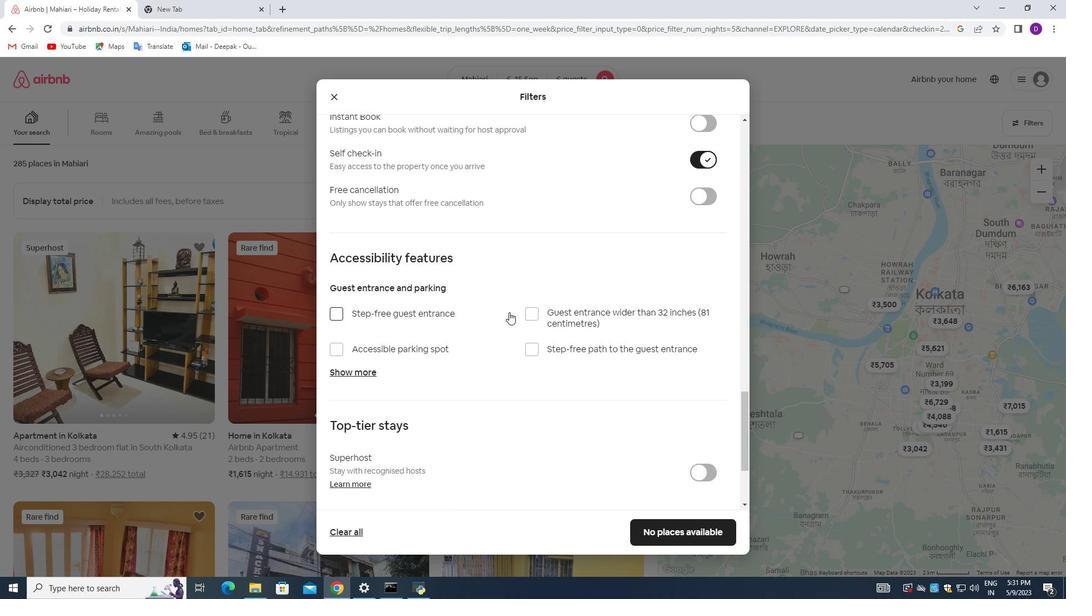 
Action: Mouse moved to (479, 332)
Screenshot: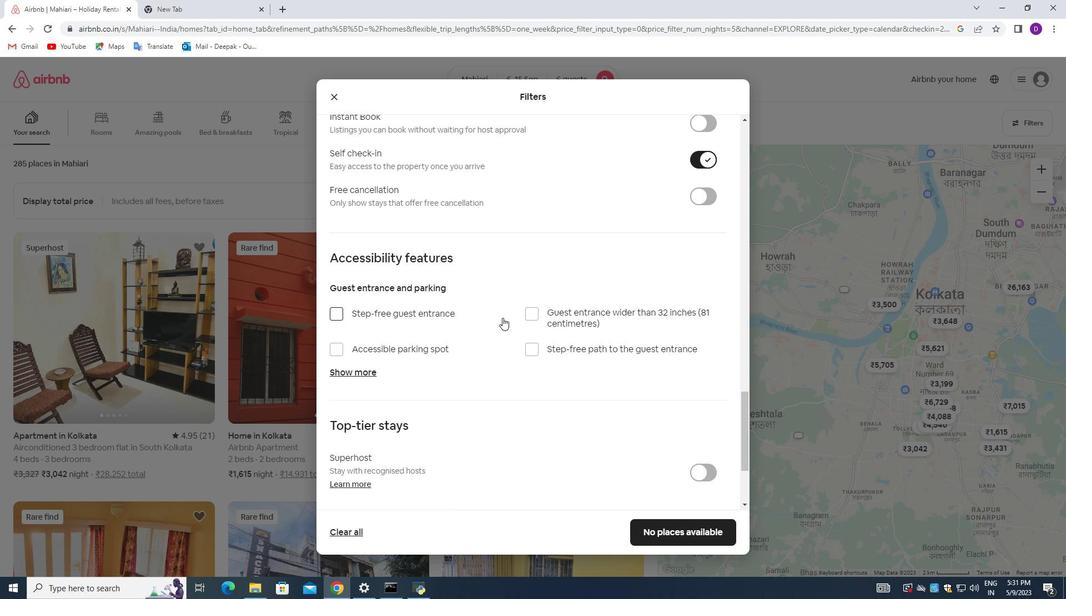 
Action: Mouse scrolled (479, 332) with delta (0, 0)
Screenshot: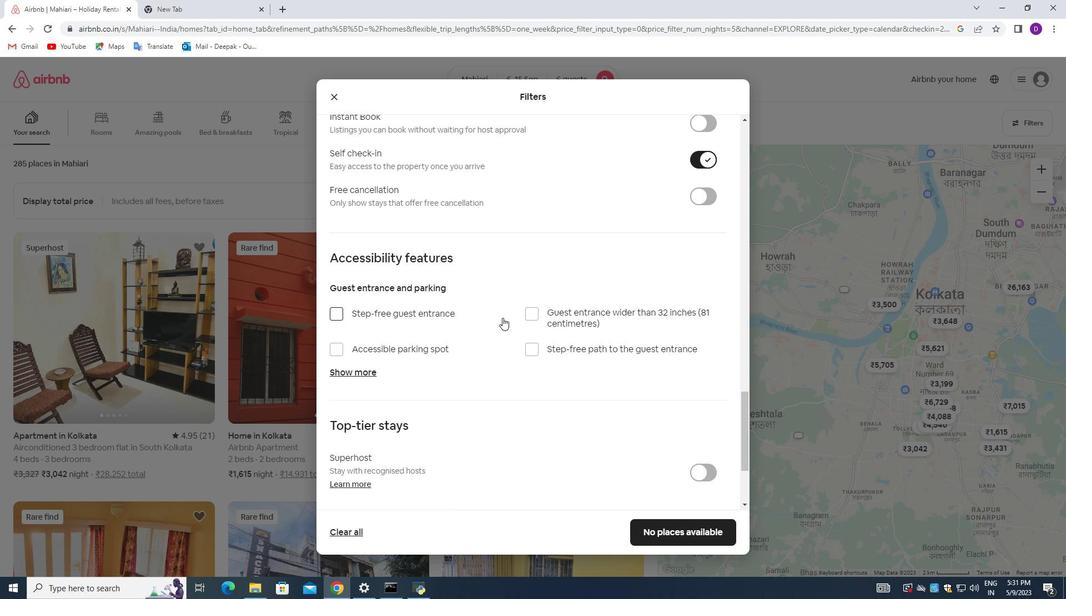 
Action: Mouse moved to (458, 349)
Screenshot: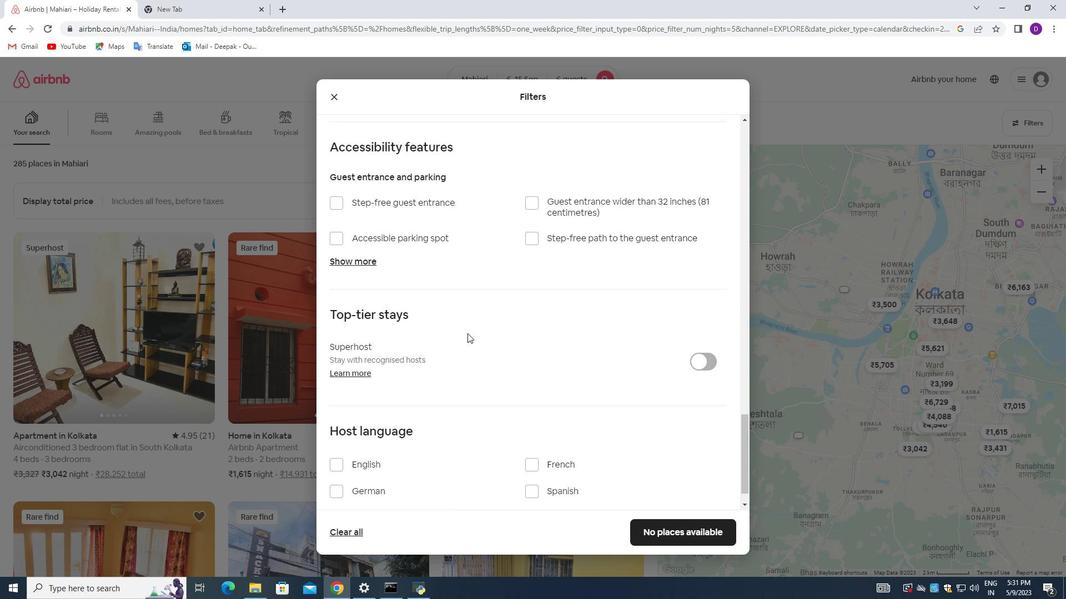 
Action: Mouse scrolled (458, 348) with delta (0, 0)
Screenshot: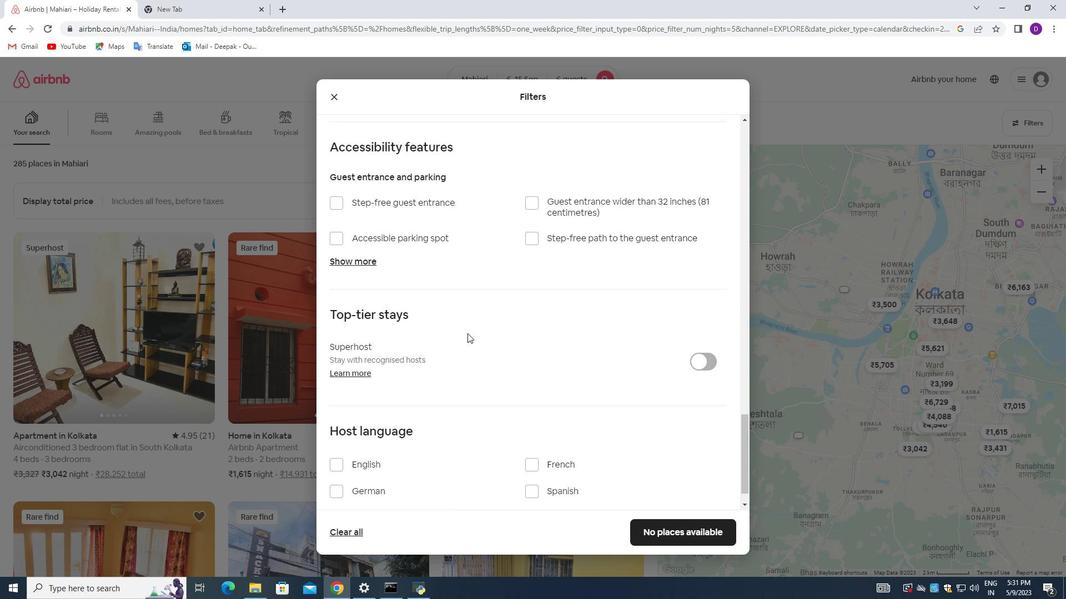 
Action: Mouse moved to (453, 353)
Screenshot: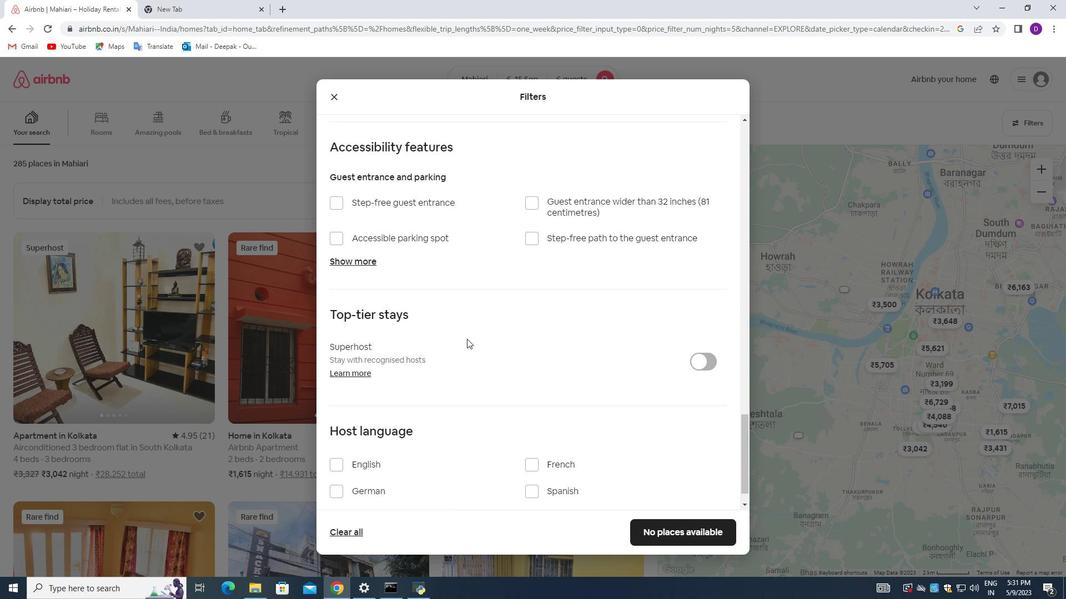 
Action: Mouse scrolled (453, 353) with delta (0, 0)
Screenshot: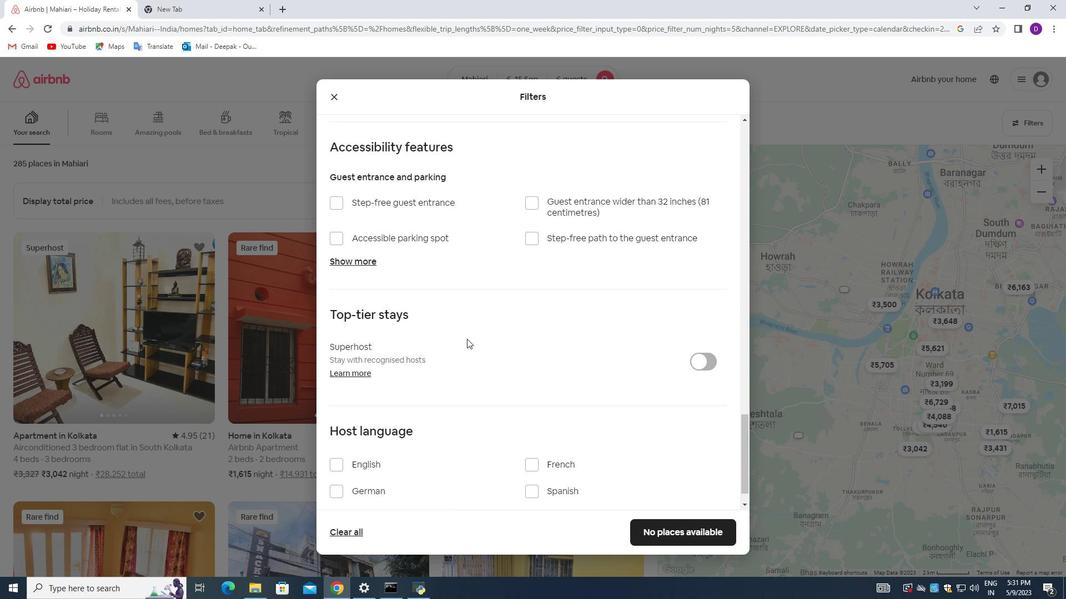 
Action: Mouse moved to (335, 432)
Screenshot: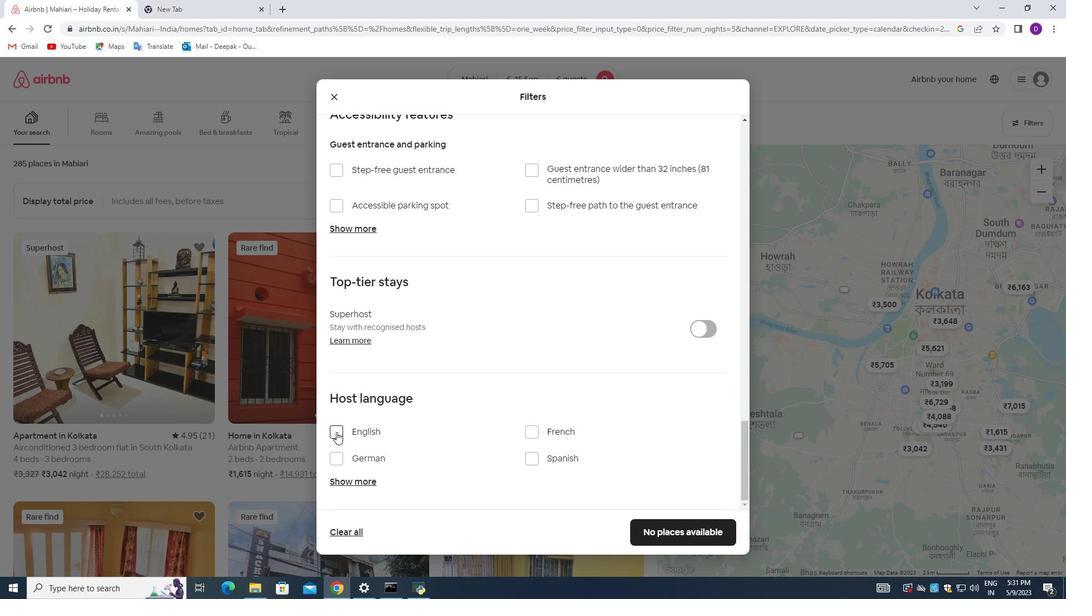 
Action: Mouse pressed left at (335, 432)
Screenshot: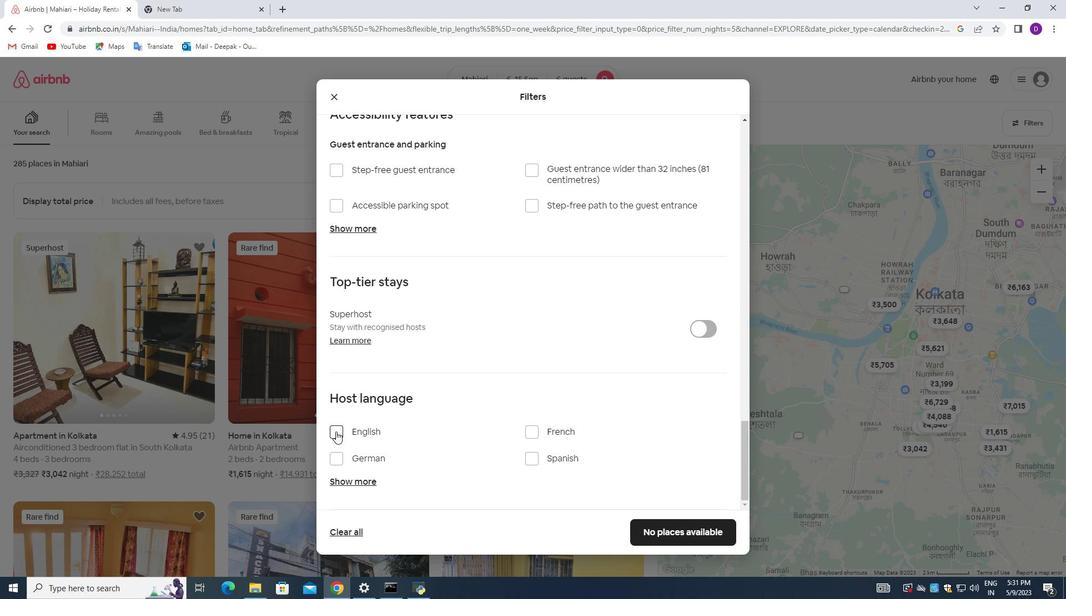 
Action: Mouse moved to (588, 435)
Screenshot: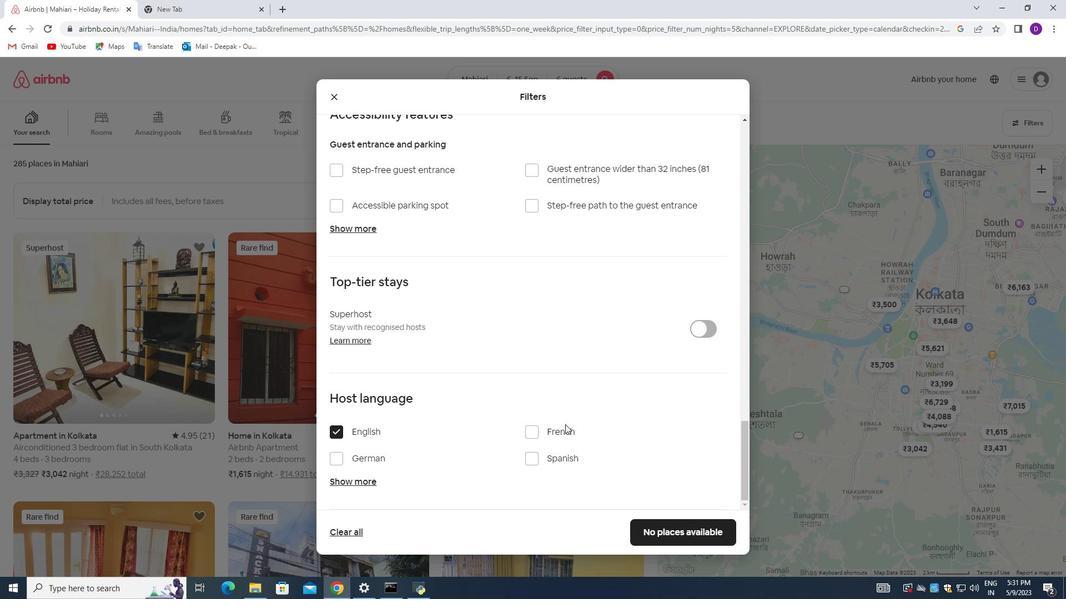 
Action: Mouse scrolled (588, 434) with delta (0, 0)
Screenshot: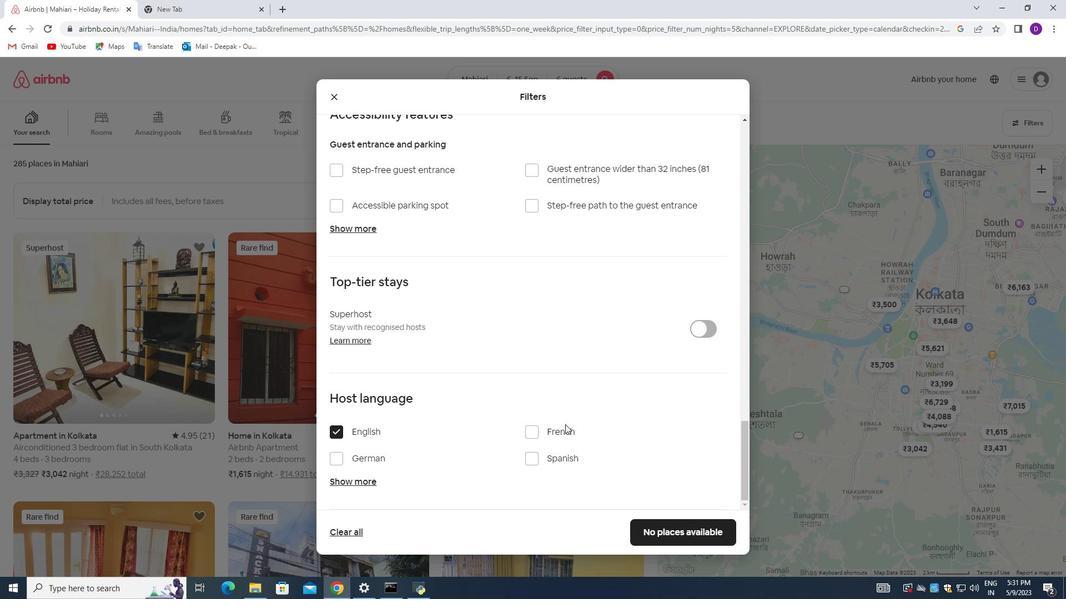 
Action: Mouse moved to (590, 440)
Screenshot: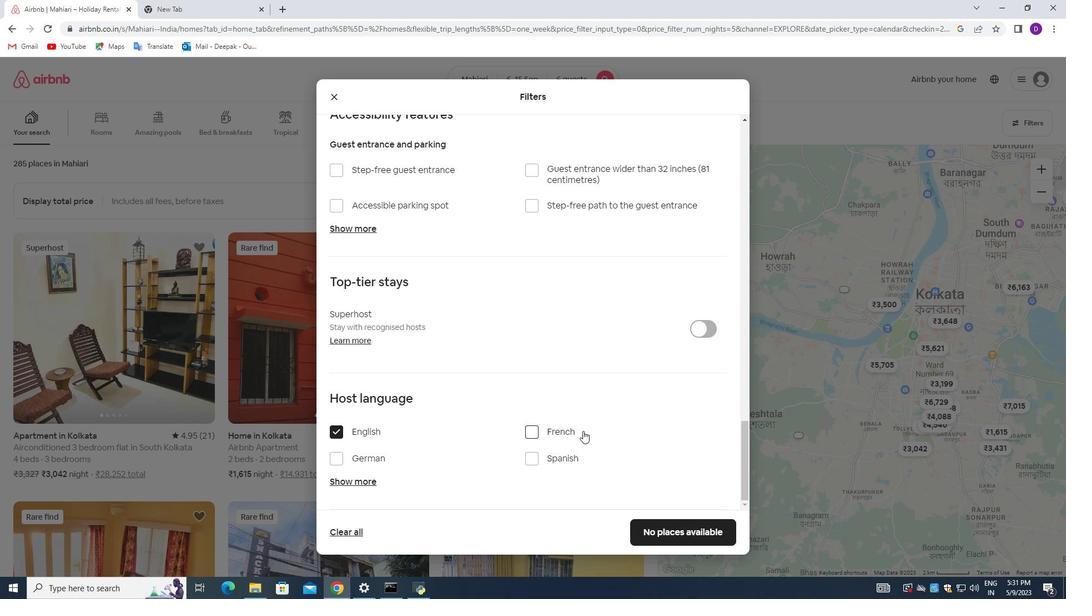 
Action: Mouse scrolled (590, 439) with delta (0, 0)
Screenshot: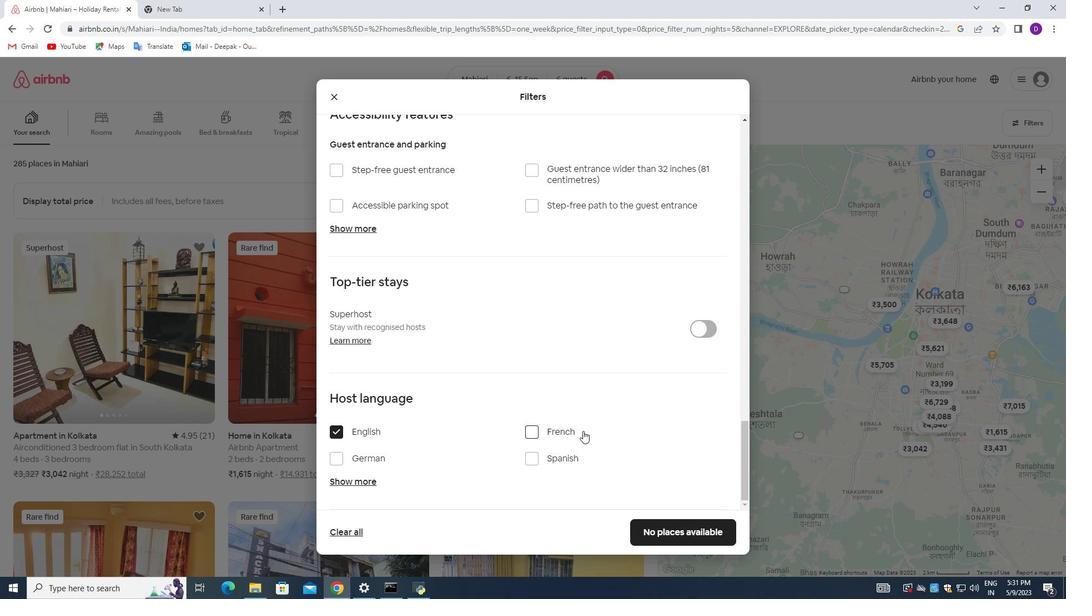 
Action: Mouse moved to (594, 444)
Screenshot: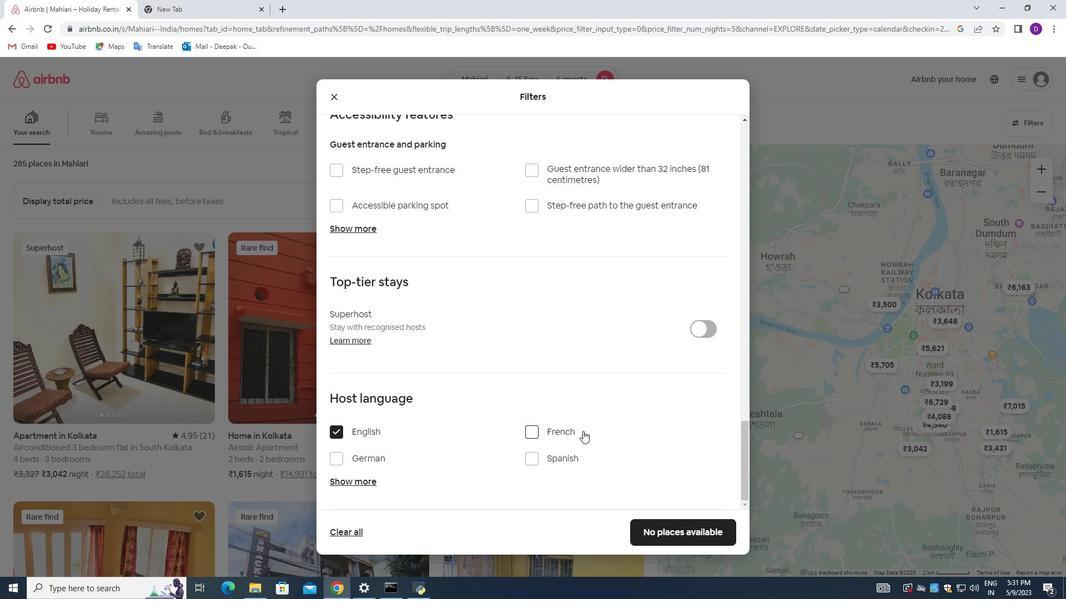 
Action: Mouse scrolled (594, 443) with delta (0, 0)
Screenshot: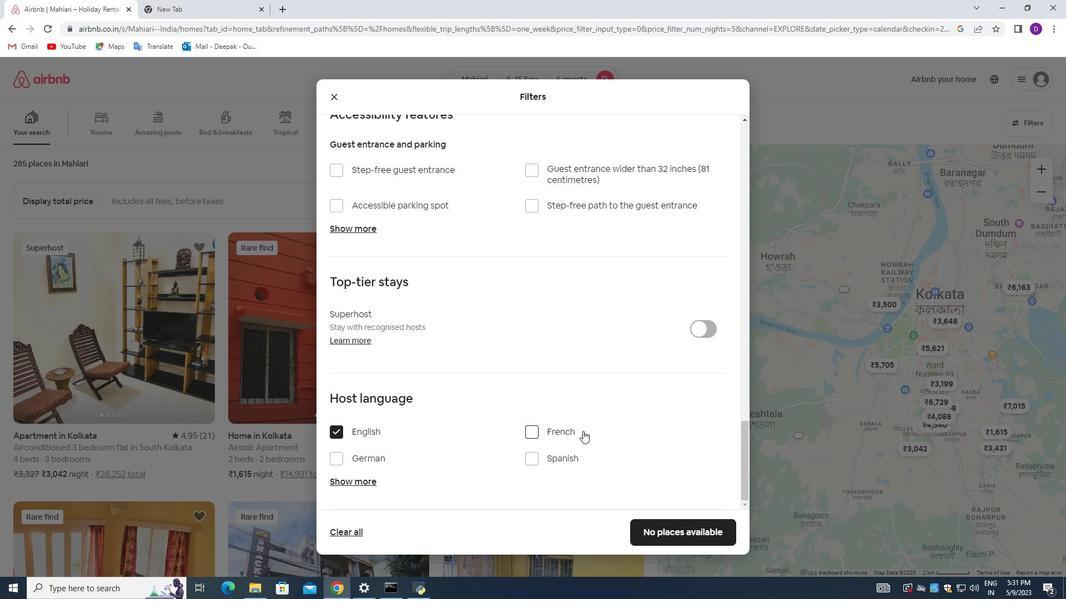 
Action: Mouse moved to (650, 529)
Screenshot: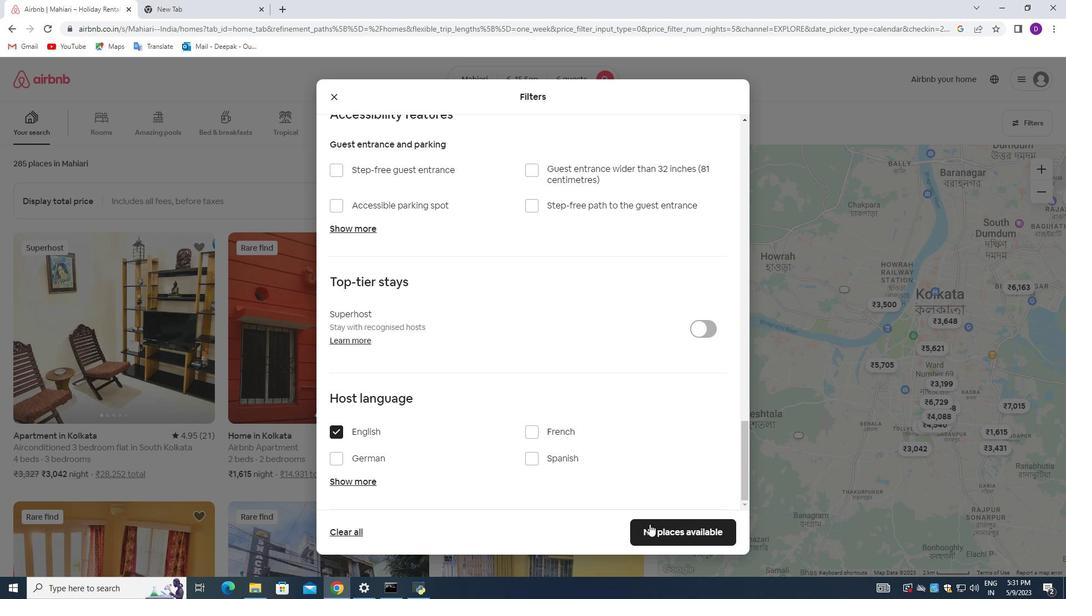 
Action: Mouse pressed left at (650, 529)
Screenshot: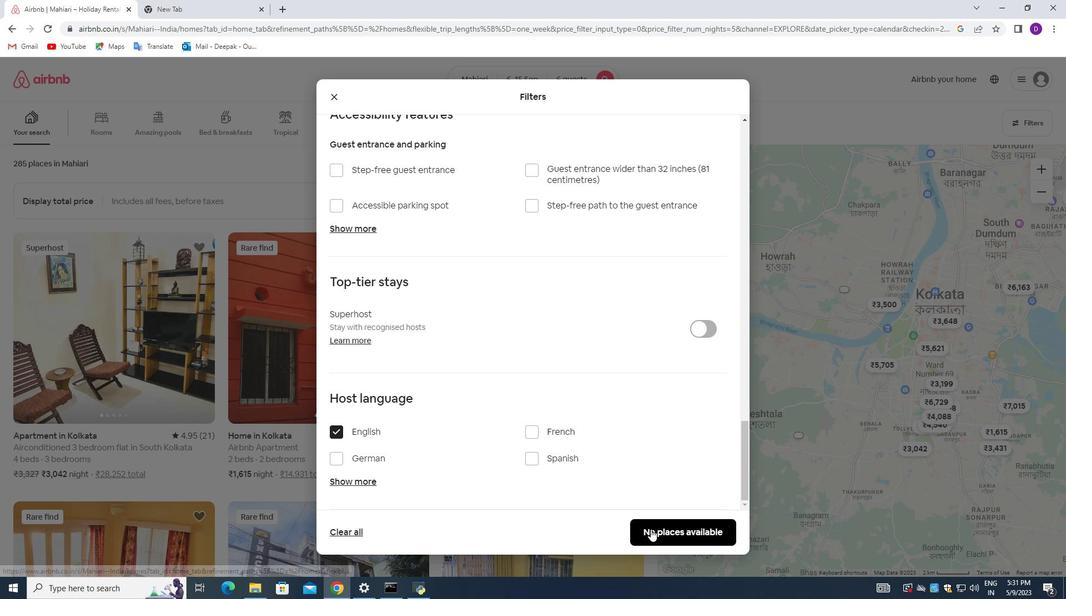 
Action: Mouse moved to (592, 425)
Screenshot: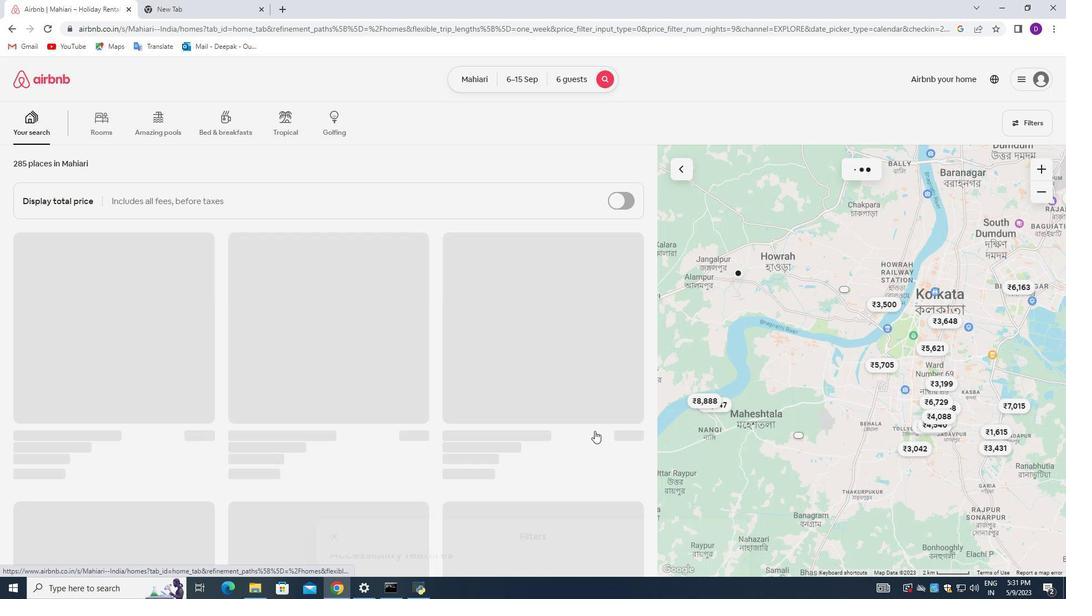 
